 Task: Look for space in Alexandria, Romania from 9th July, 2023 to 16th July, 2023 for 2 adults, 1 child in price range Rs.8000 to Rs.16000. Place can be entire place with 2 bedrooms having 2 beds and 1 bathroom. Property type can be house, flat, guest house. Amenities needed are: washing machine. Booking option can be shelf check-in. Required host language is English.
Action: Mouse moved to (498, 145)
Screenshot: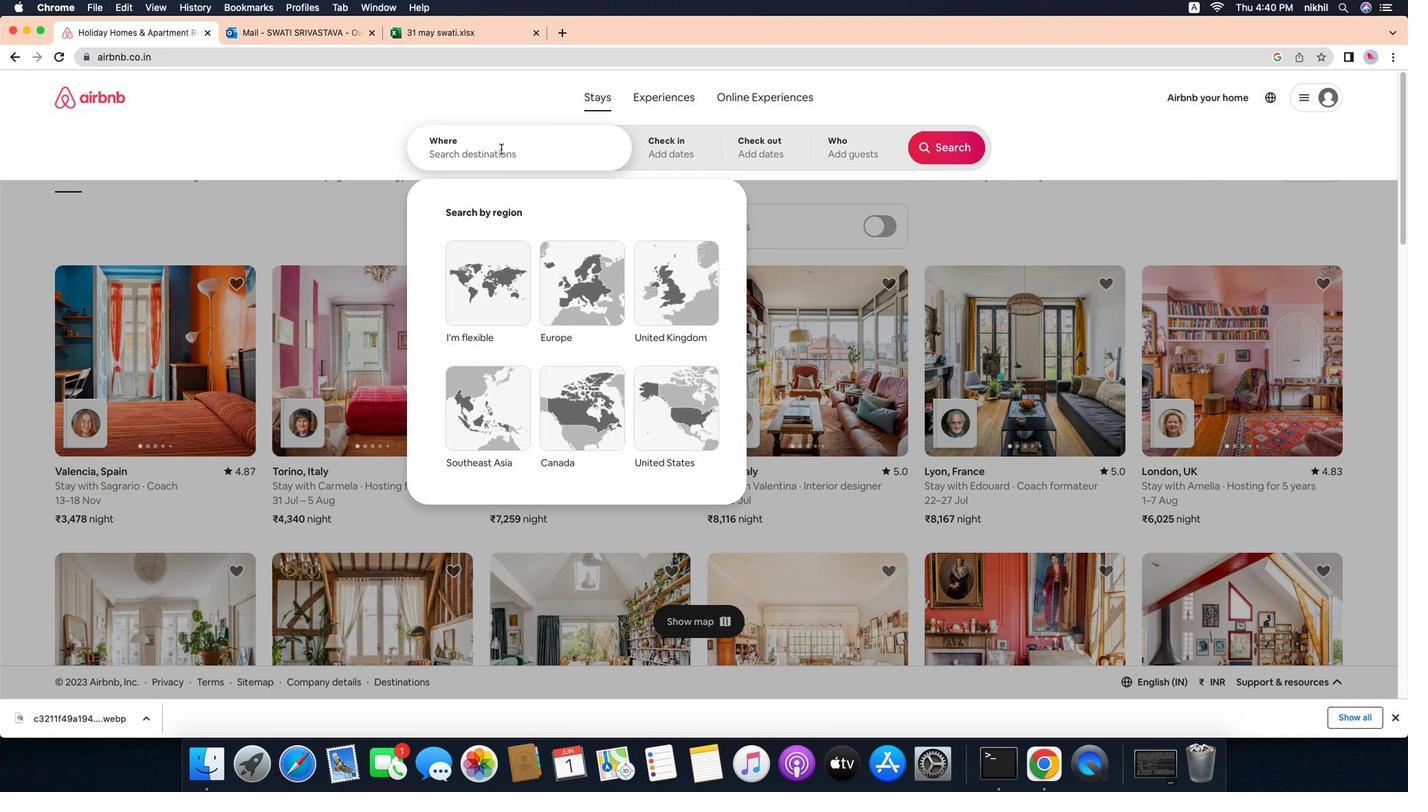 
Action: Mouse pressed left at (498, 145)
Screenshot: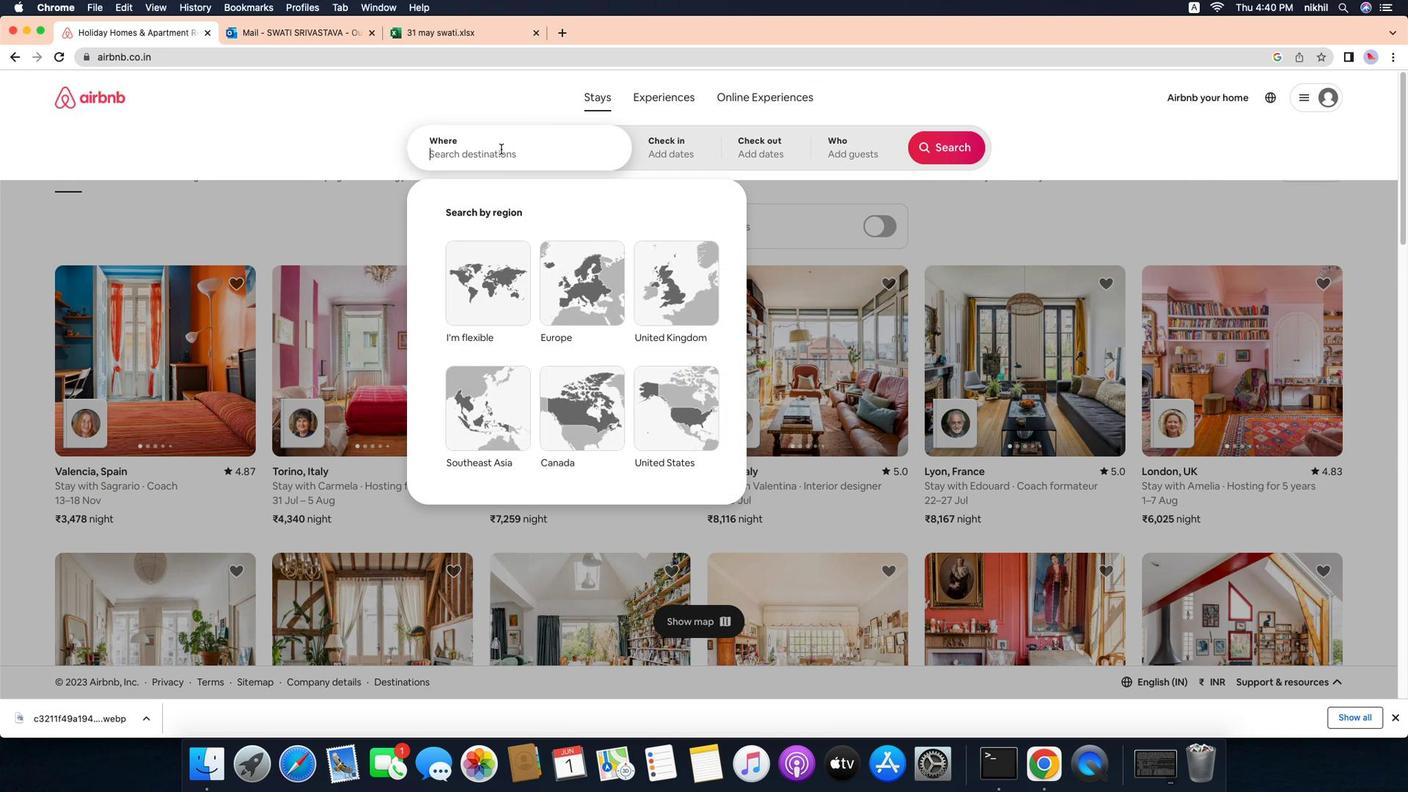
Action: Mouse moved to (496, 144)
Screenshot: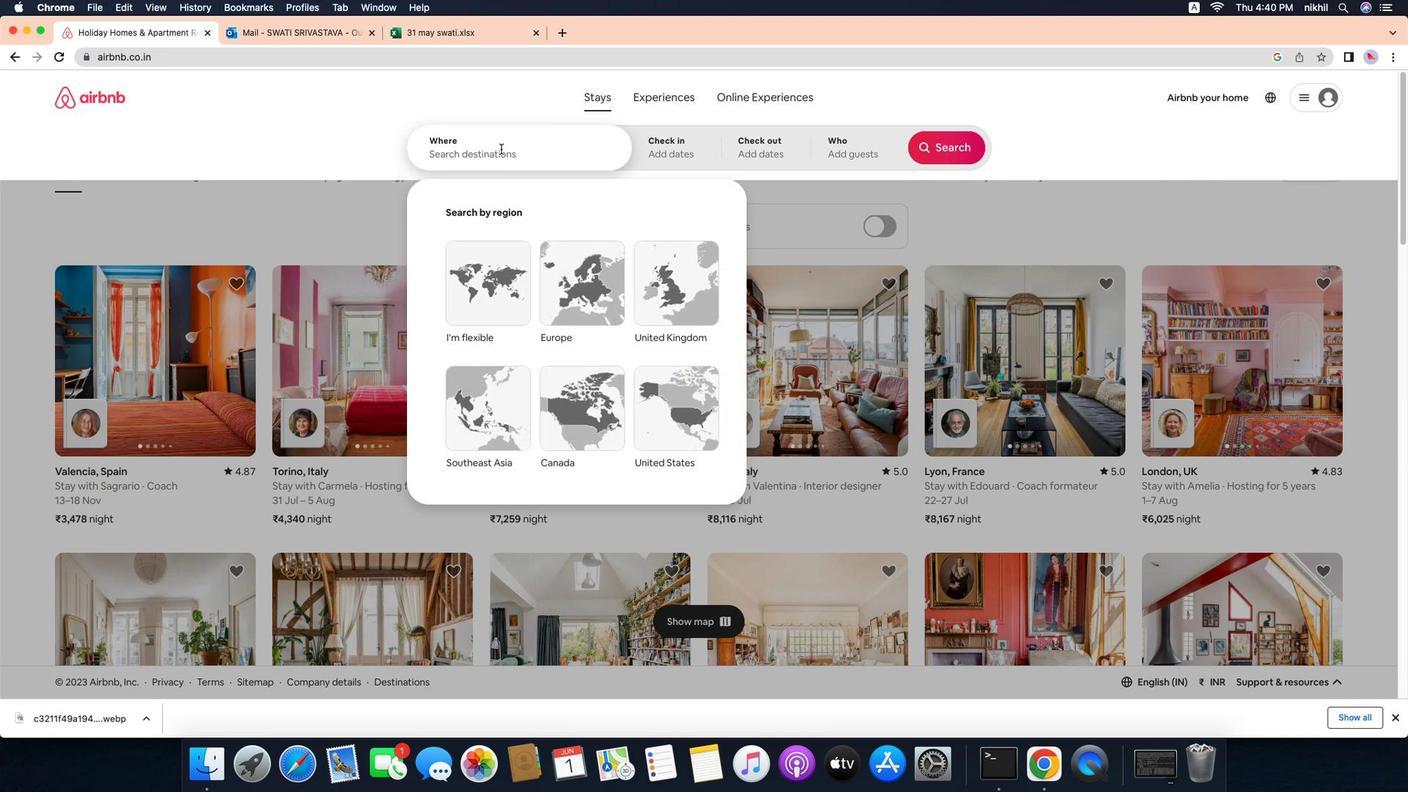 
Action: Mouse pressed left at (496, 144)
Screenshot: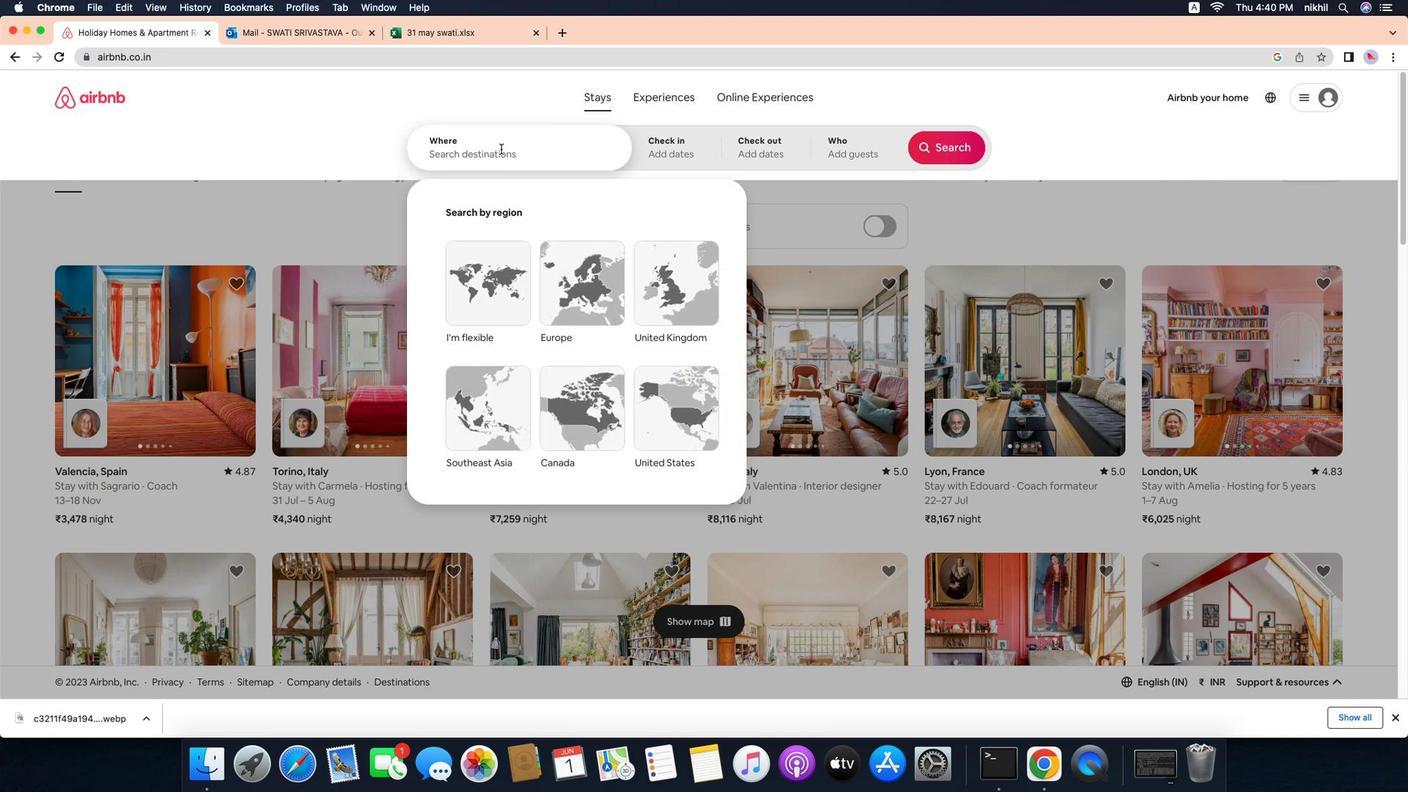 
Action: Mouse moved to (570, 151)
Screenshot: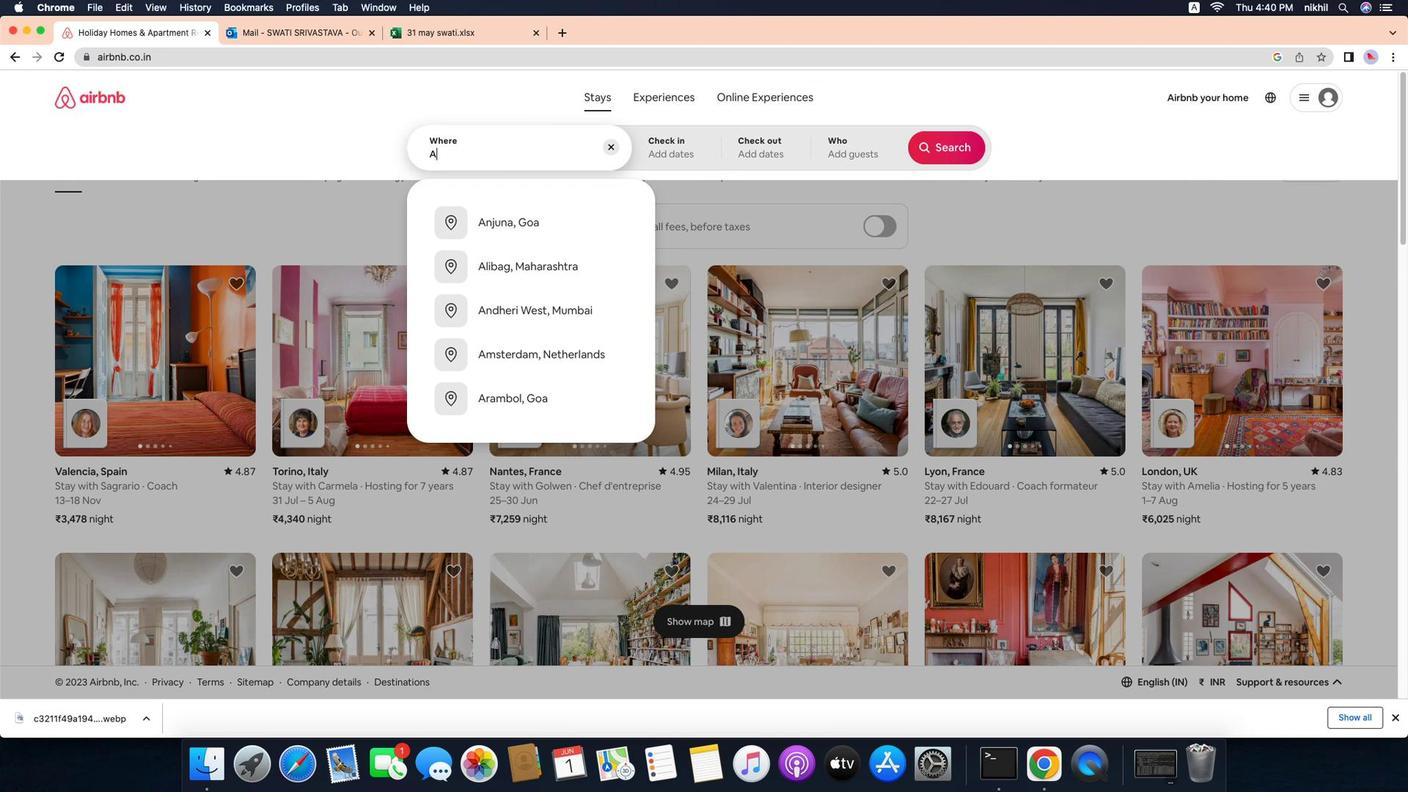 
Action: Mouse pressed left at (570, 151)
Screenshot: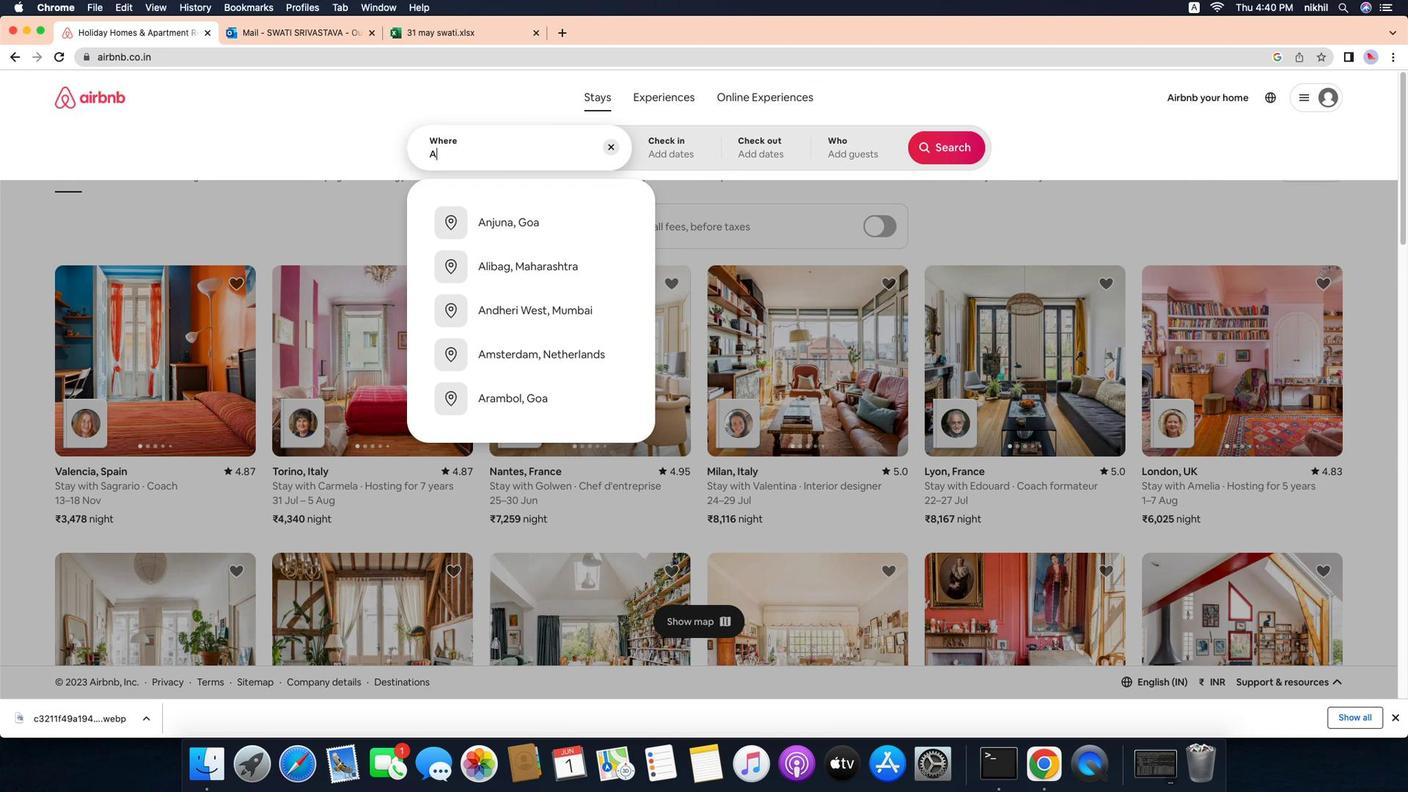 
Action: Key pressed Key.caps_lock'A'Key.caps_lock'l''e''x''a''n''d''r''i''a'','Key.spaceKey.caps_lock'R'Key.caps_lock'o''m''a''n''i''a'
Screenshot: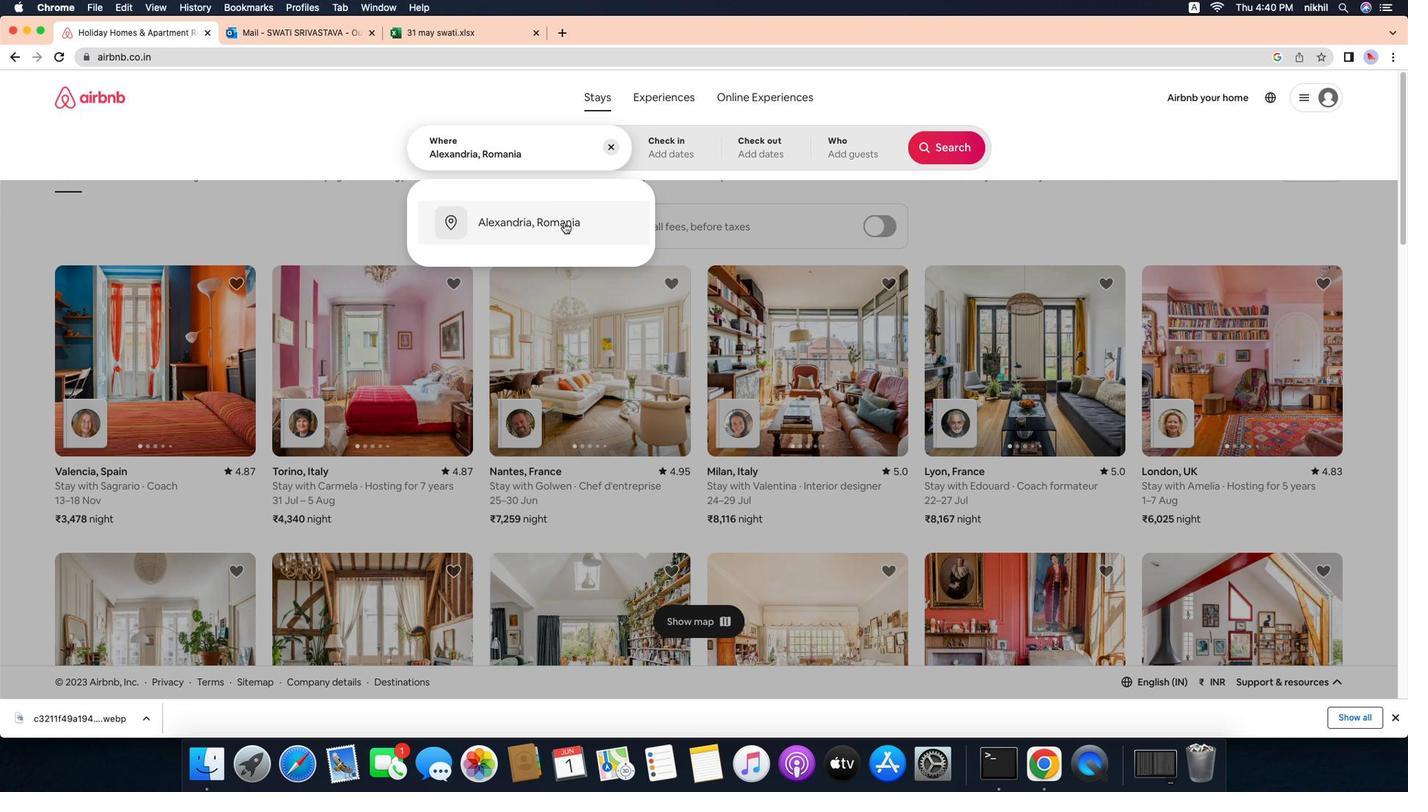 
Action: Mouse moved to (528, 161)
Screenshot: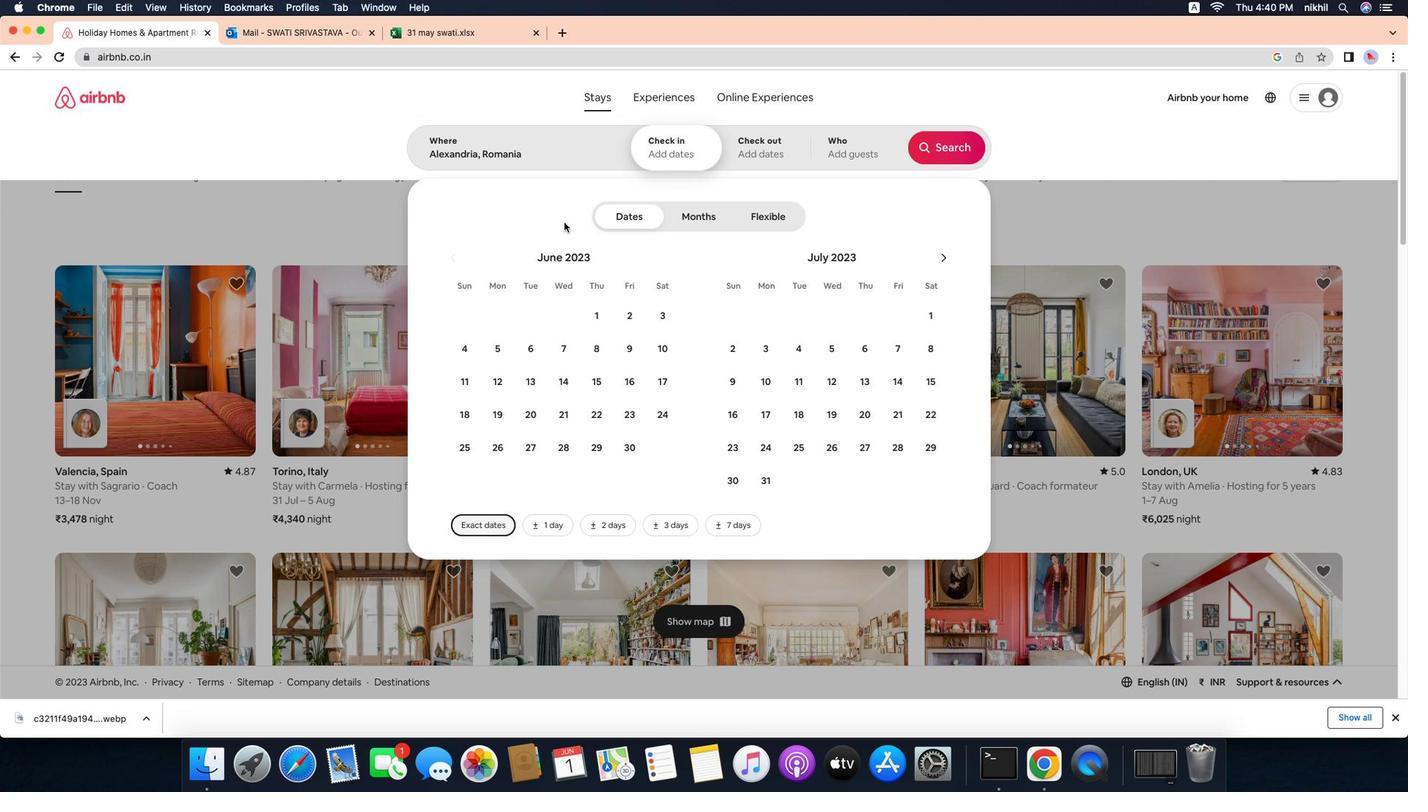 
Action: Mouse pressed left at (528, 161)
Screenshot: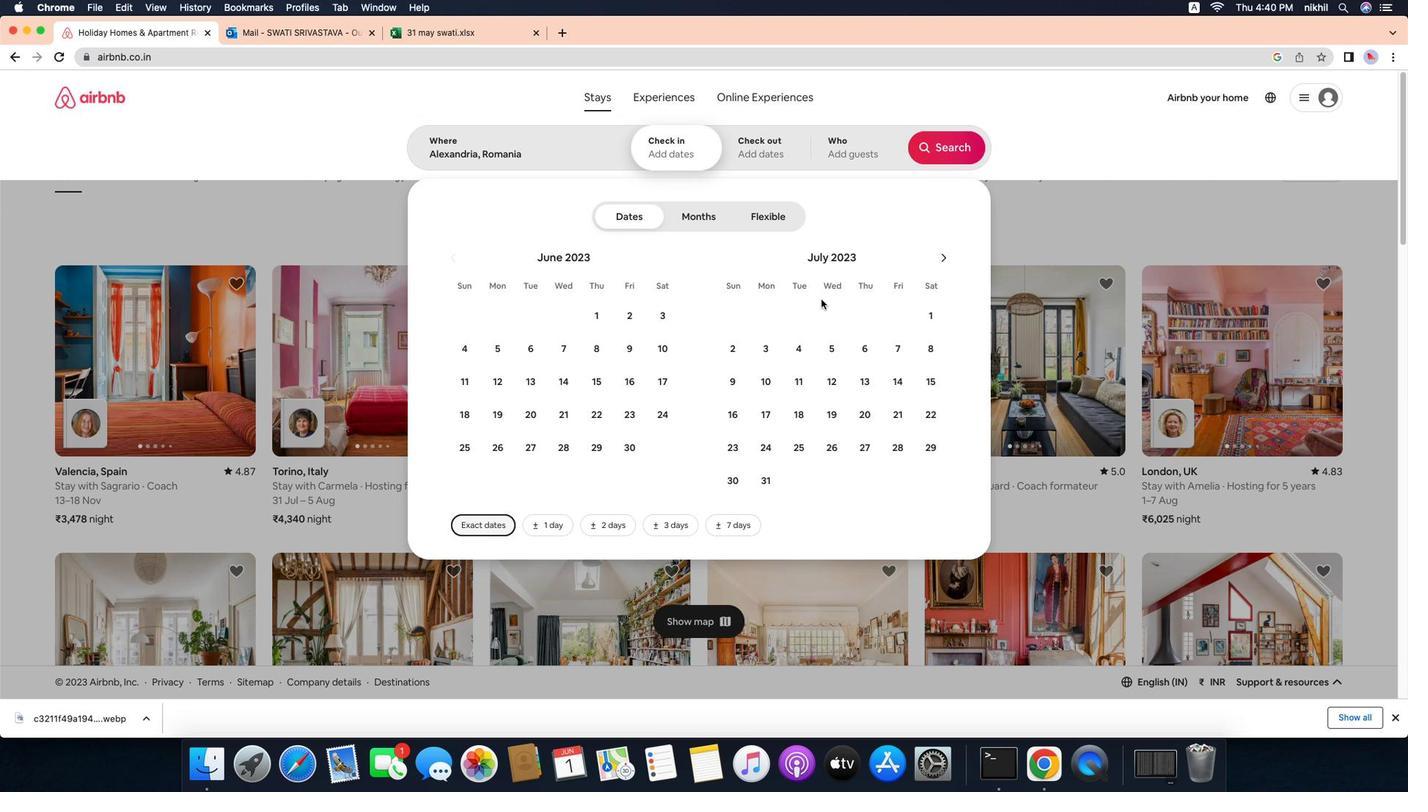 
Action: Mouse moved to (413, 183)
Screenshot: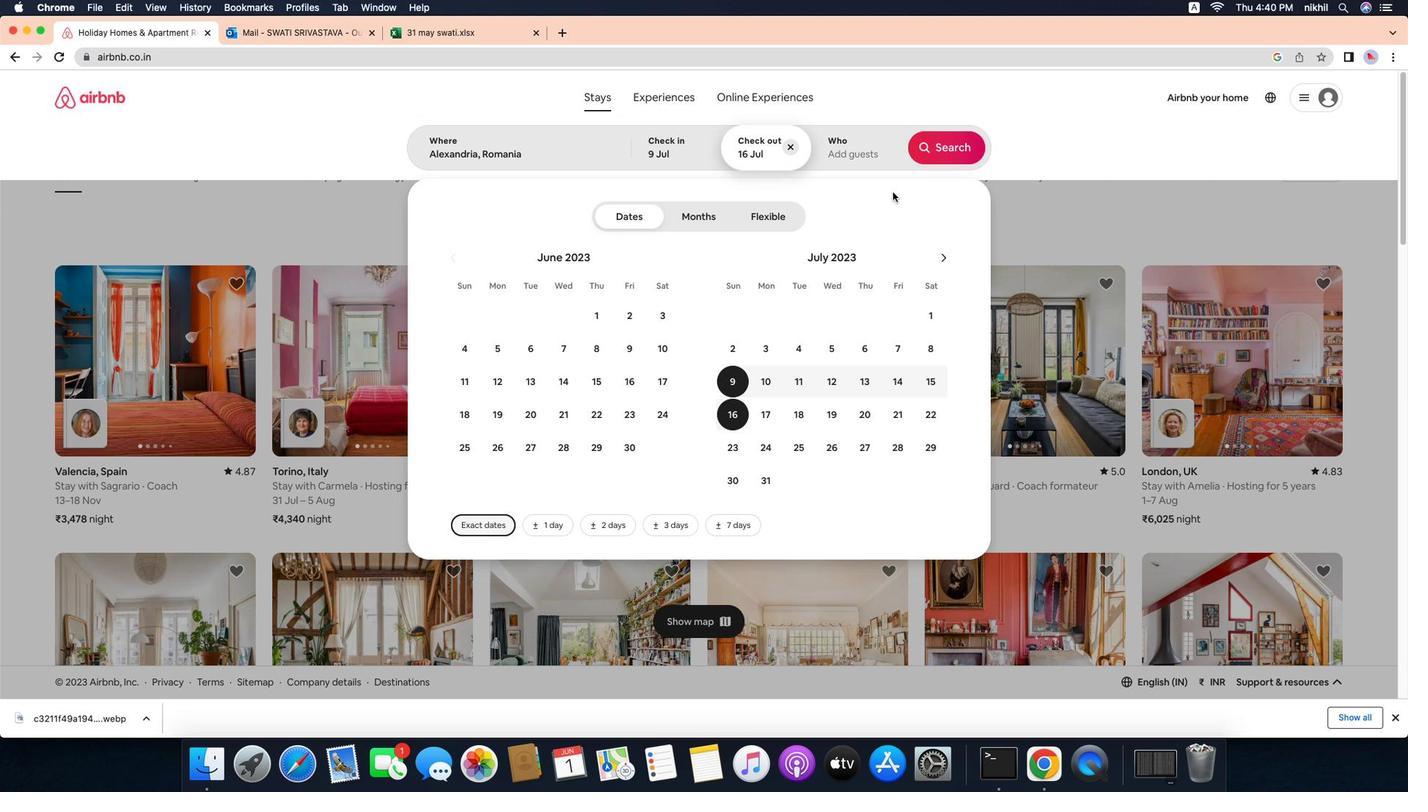 
Action: Mouse pressed left at (413, 183)
Screenshot: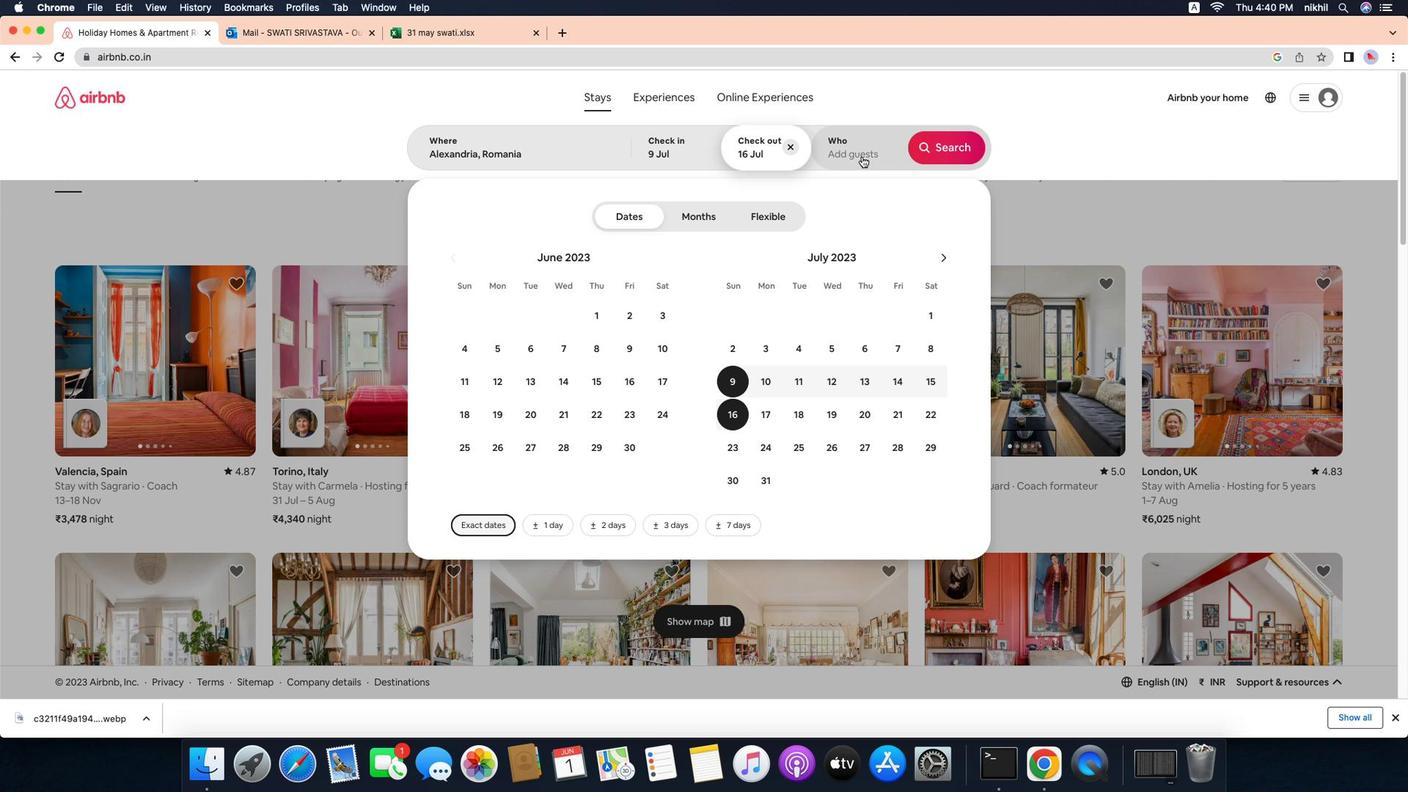 
Action: Mouse moved to (410, 186)
Screenshot: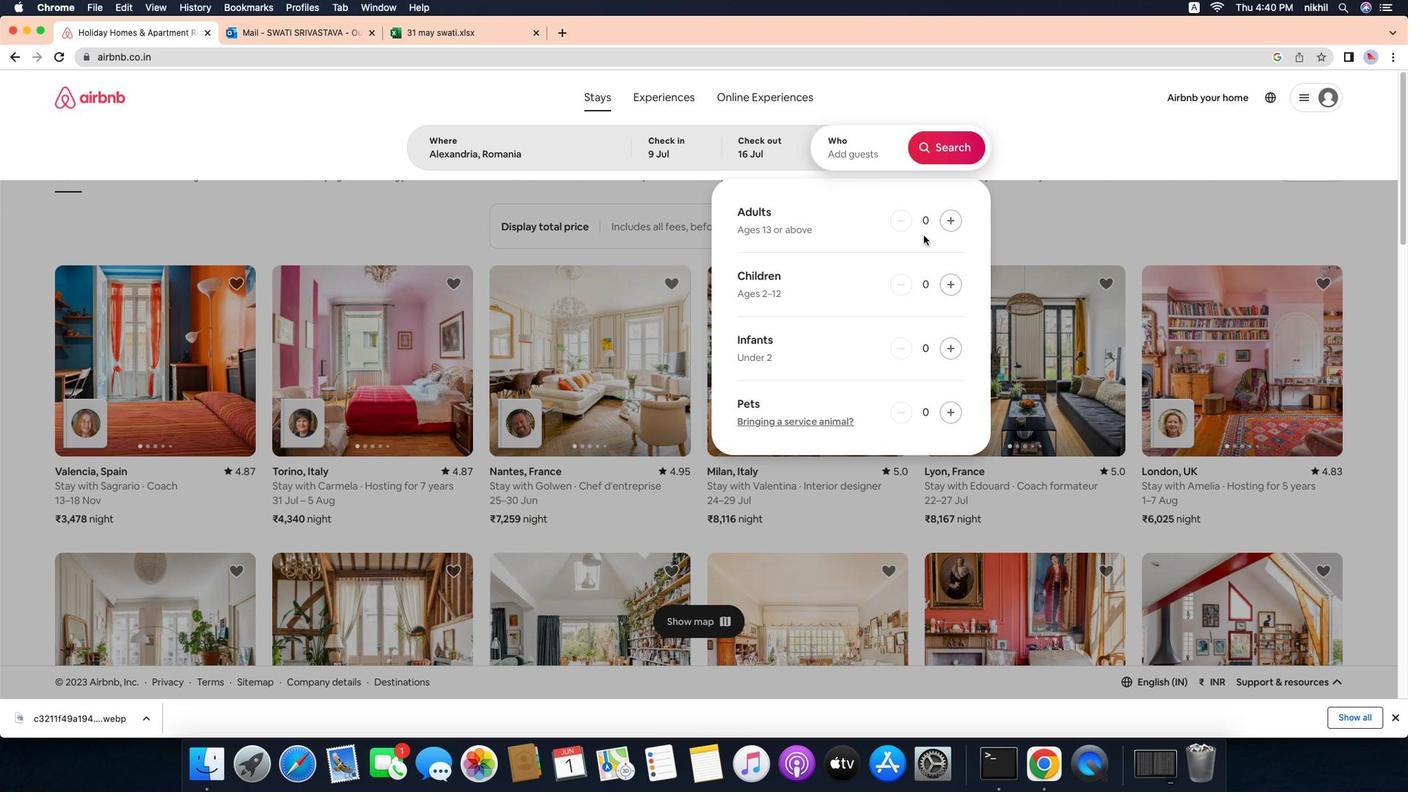 
Action: Mouse pressed left at (410, 186)
Screenshot: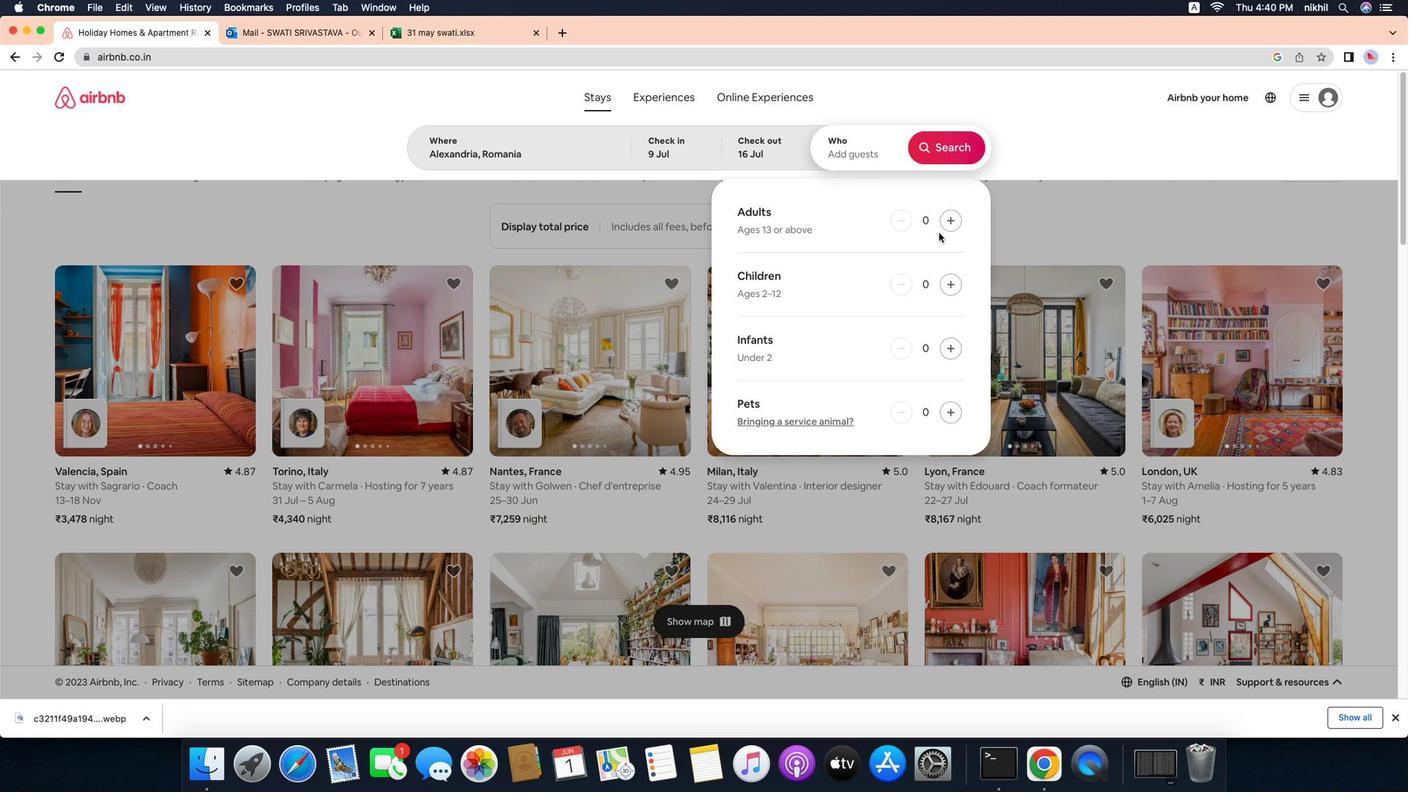 
Action: Mouse moved to (328, 152)
Screenshot: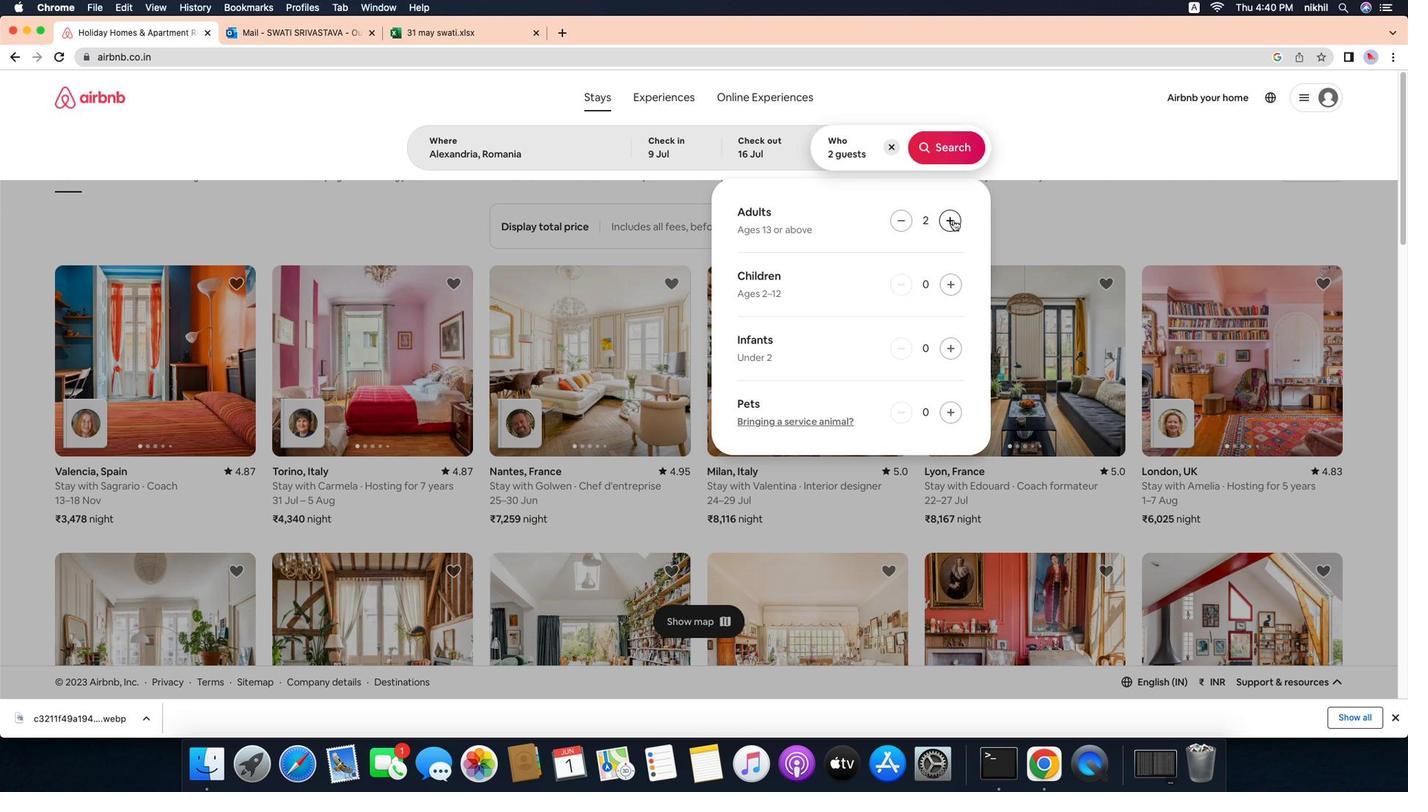 
Action: Mouse pressed left at (328, 152)
Screenshot: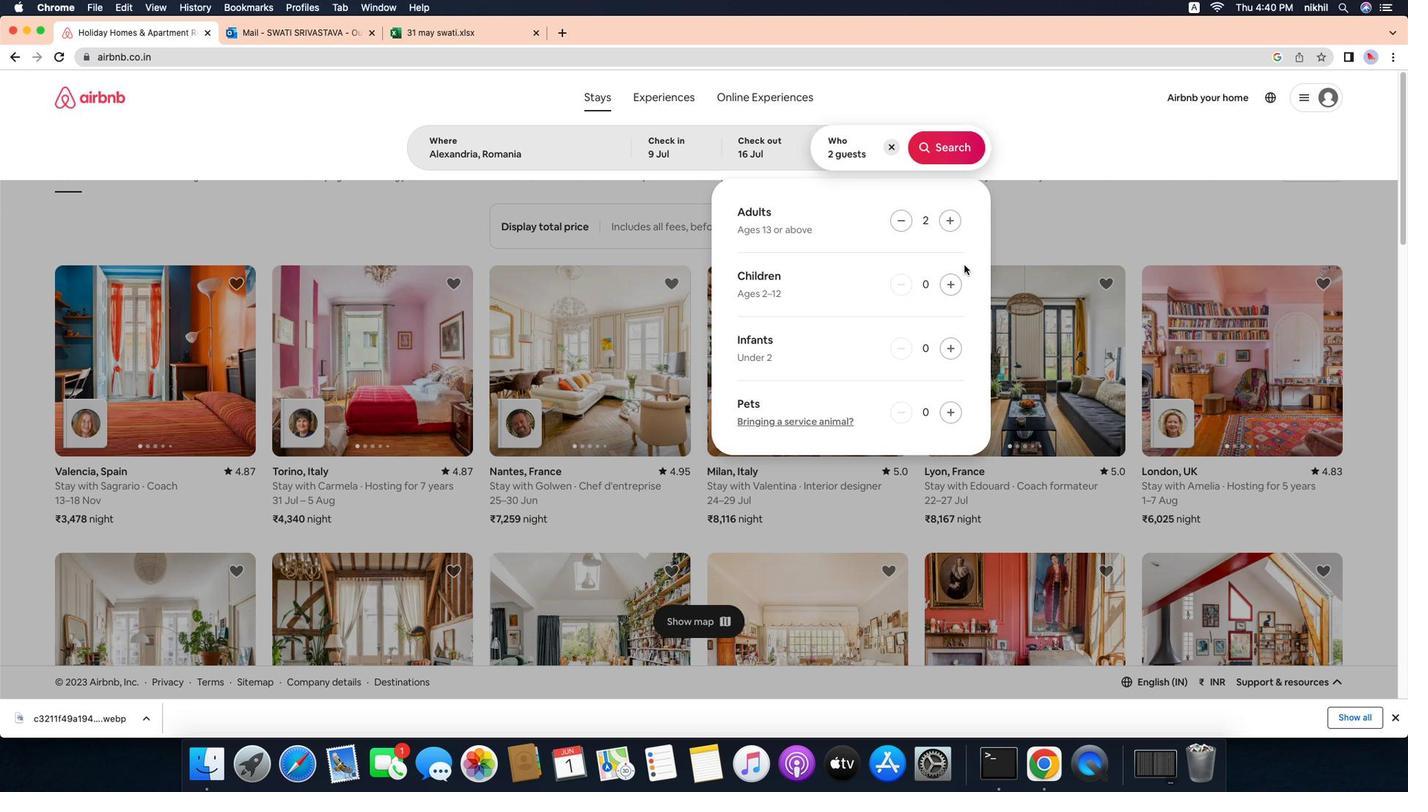 
Action: Mouse moved to (266, 160)
Screenshot: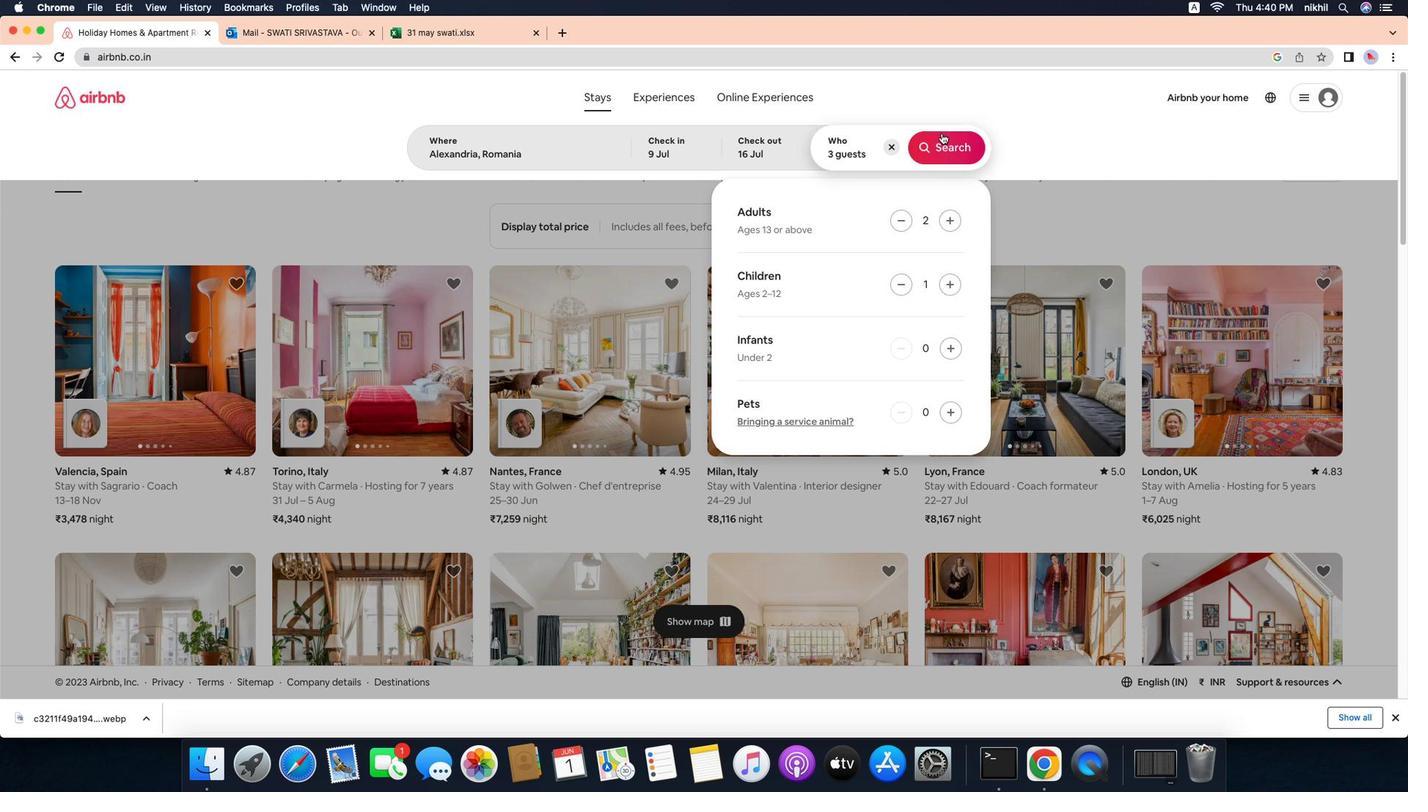 
Action: Mouse pressed left at (266, 160)
Screenshot: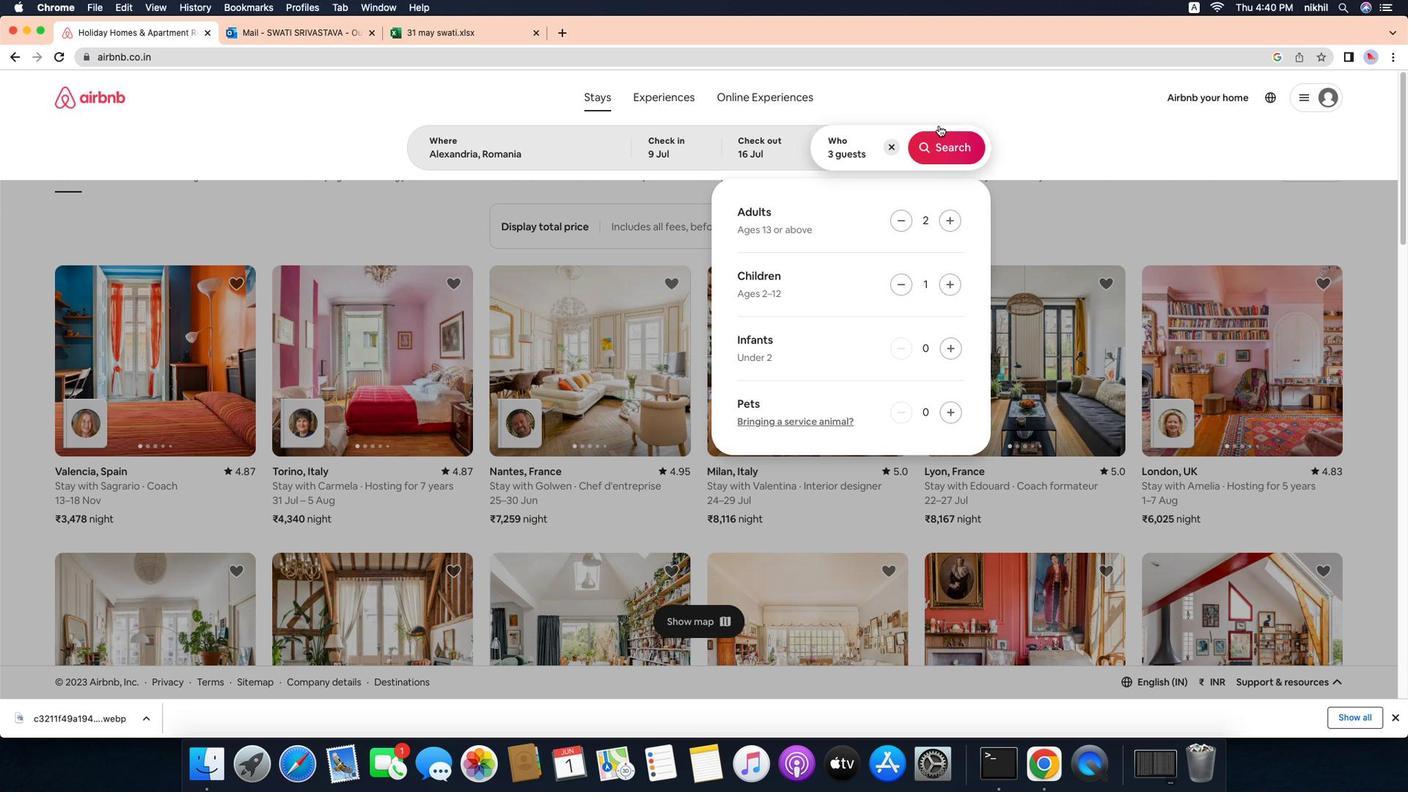 
Action: Mouse pressed left at (266, 160)
Screenshot: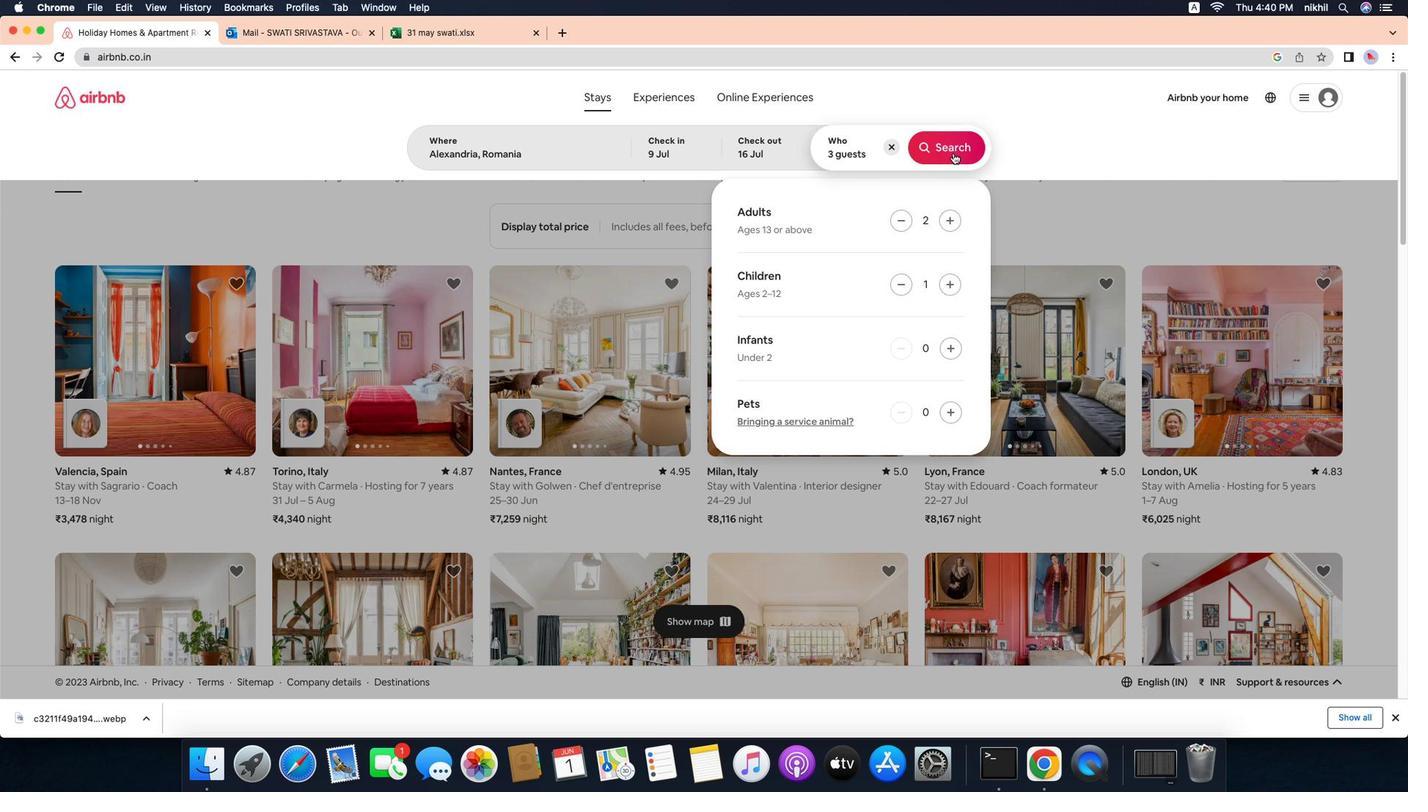 
Action: Mouse moved to (267, 170)
Screenshot: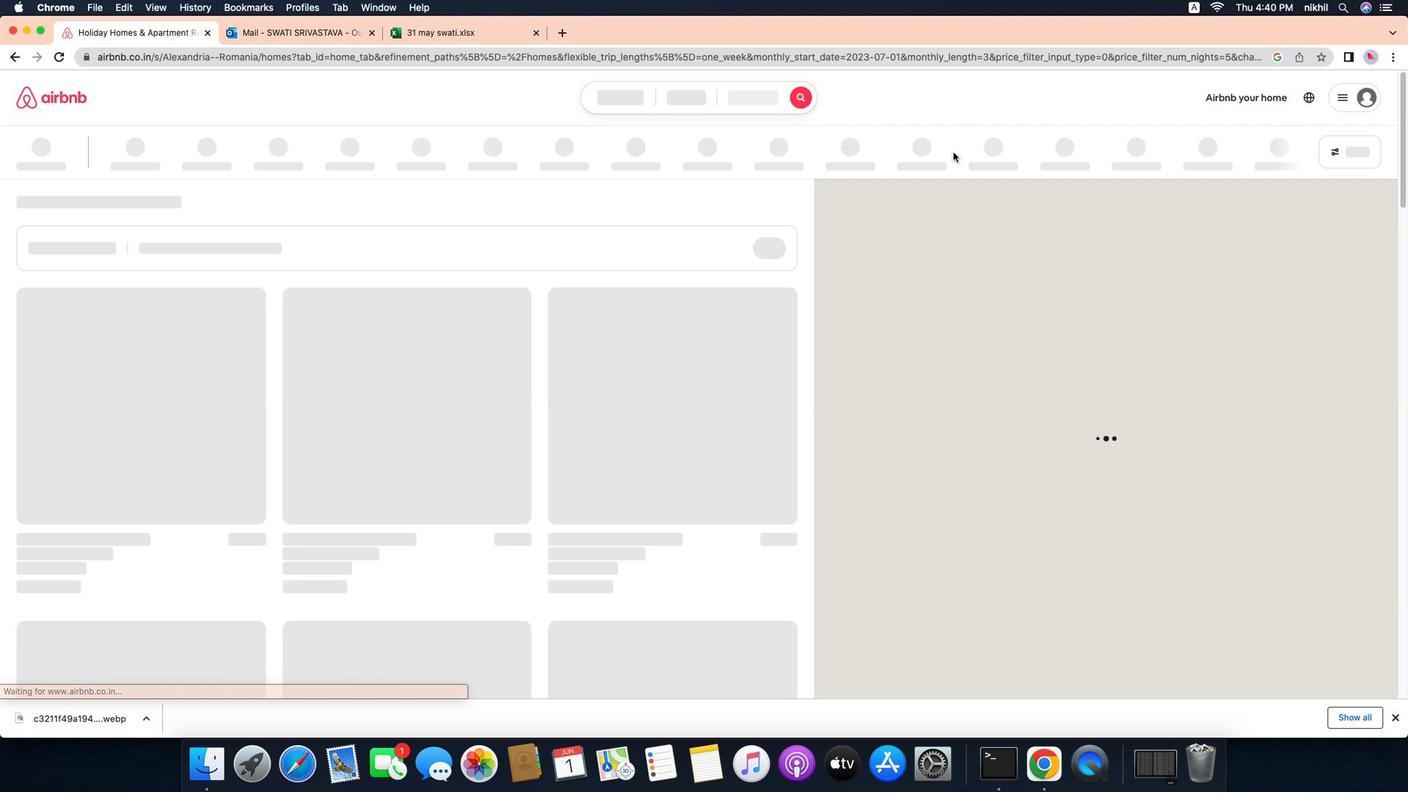 
Action: Mouse pressed left at (267, 170)
Screenshot: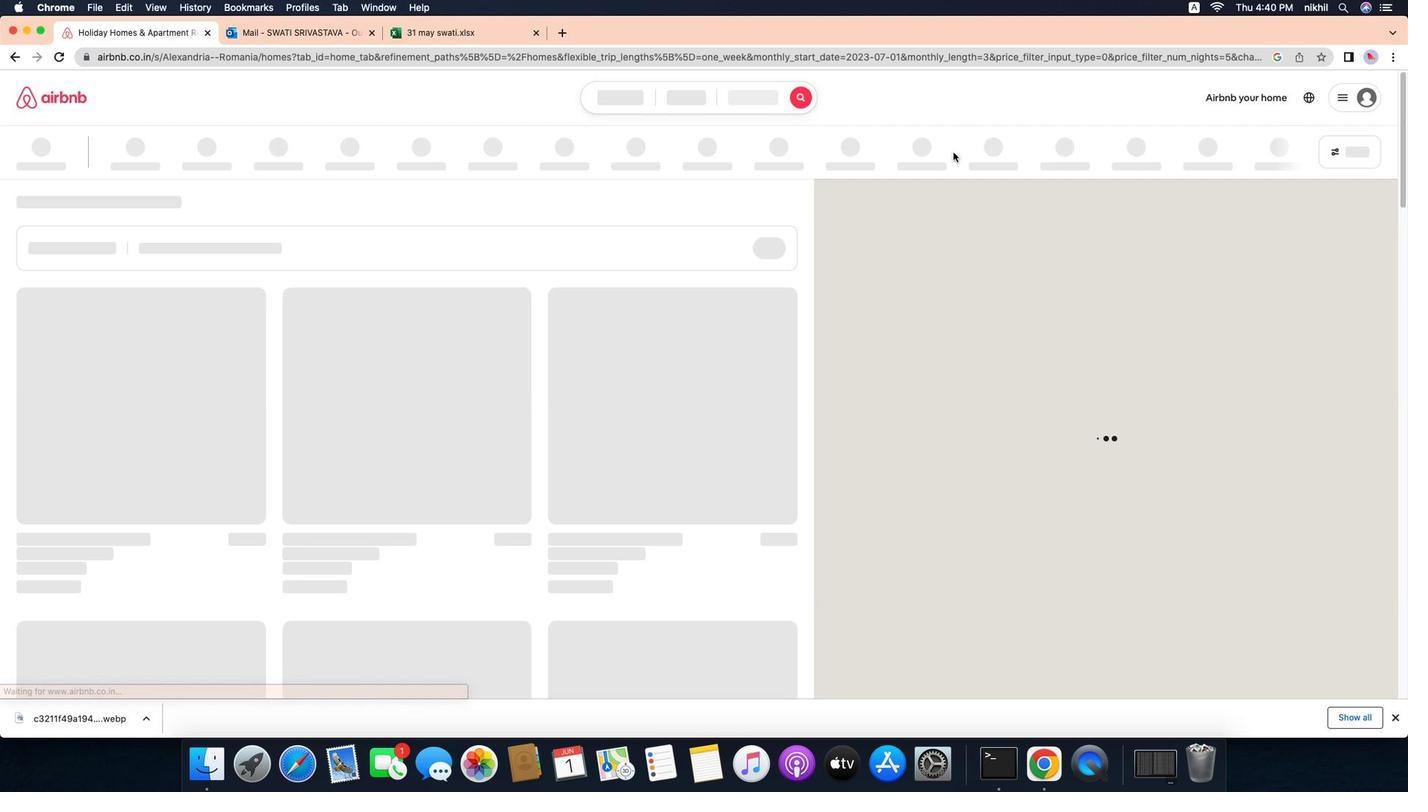
Action: Mouse moved to (266, 151)
Screenshot: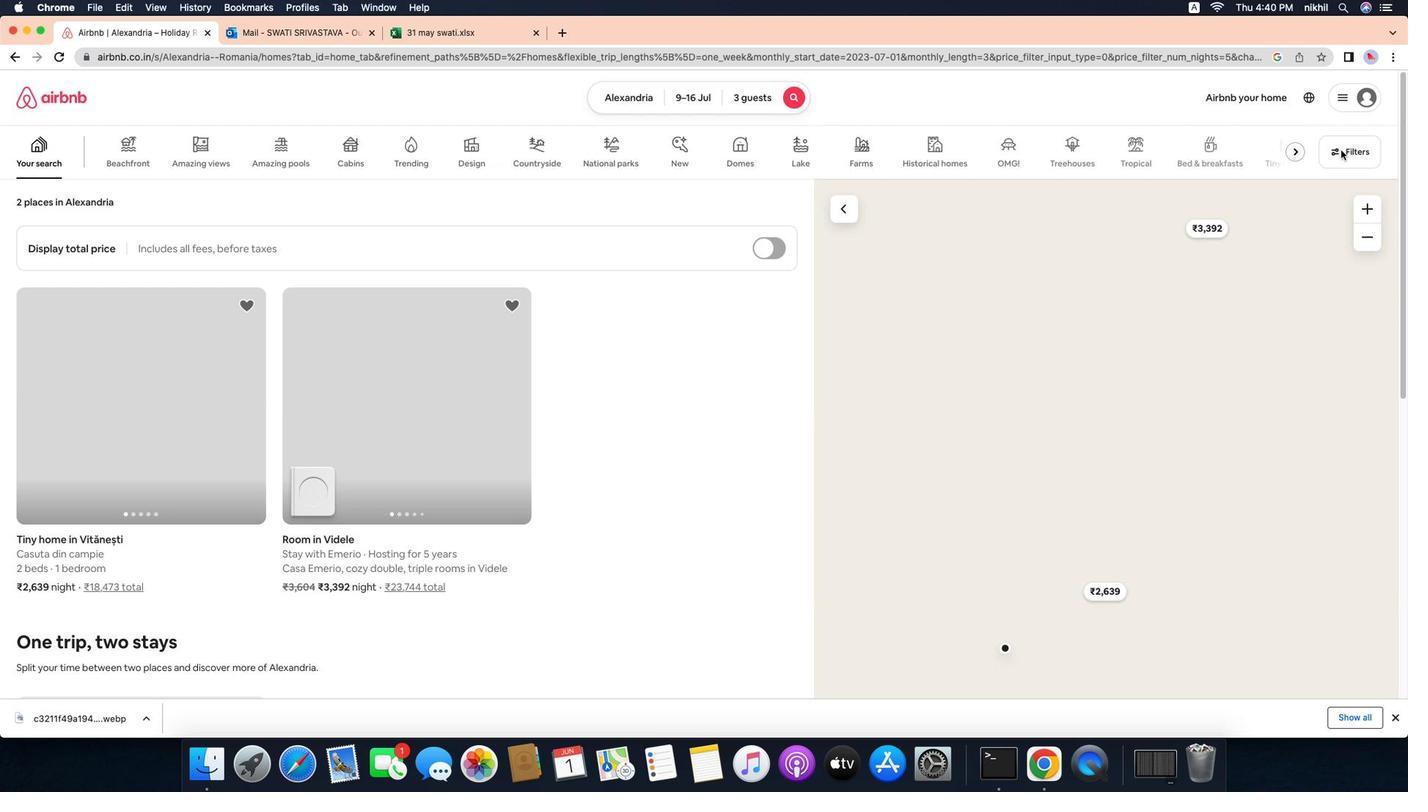 
Action: Mouse pressed left at (266, 151)
Screenshot: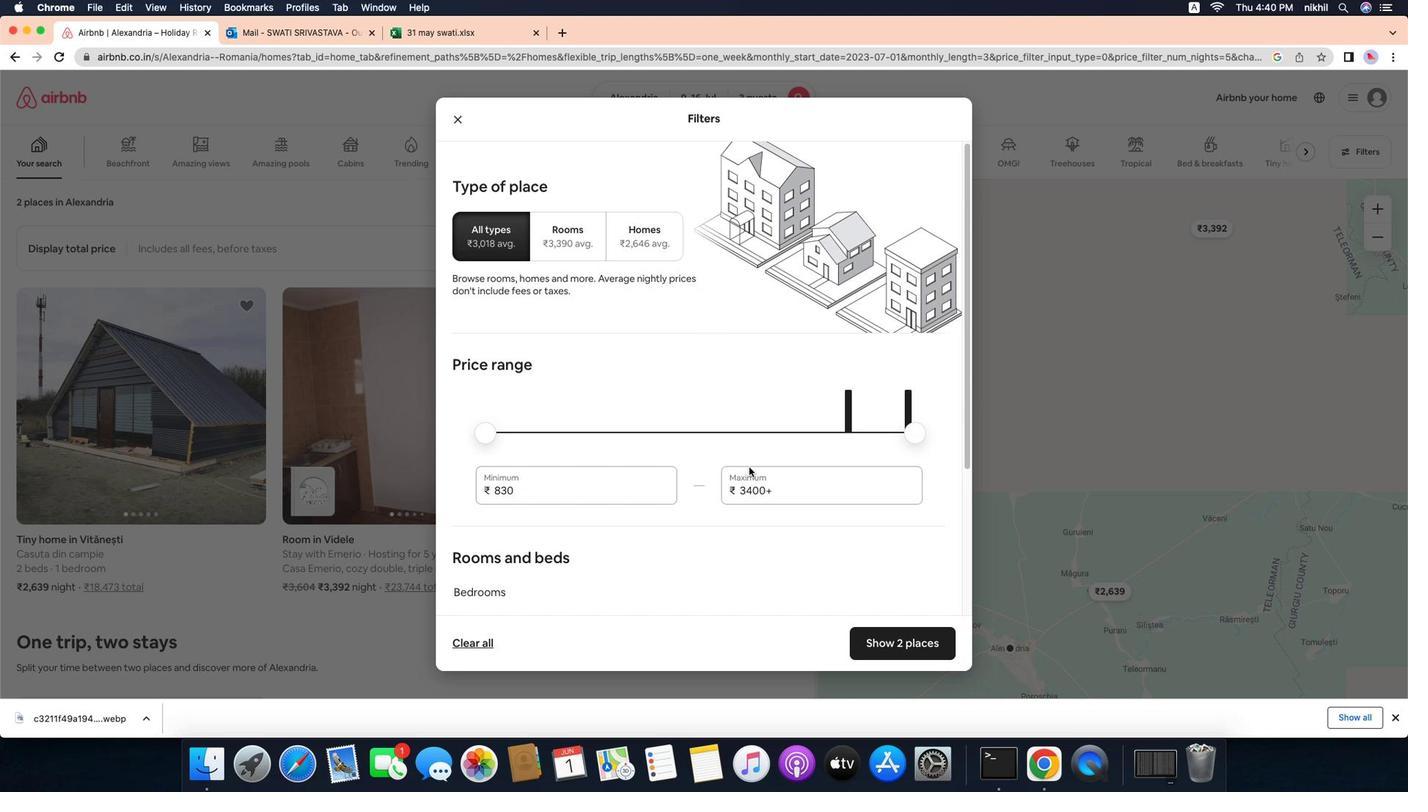 
Action: Mouse moved to (7, 151)
Screenshot: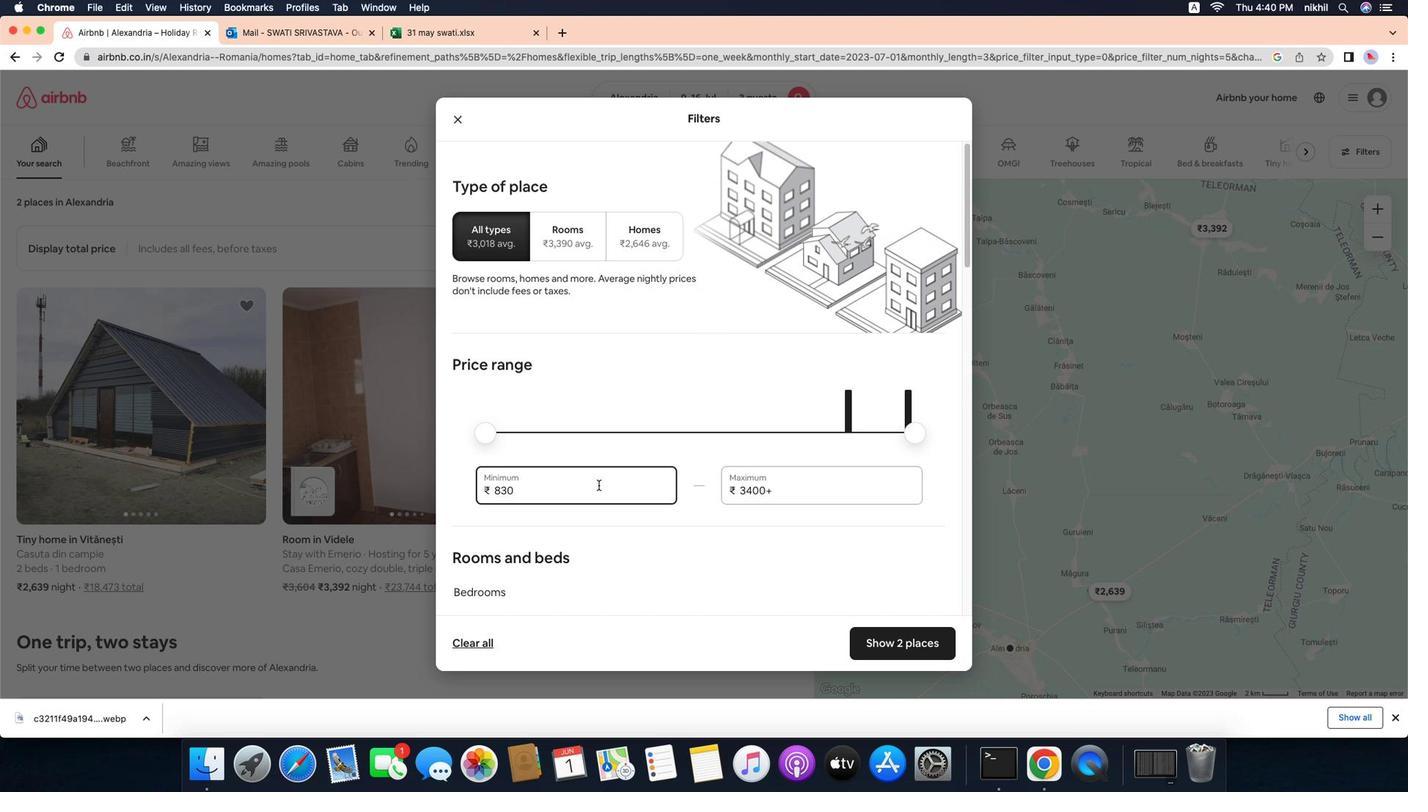 
Action: Mouse pressed left at (7, 151)
Screenshot: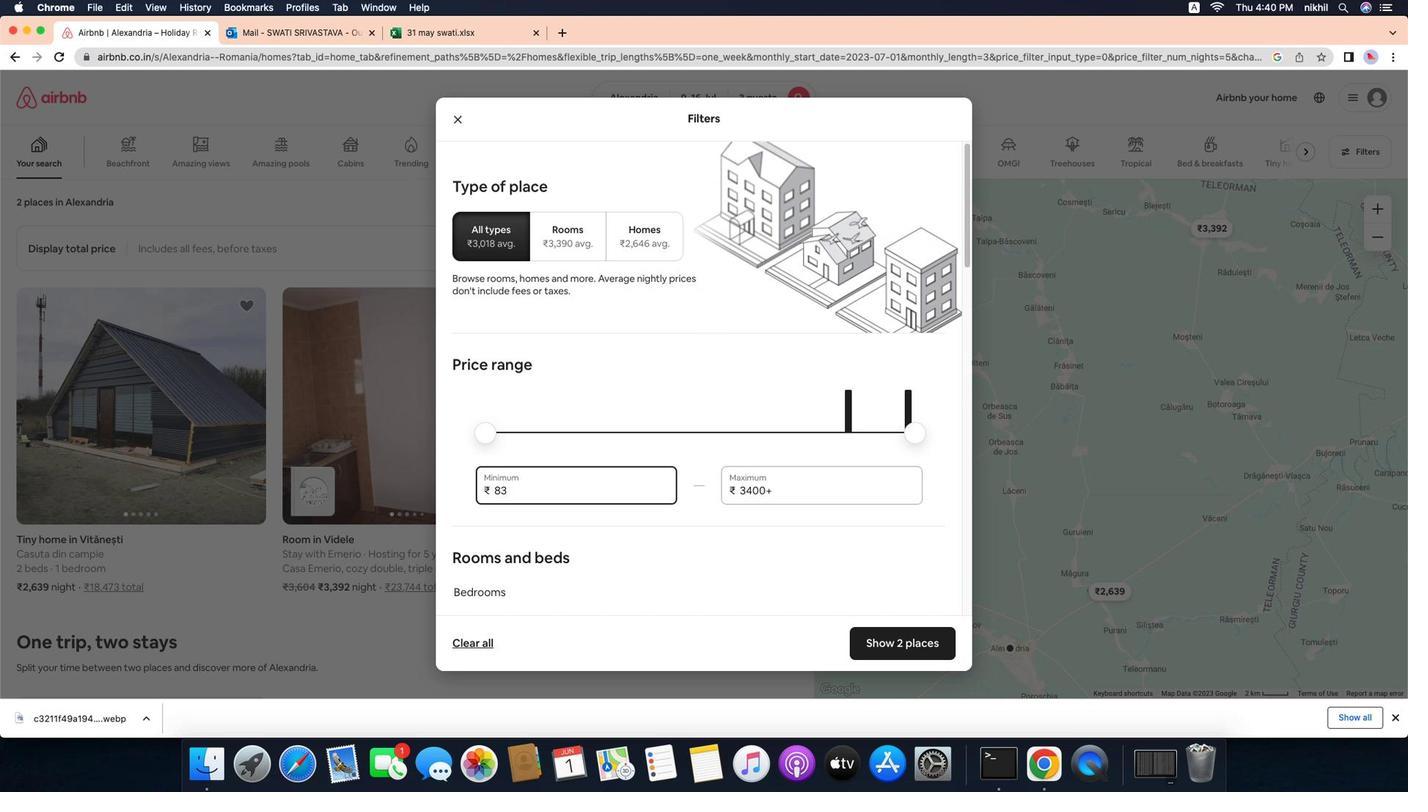 
Action: Mouse moved to (505, 197)
Screenshot: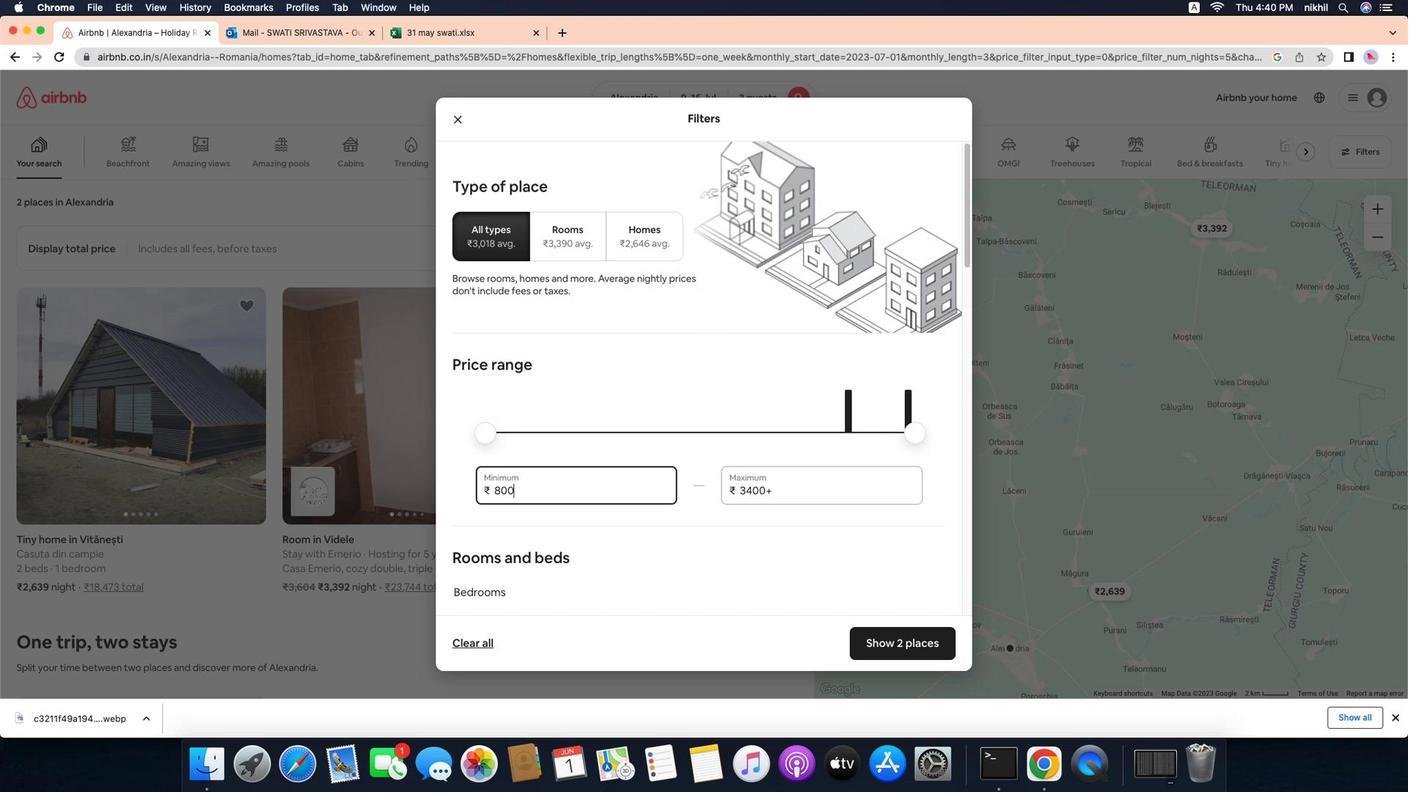 
Action: Mouse pressed left at (505, 197)
Screenshot: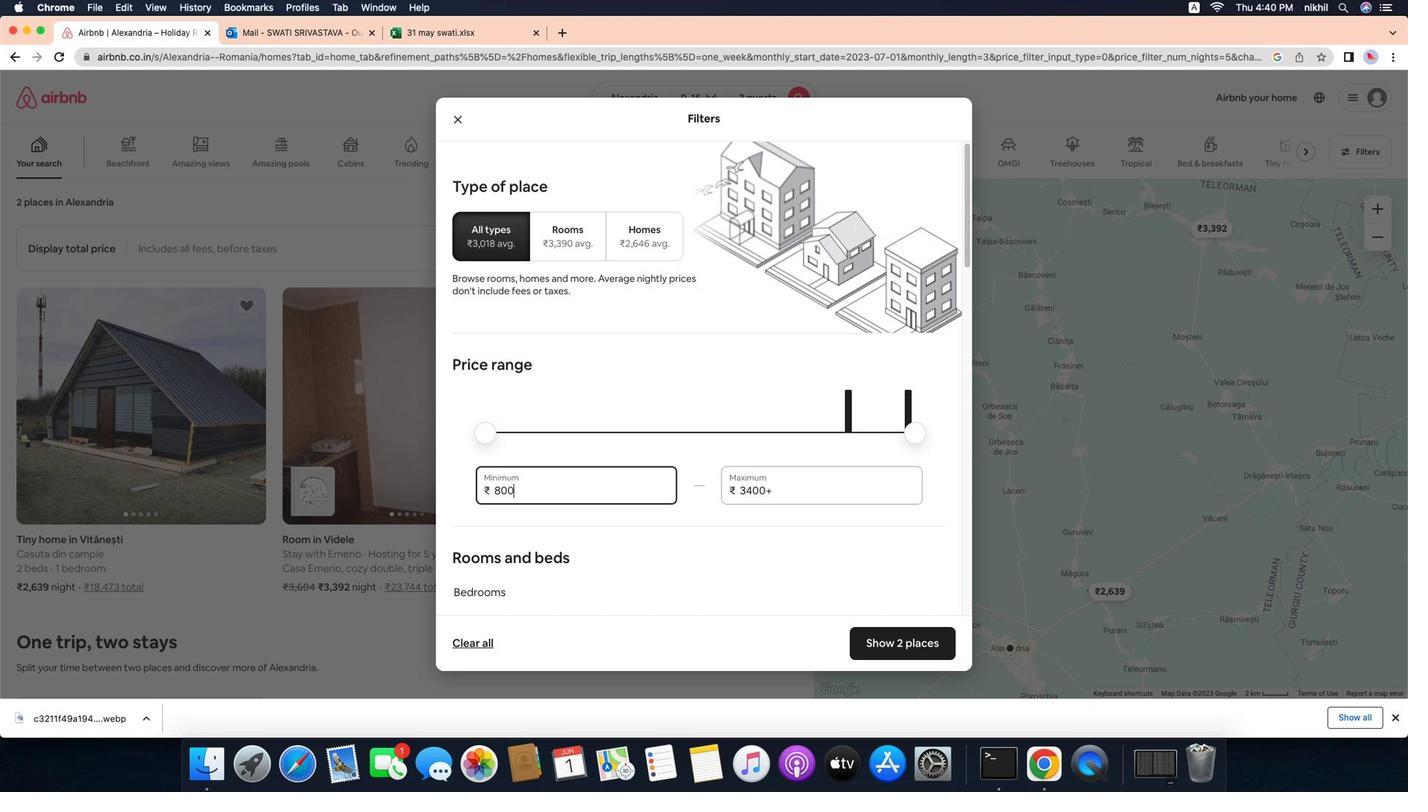 
Action: Key pressed Key.backspaceKey.backspaceKey.backspaceKey.backspace'8''0''0''0'
Screenshot: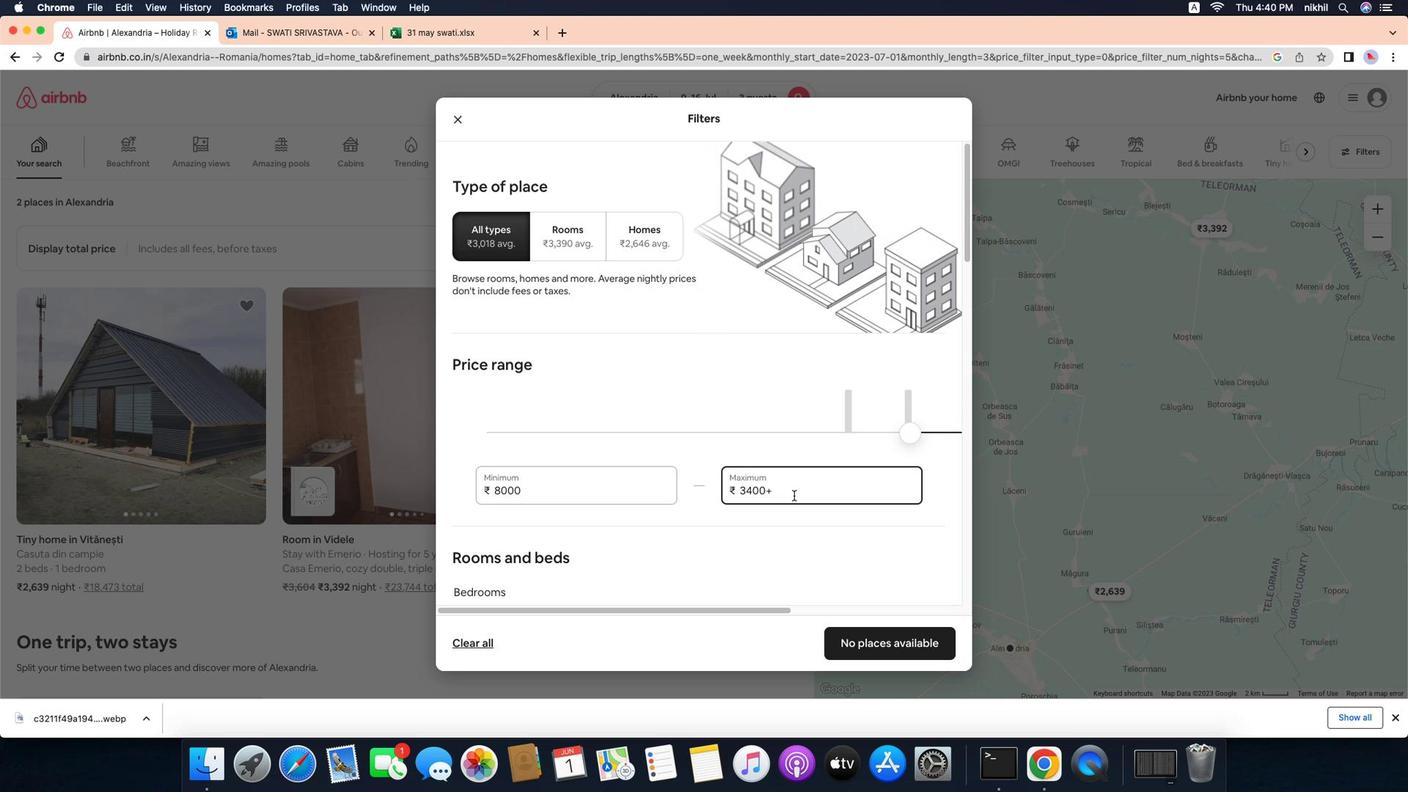
Action: Mouse moved to (374, 198)
Screenshot: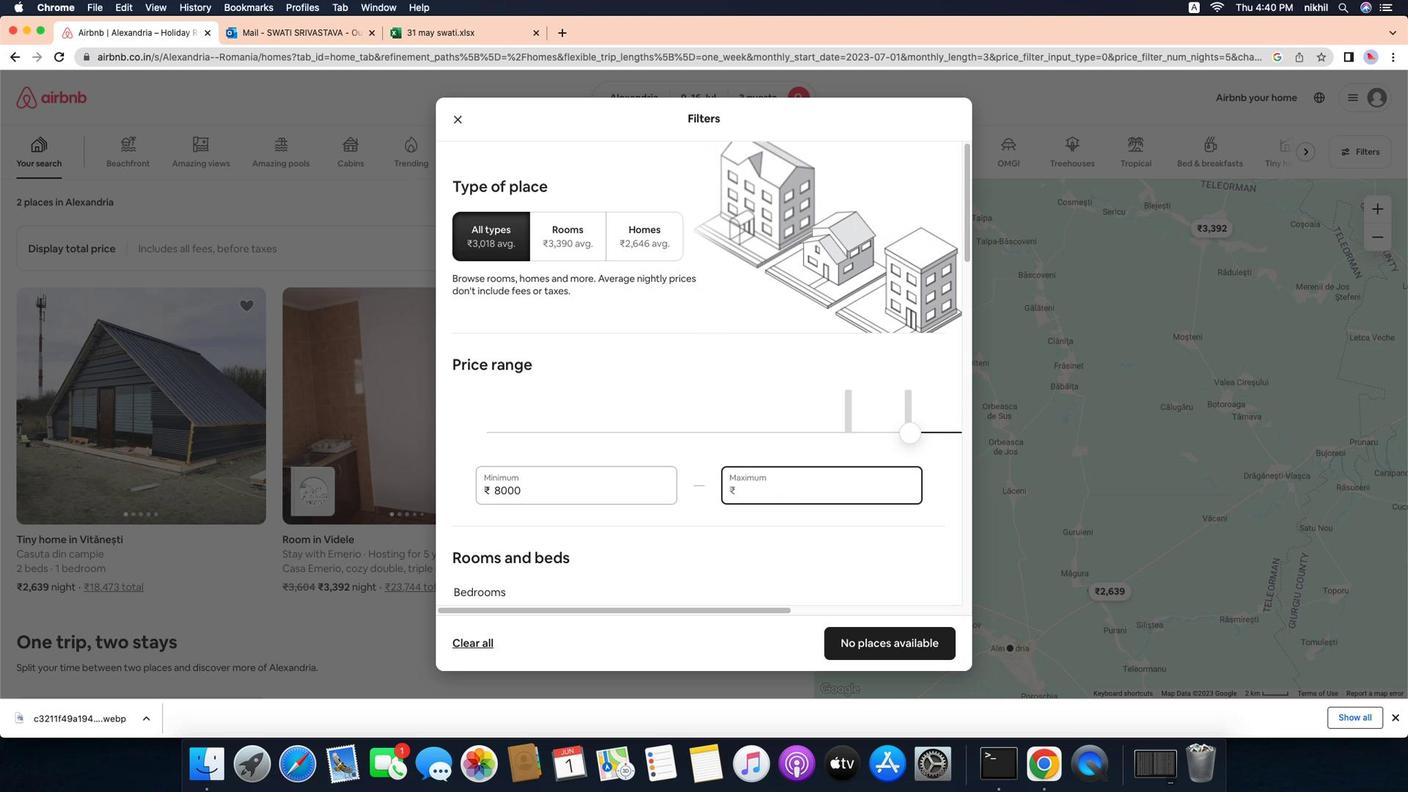 
Action: Mouse pressed left at (374, 198)
Screenshot: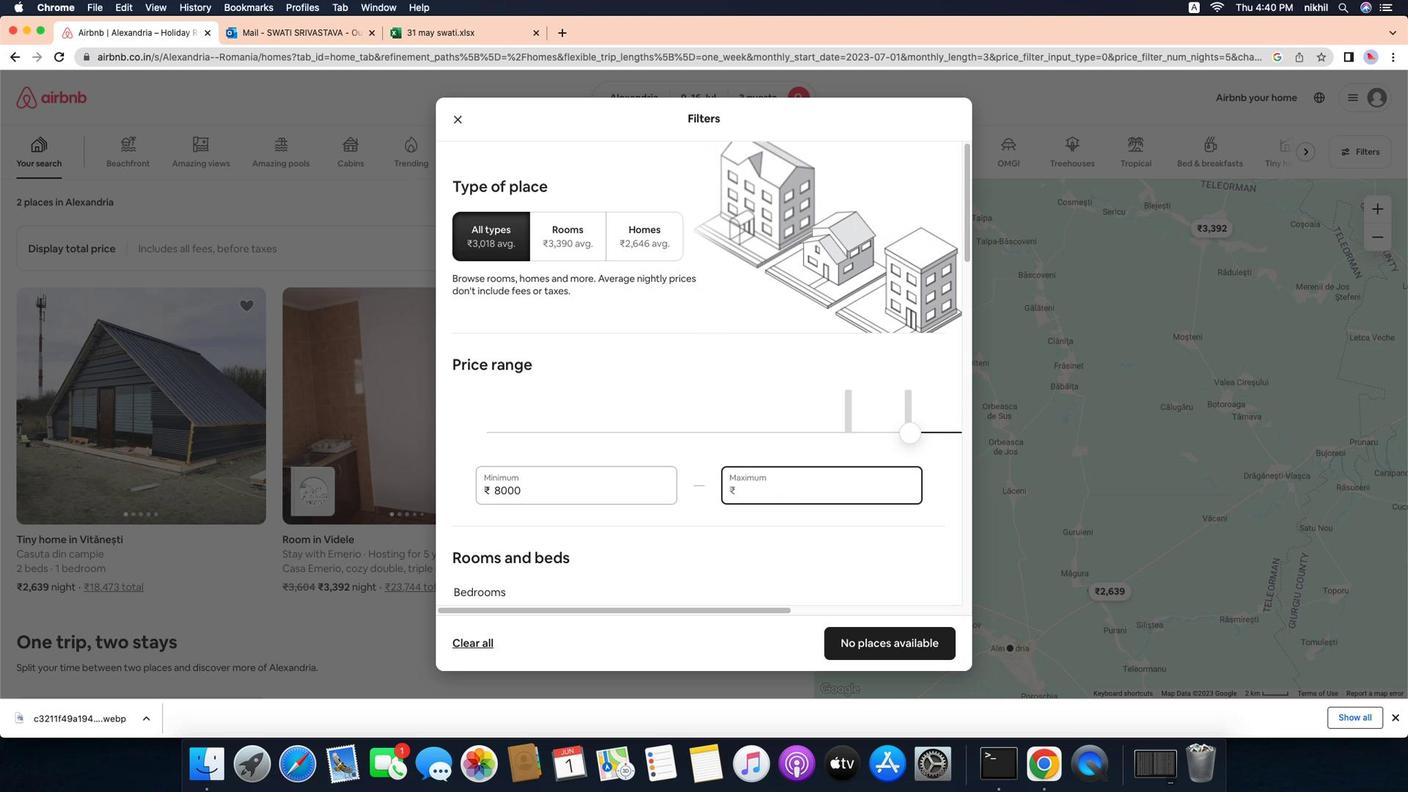 
Action: Key pressed Key.backspaceKey.backspaceKey.backspaceKey.backspaceKey.backspace'1''6''0''0''0'
Screenshot: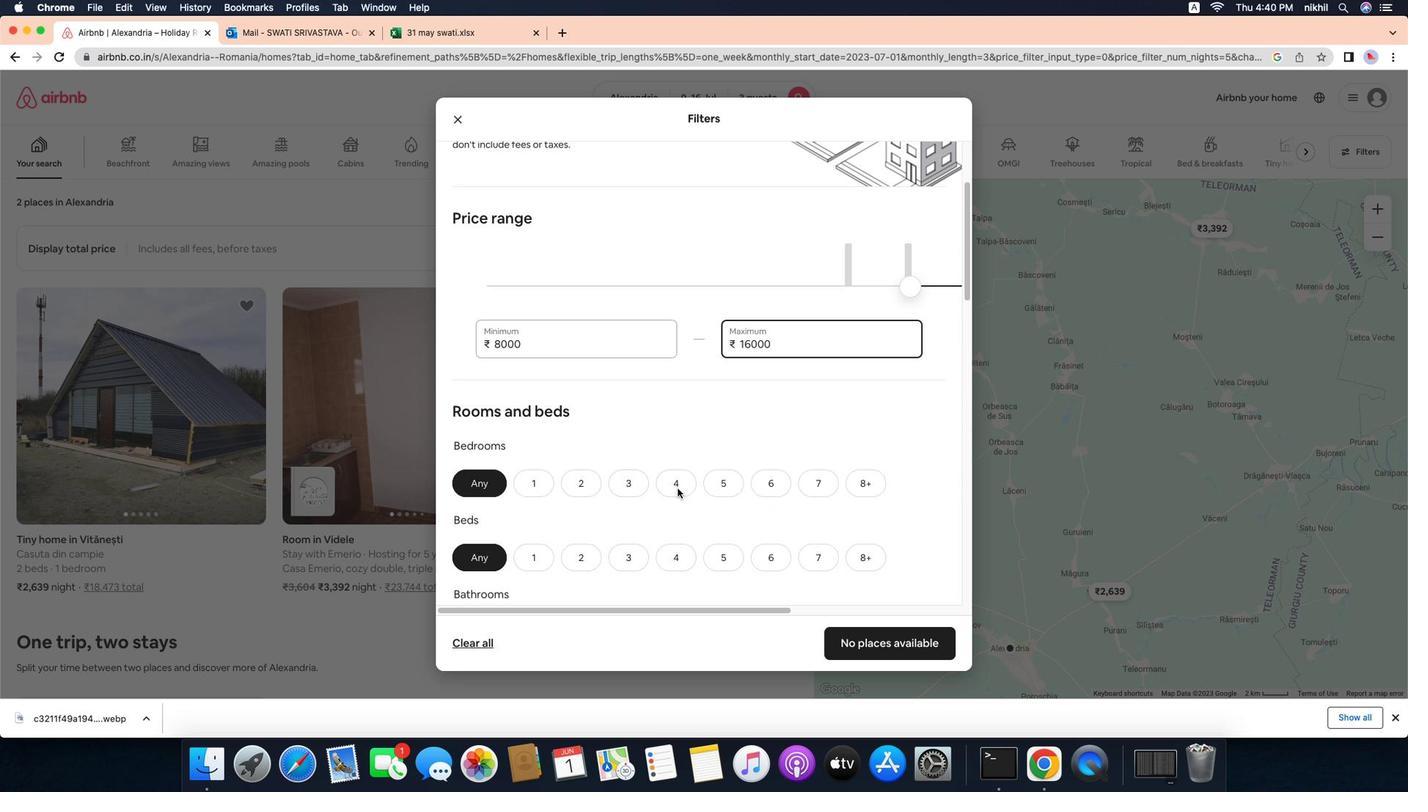 
Action: Mouse moved to (452, 197)
Screenshot: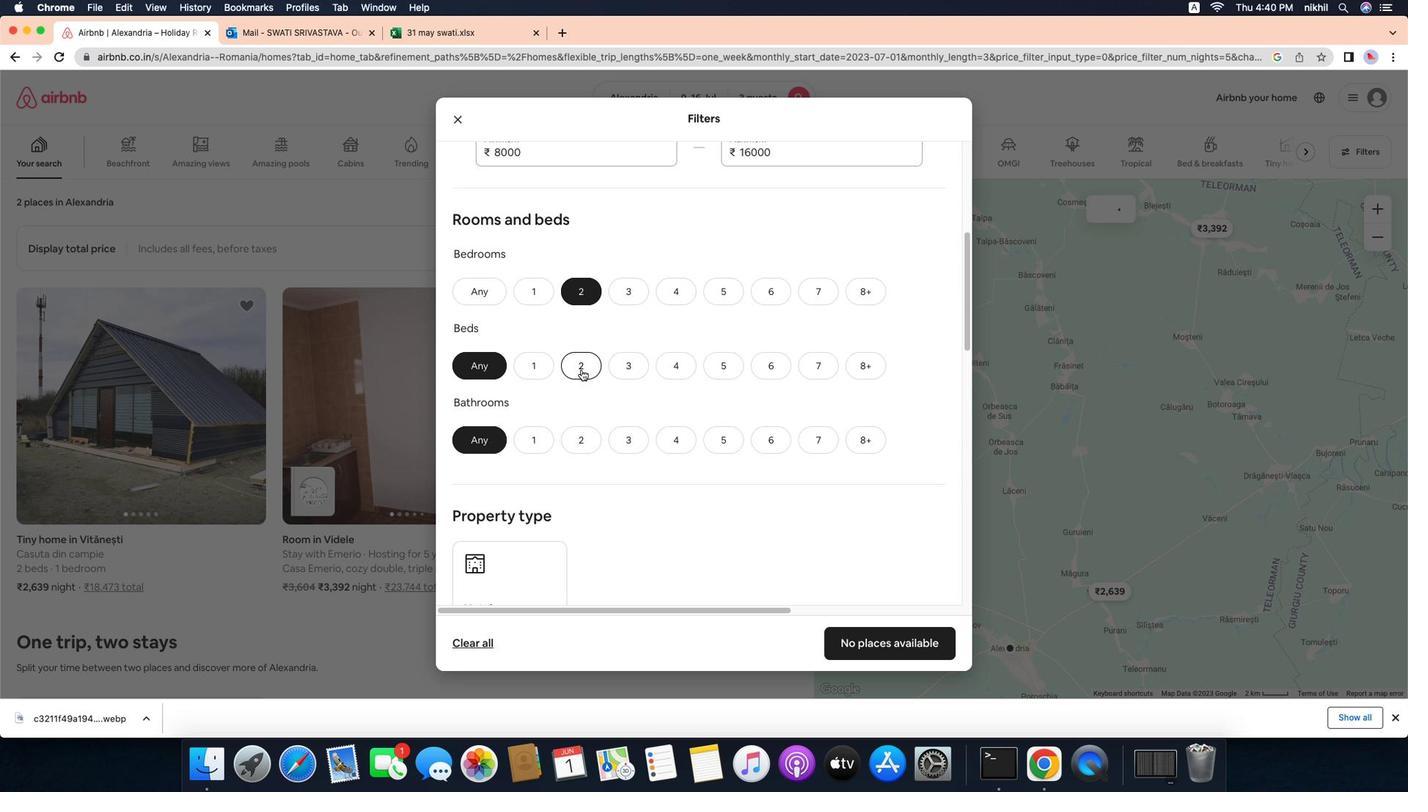 
Action: Mouse scrolled (452, 197) with delta (906, 131)
Screenshot: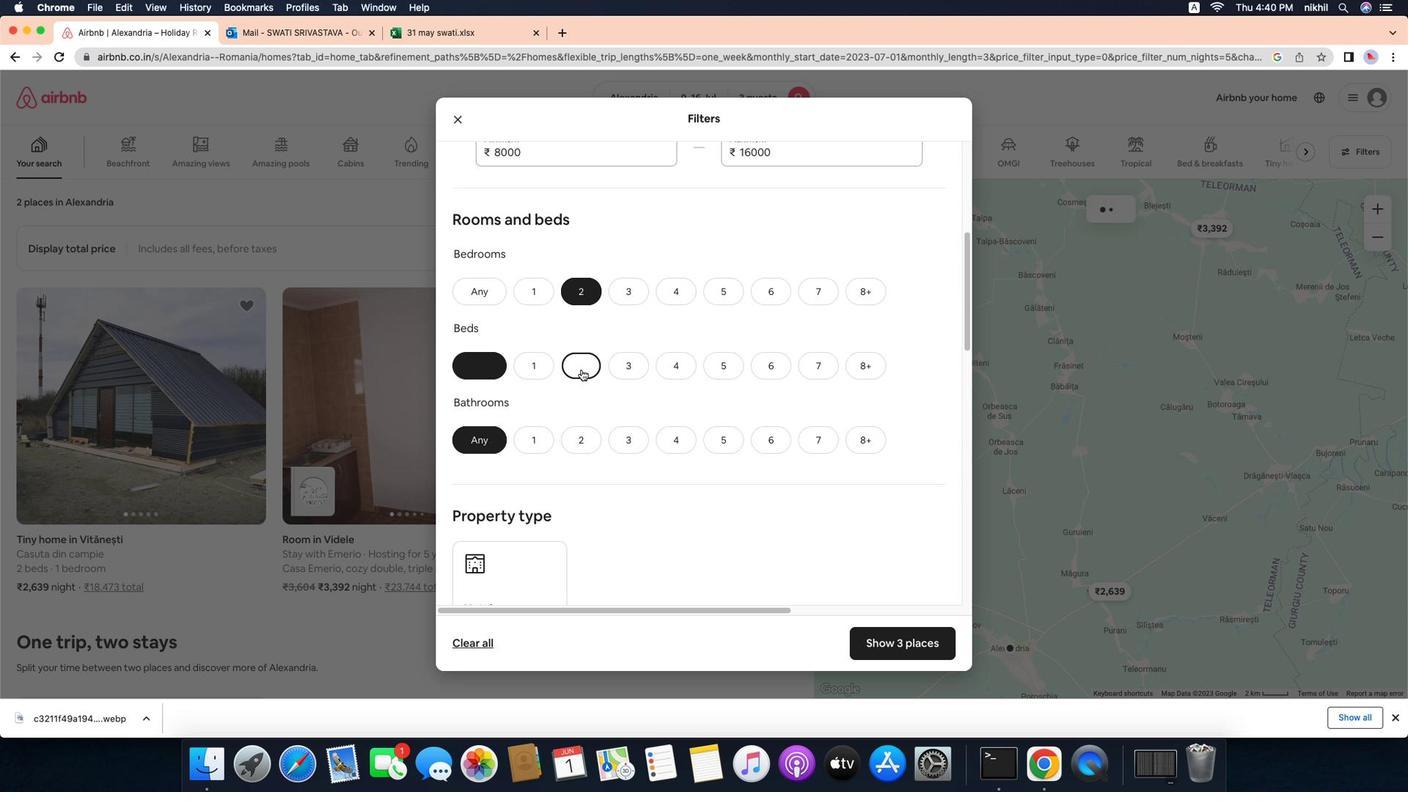 
Action: Mouse scrolled (452, 197) with delta (906, 131)
Screenshot: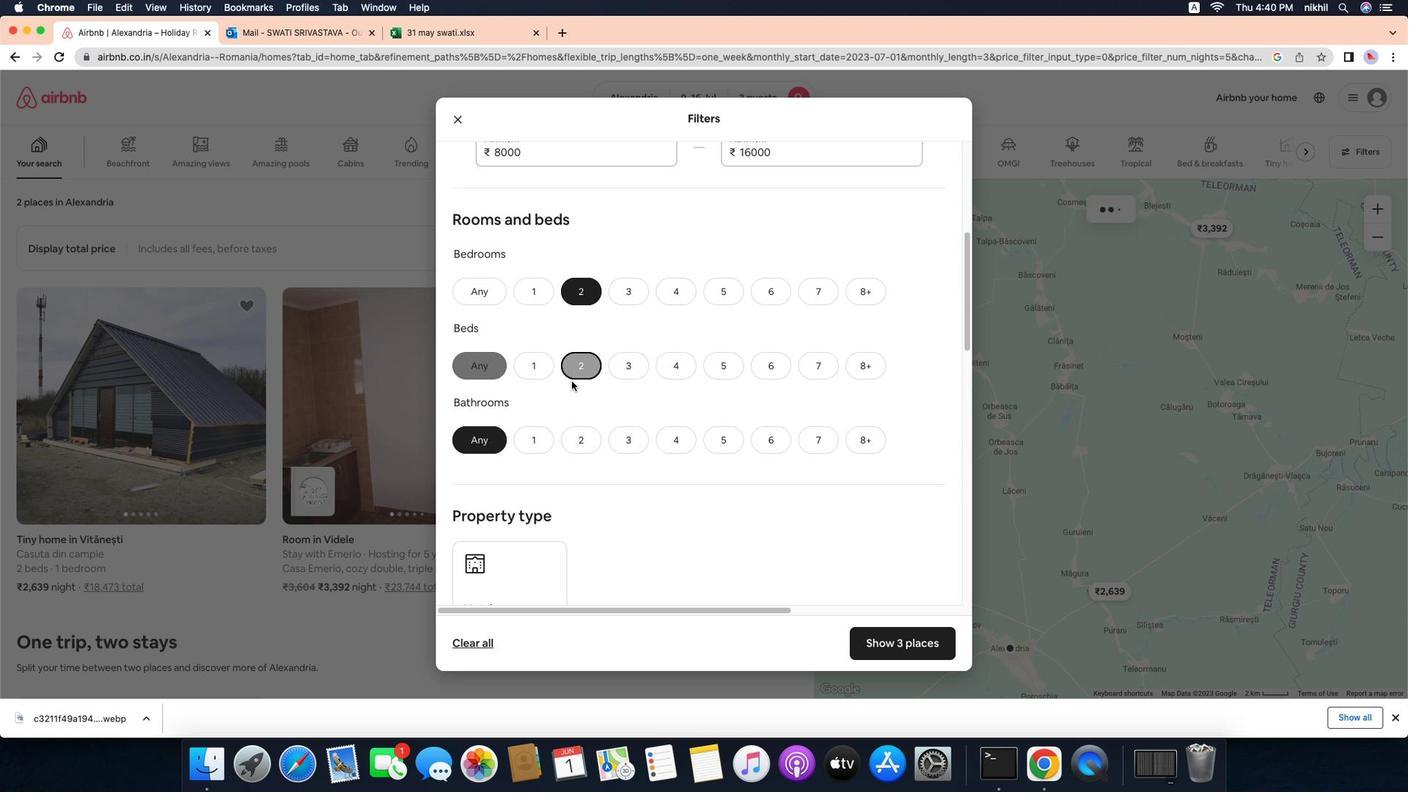 
Action: Mouse scrolled (452, 197) with delta (906, 131)
Screenshot: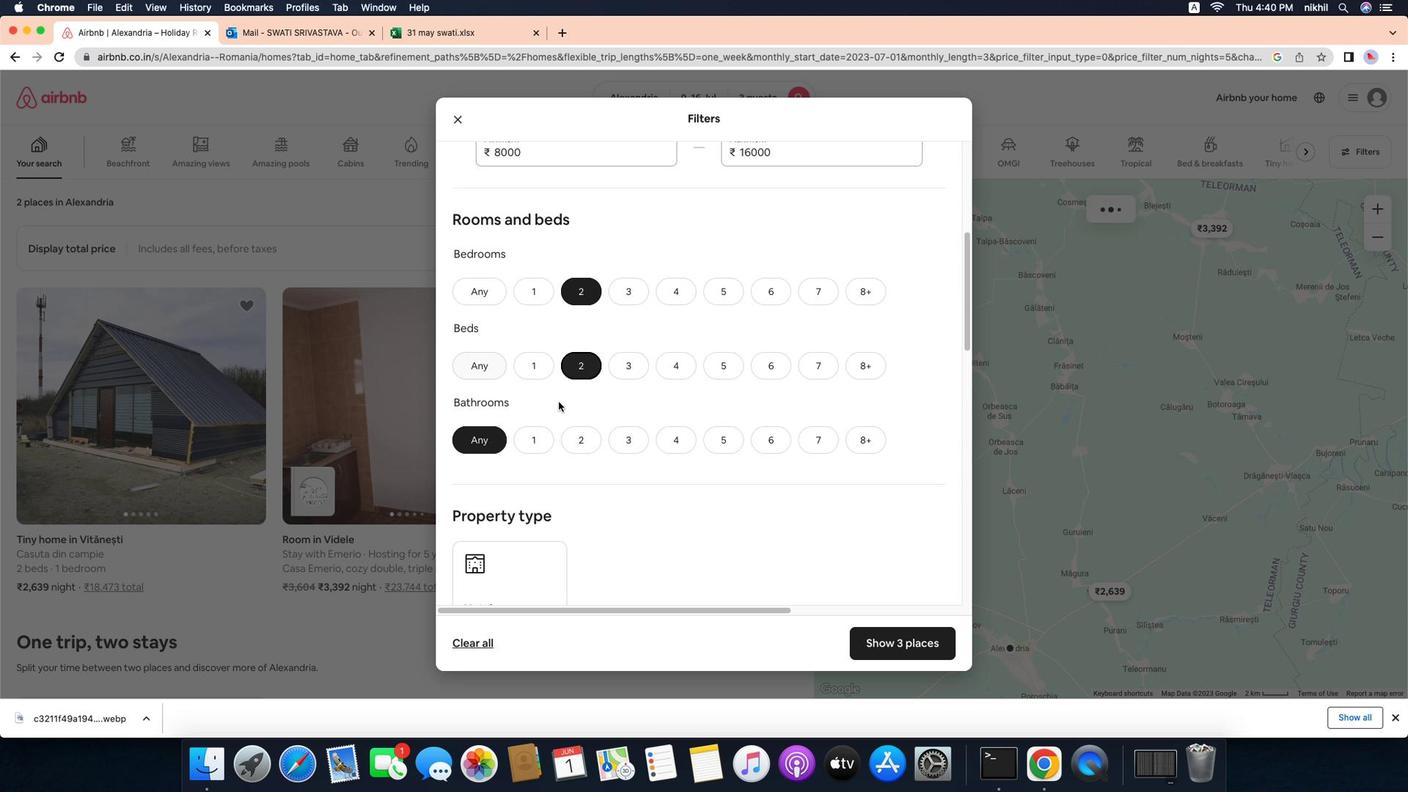 
Action: Mouse scrolled (452, 197) with delta (906, 131)
Screenshot: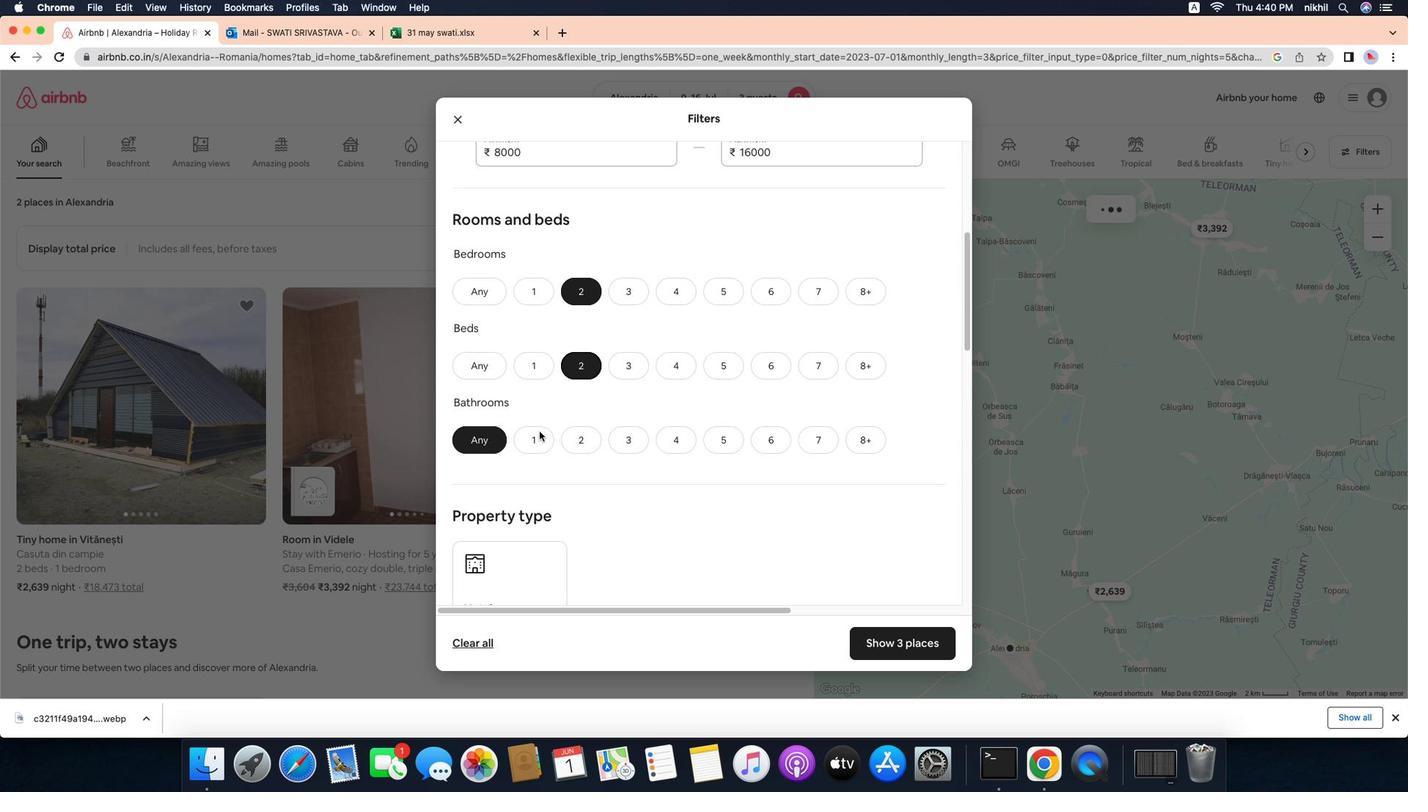 
Action: Mouse scrolled (452, 197) with delta (906, 131)
Screenshot: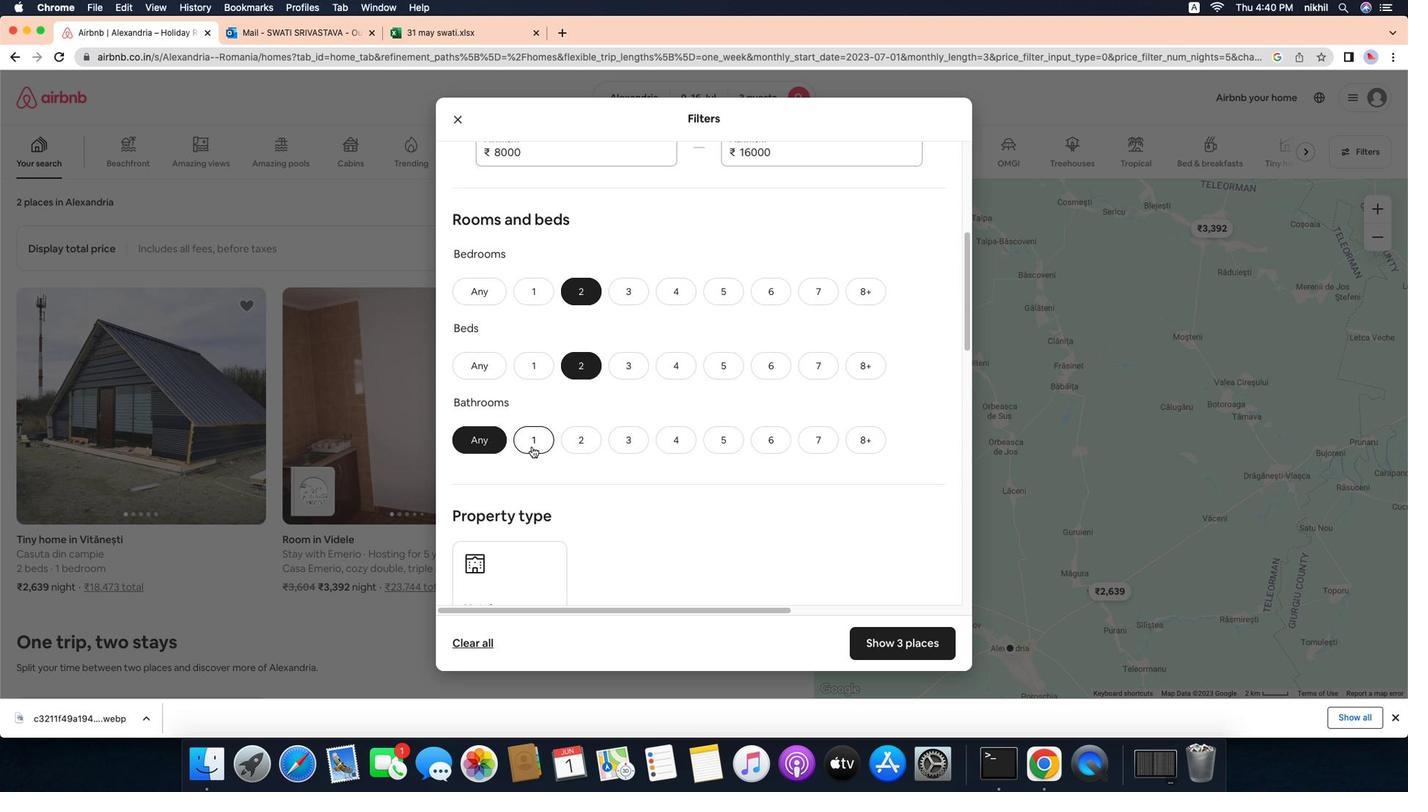 
Action: Mouse scrolled (452, 197) with delta (906, 131)
Screenshot: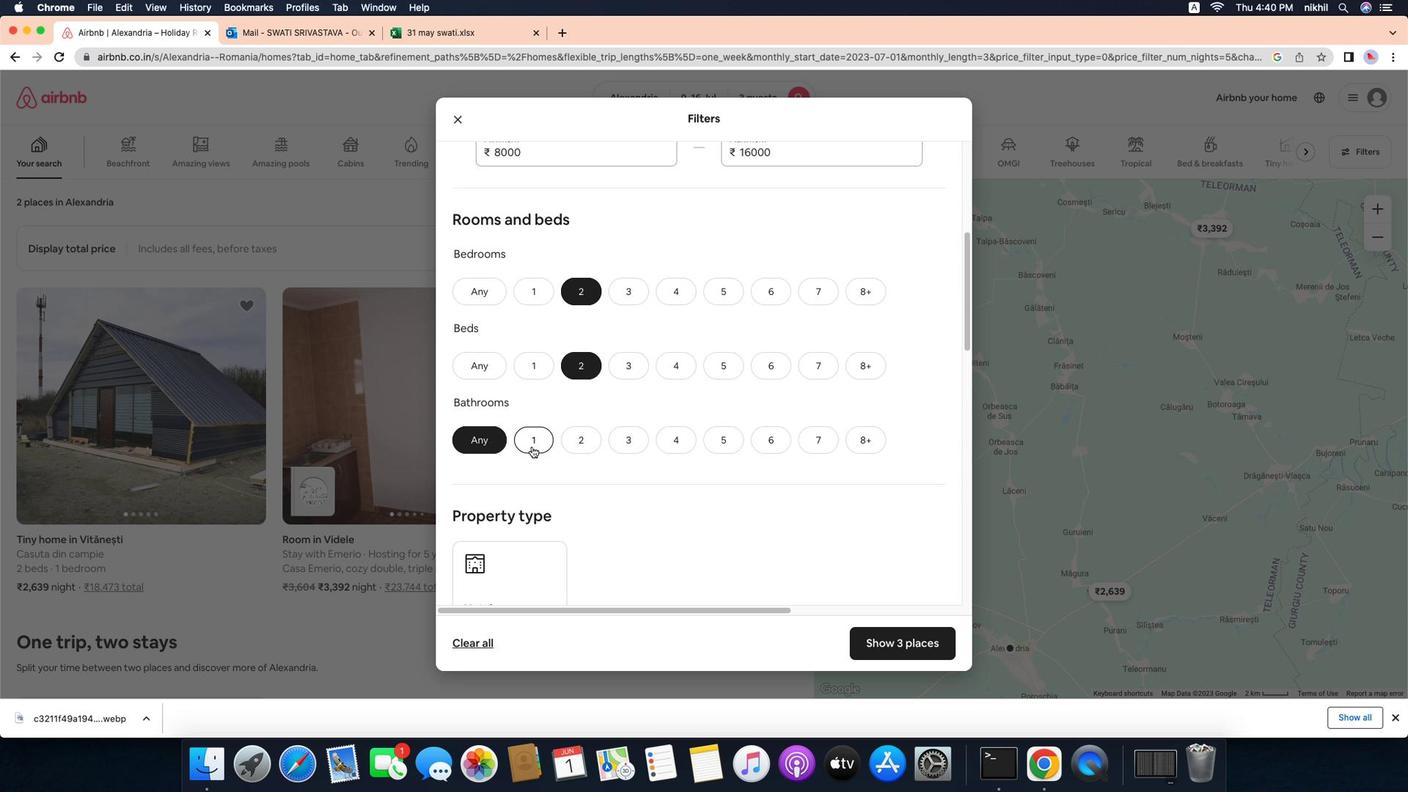
Action: Mouse scrolled (452, 197) with delta (906, 131)
Screenshot: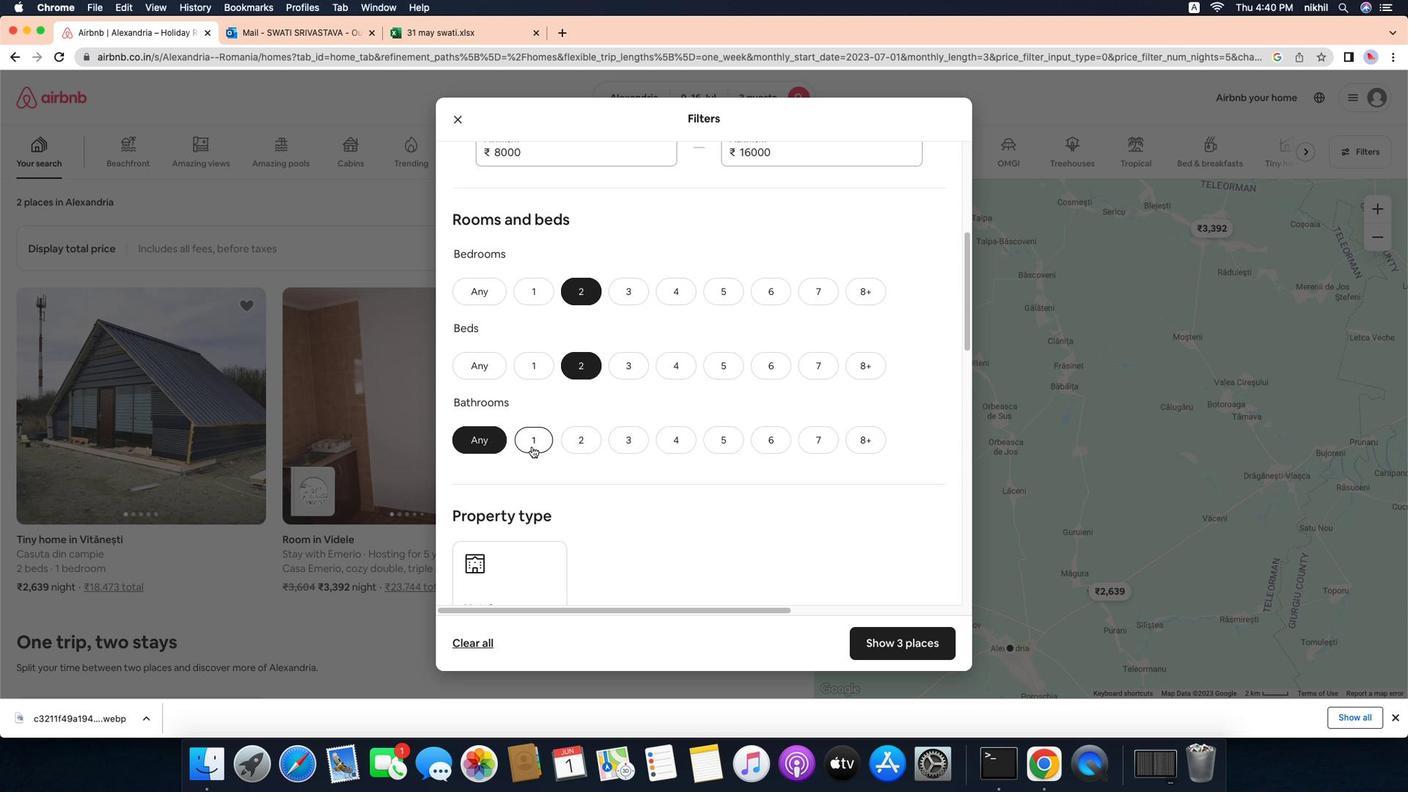 
Action: Mouse scrolled (452, 197) with delta (906, 131)
Screenshot: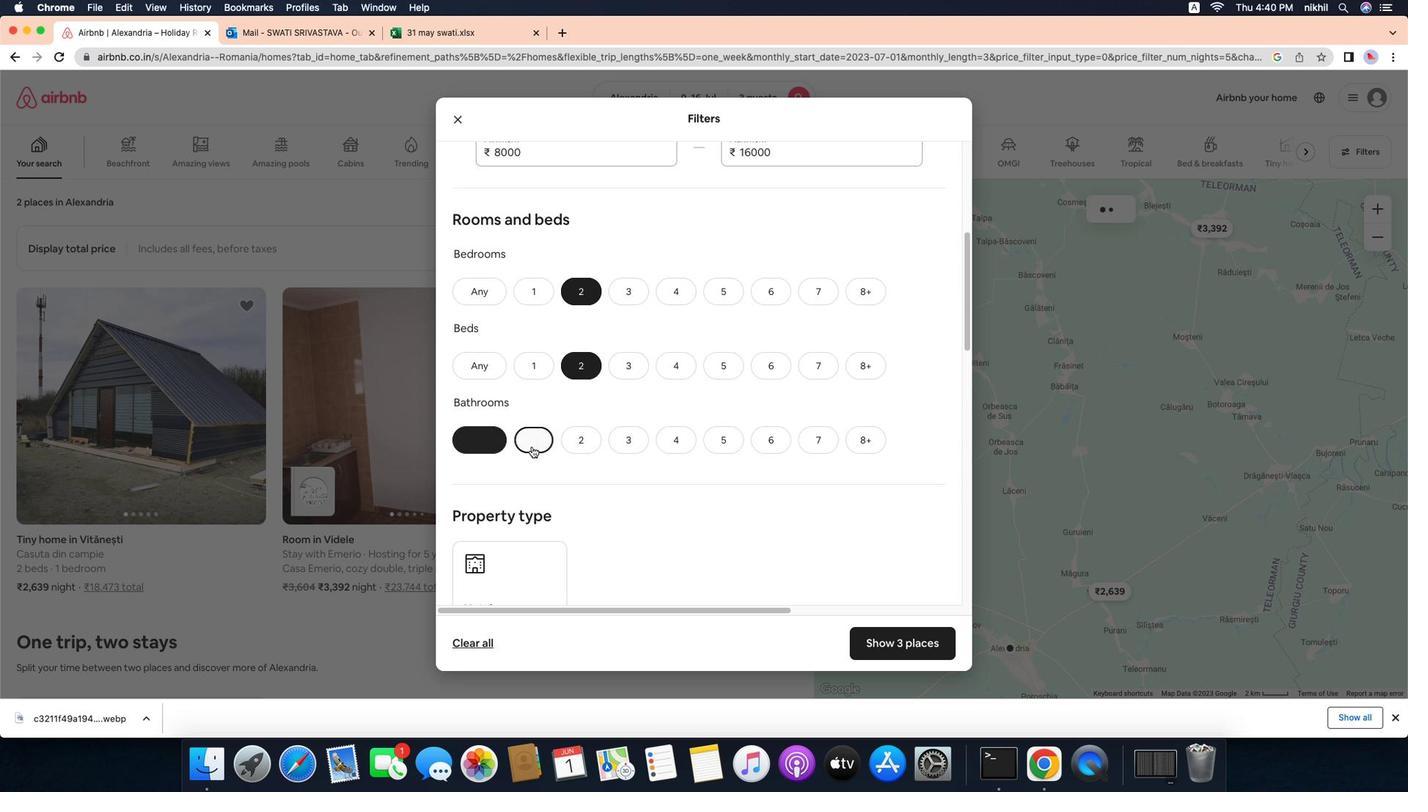
Action: Mouse moved to (514, 170)
Screenshot: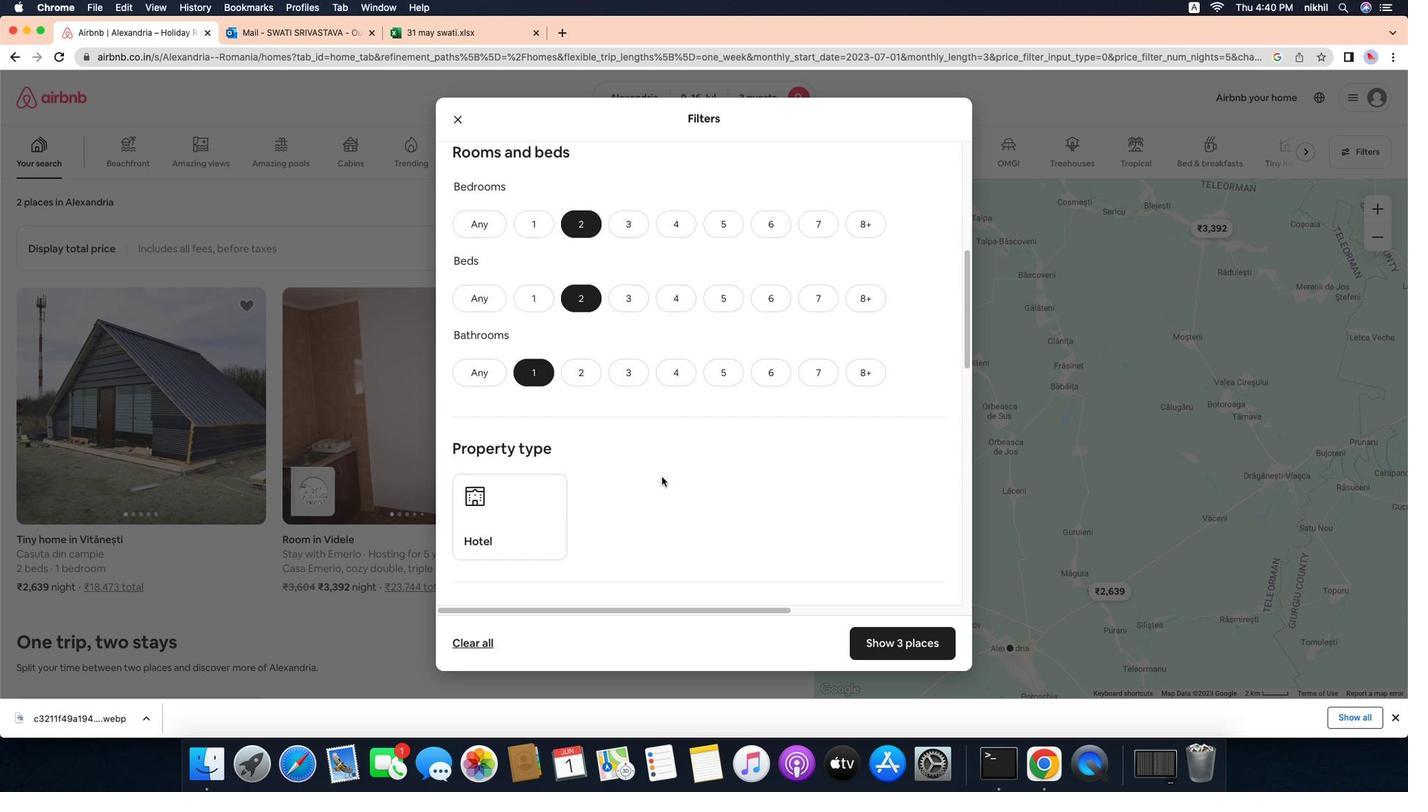 
Action: Mouse pressed left at (514, 170)
Screenshot: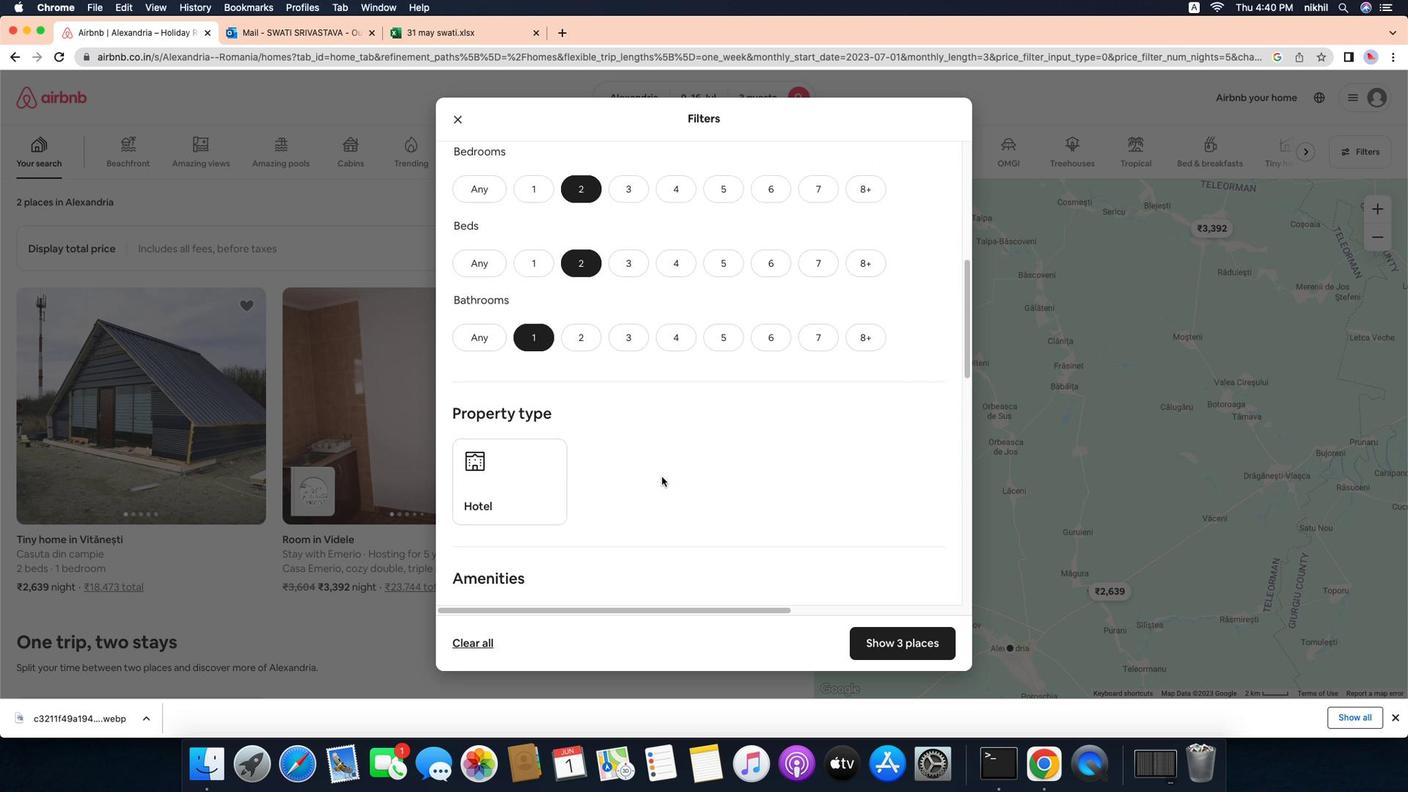 
Action: Mouse moved to (516, 181)
Screenshot: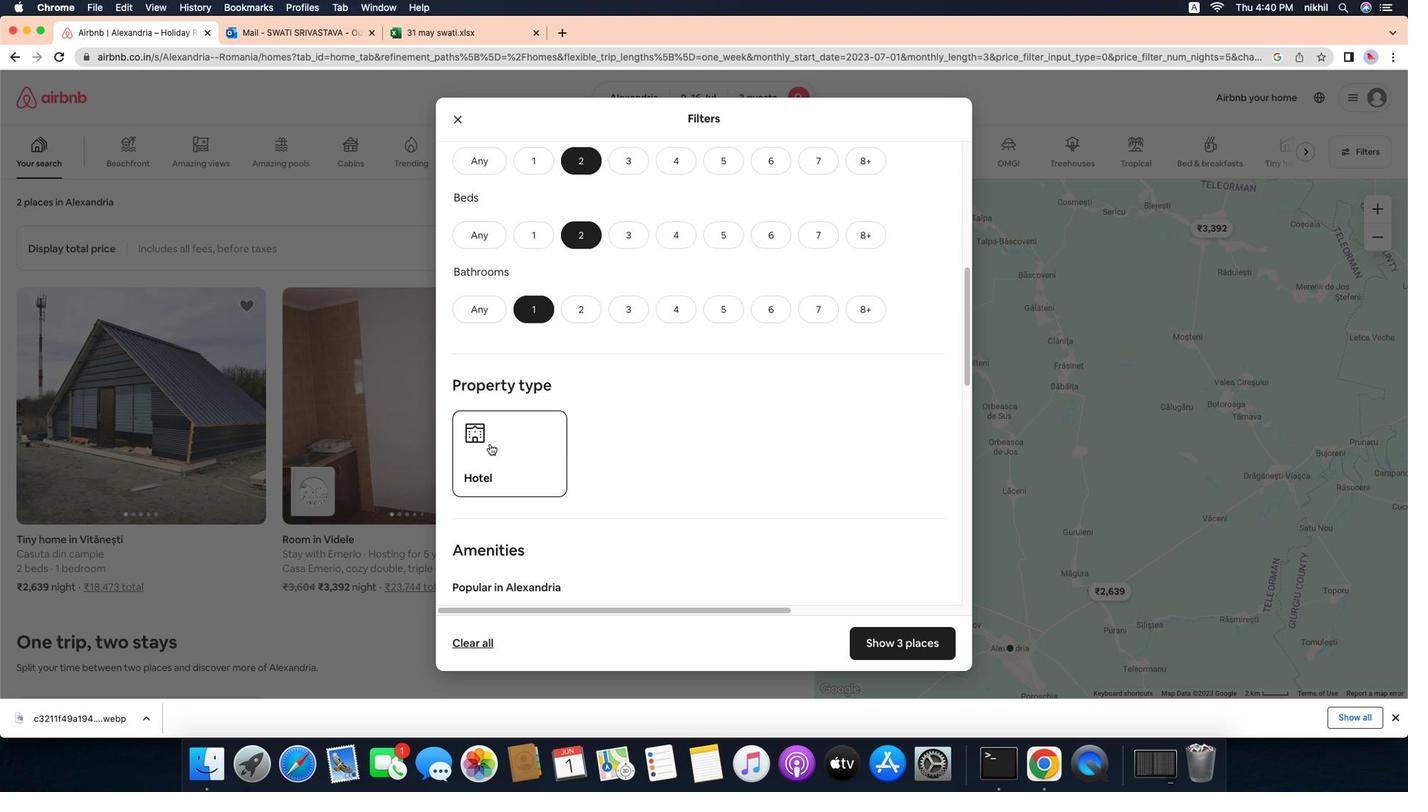 
Action: Mouse pressed left at (516, 181)
Screenshot: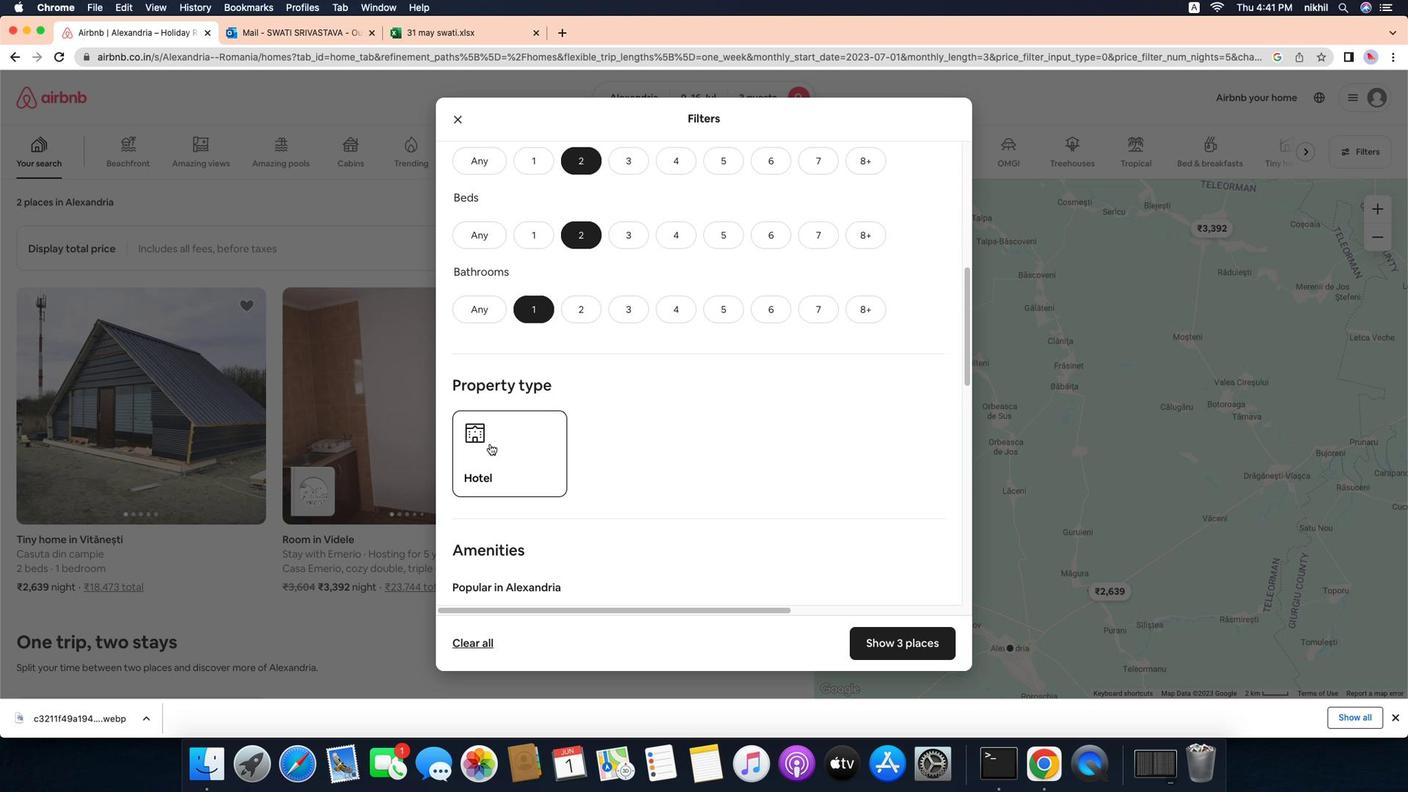 
Action: Mouse moved to (550, 191)
Screenshot: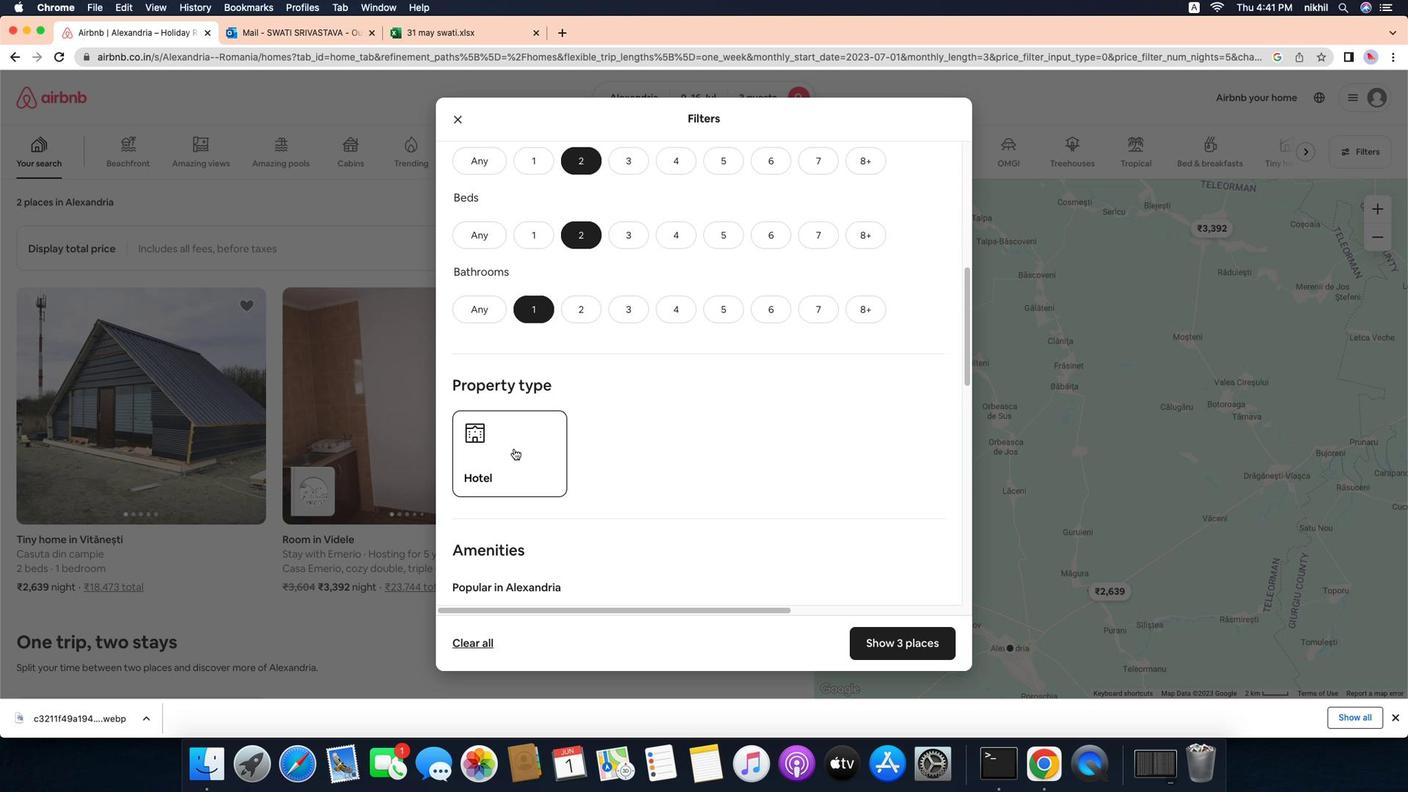
Action: Mouse pressed left at (550, 191)
Screenshot: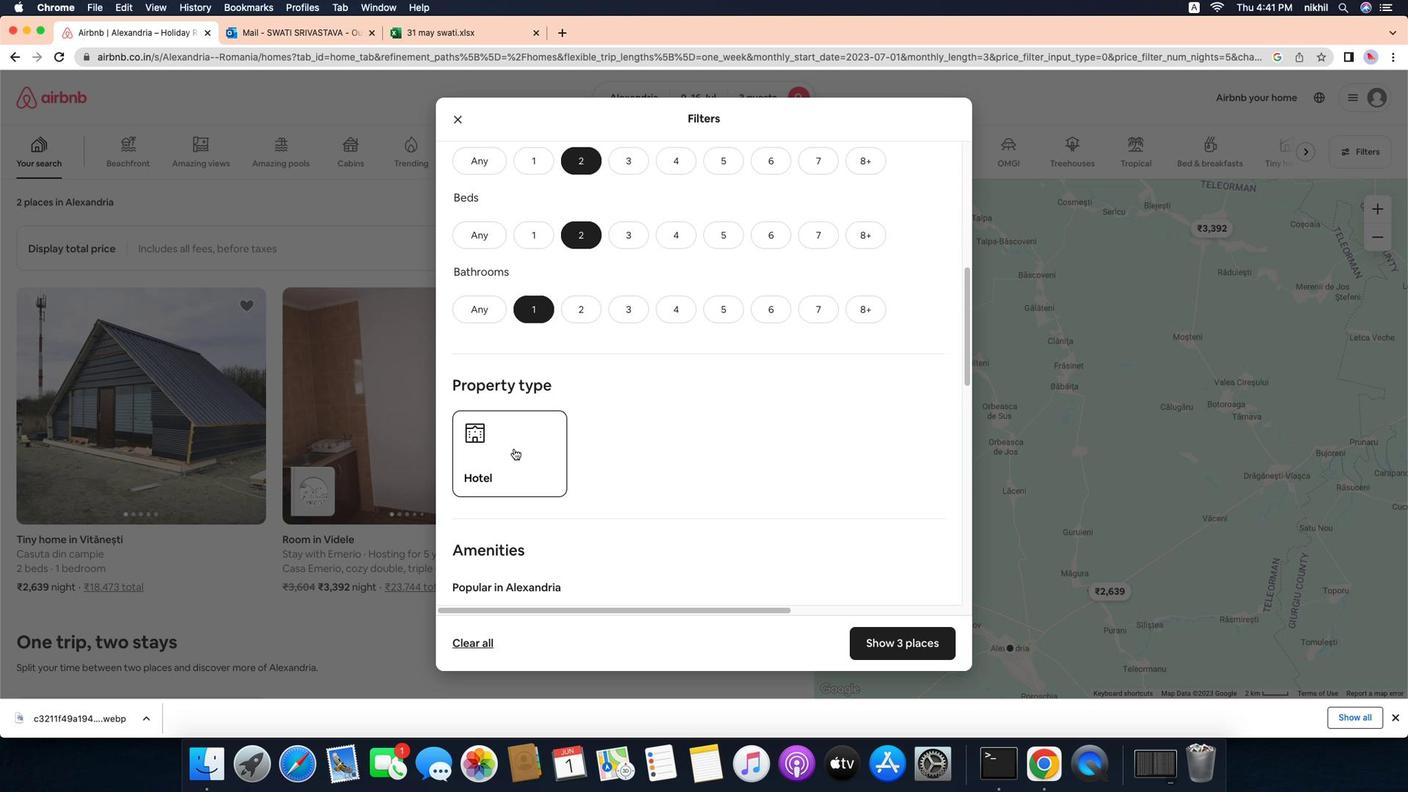 
Action: Mouse moved to (462, 195)
Screenshot: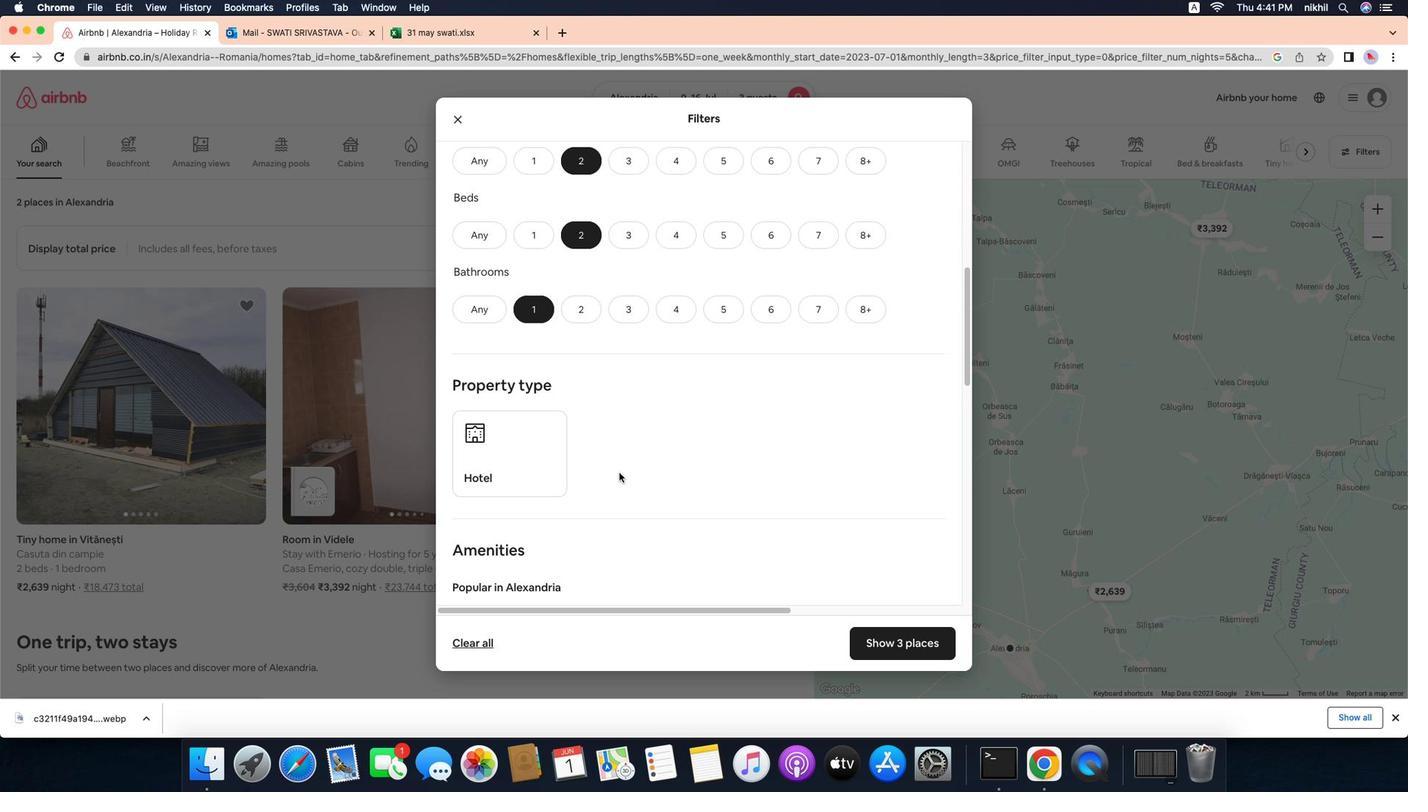 
Action: Mouse scrolled (462, 195) with delta (906, 131)
Screenshot: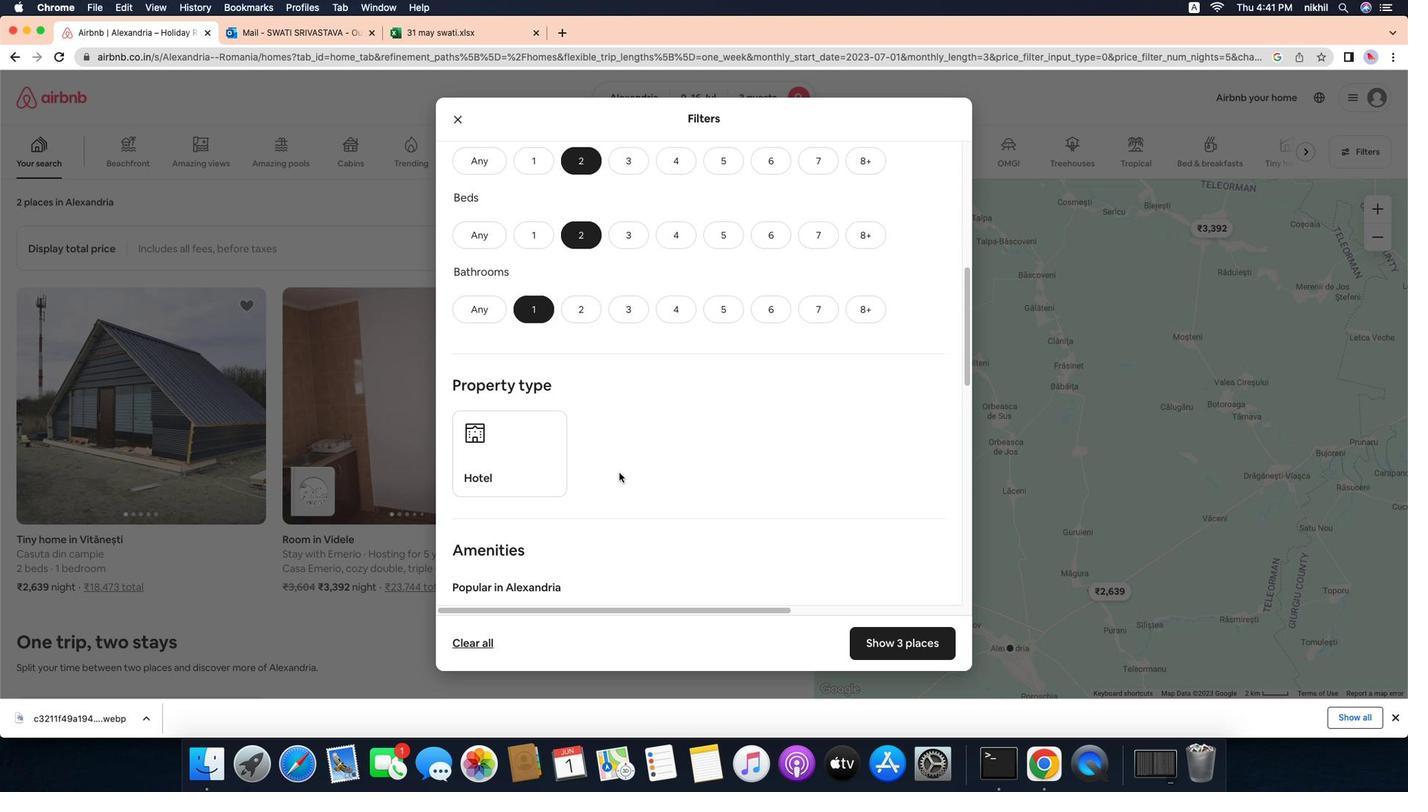 
Action: Mouse scrolled (462, 195) with delta (906, 131)
Screenshot: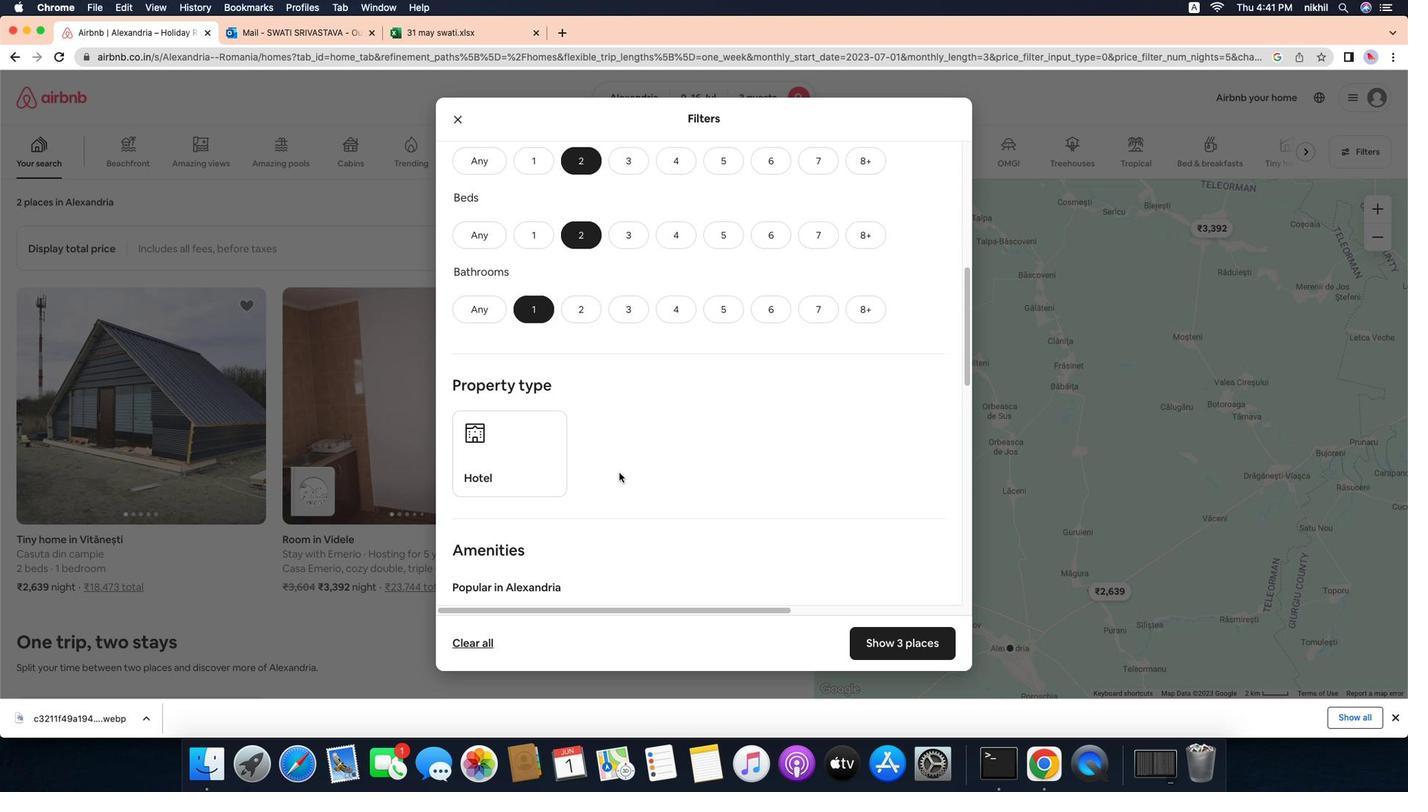 
Action: Mouse scrolled (462, 195) with delta (906, 131)
Screenshot: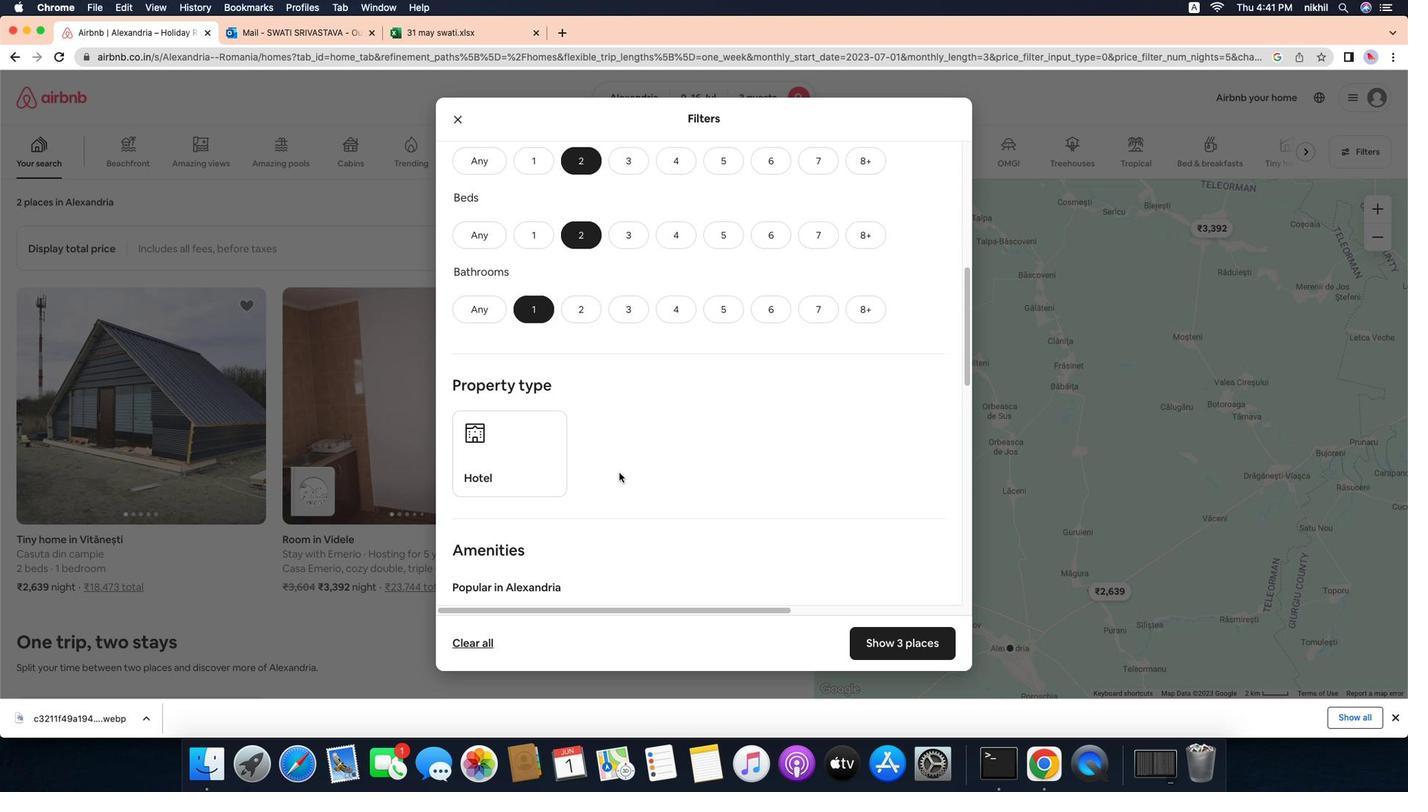 
Action: Mouse moved to (491, 195)
Screenshot: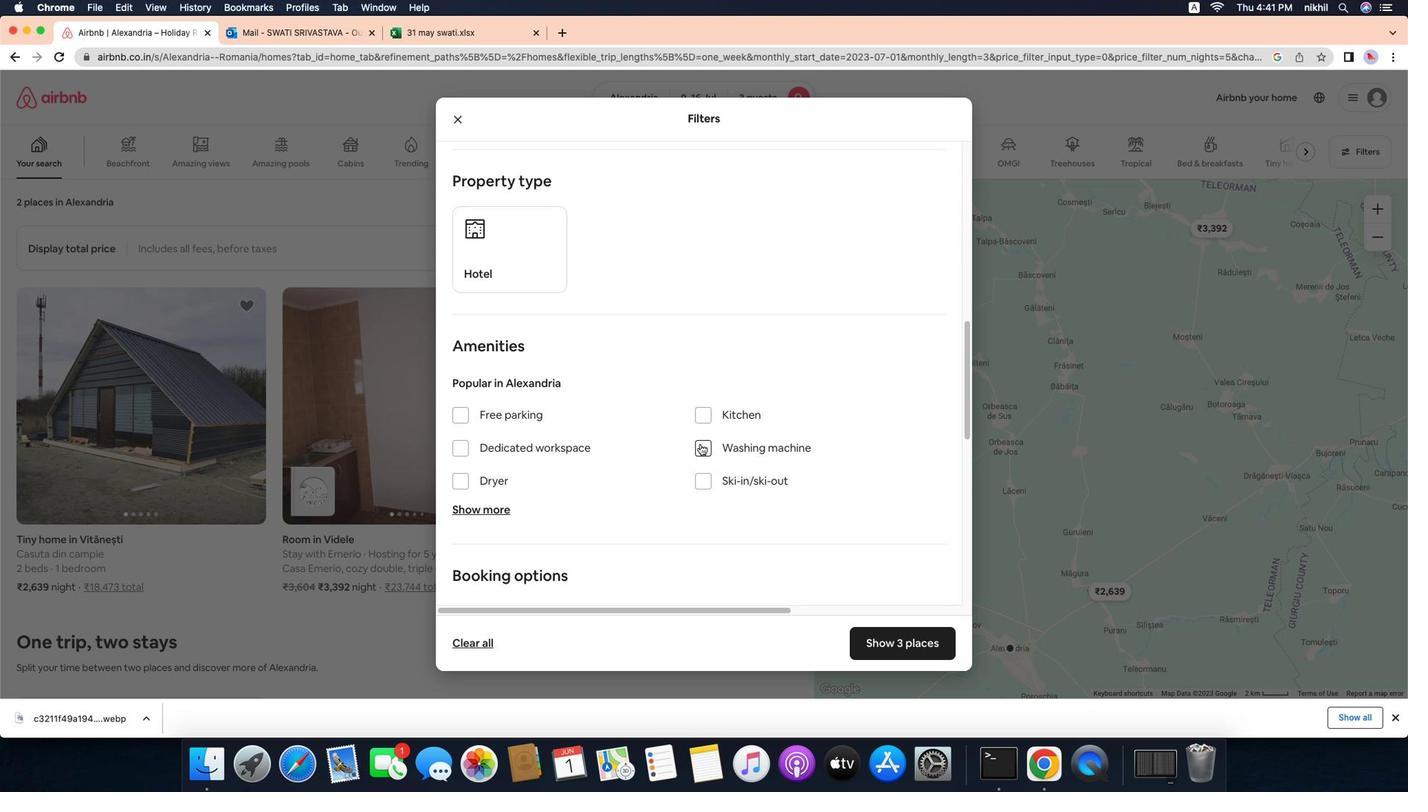 
Action: Mouse scrolled (491, 195) with delta (906, 131)
Screenshot: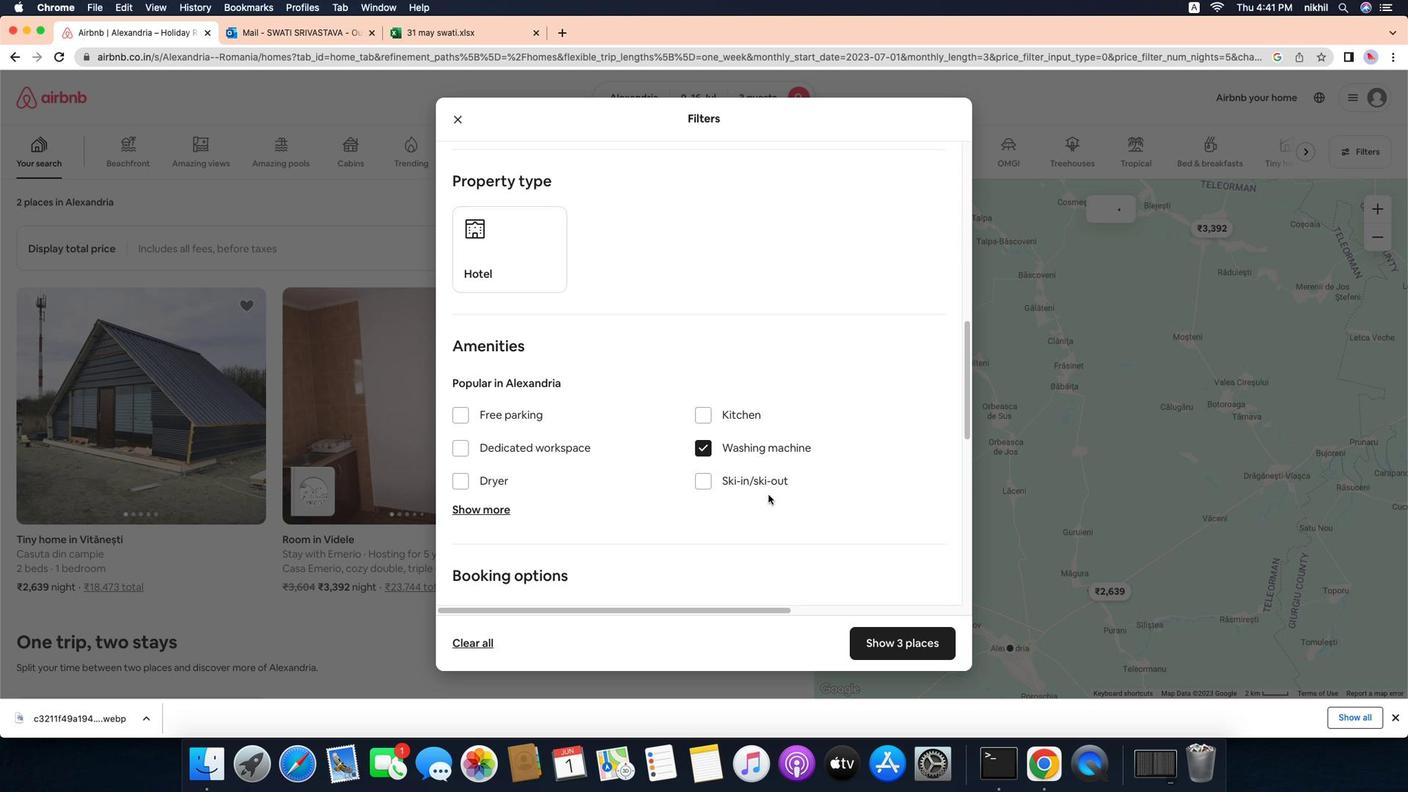 
Action: Mouse scrolled (491, 195) with delta (906, 131)
Screenshot: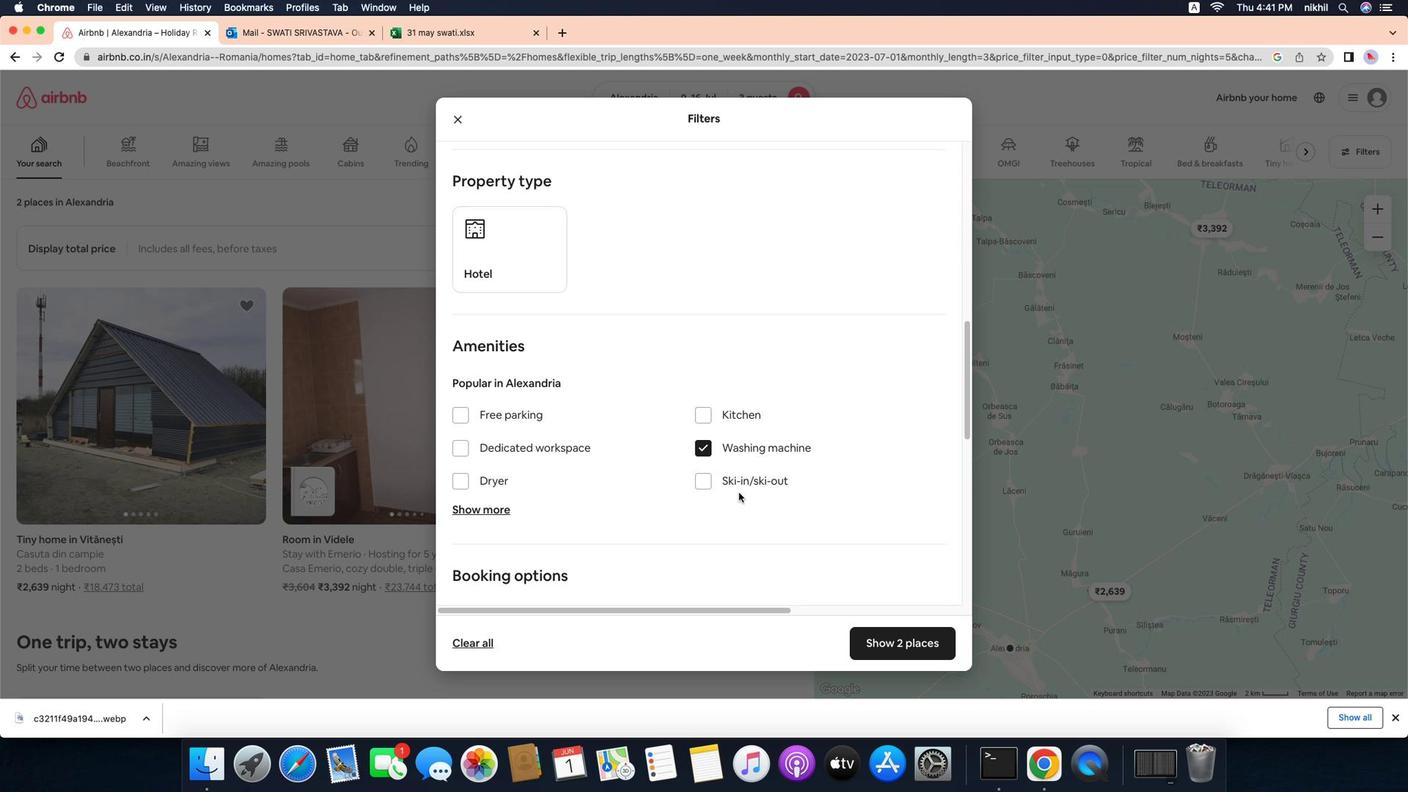 
Action: Mouse scrolled (491, 195) with delta (906, 131)
Screenshot: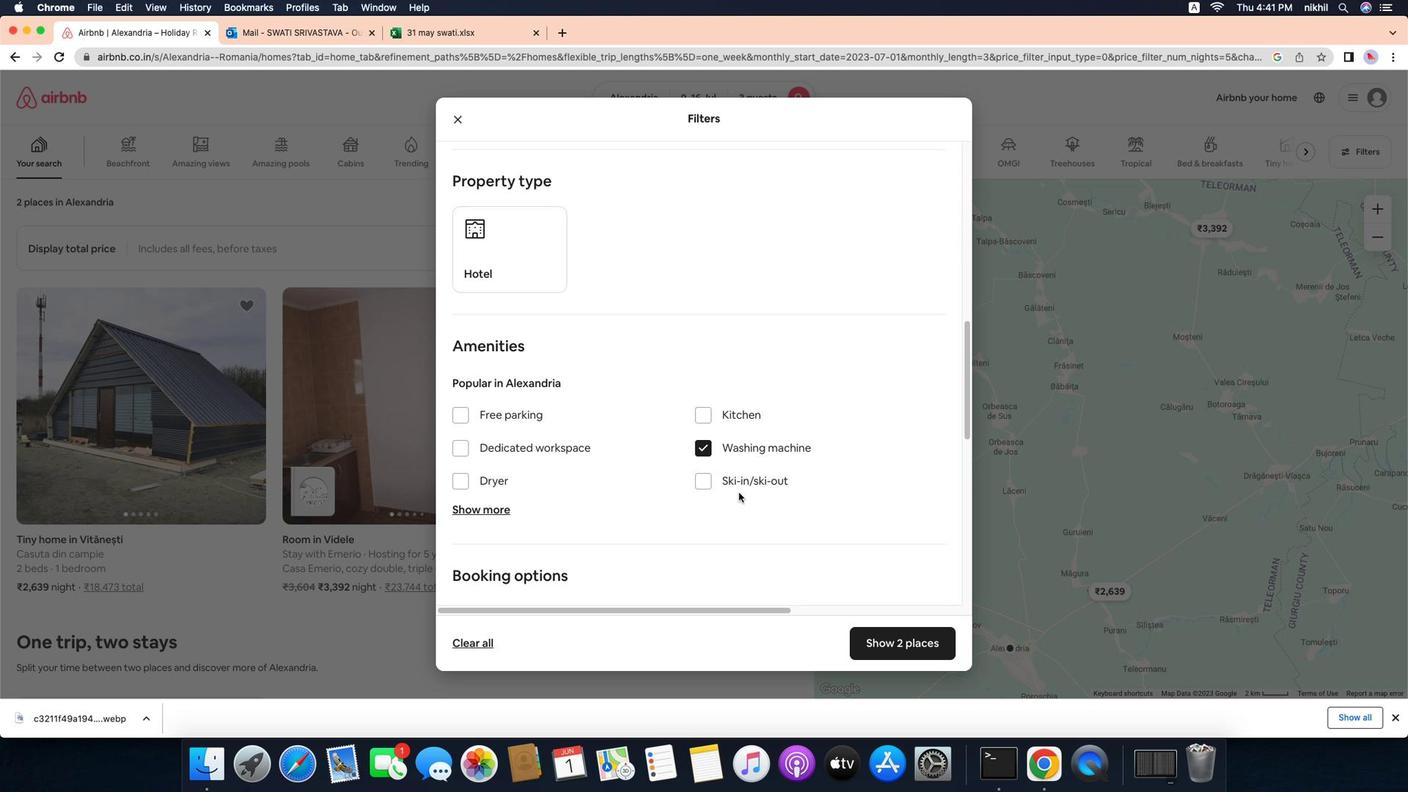 
Action: Mouse scrolled (491, 195) with delta (906, 131)
Screenshot: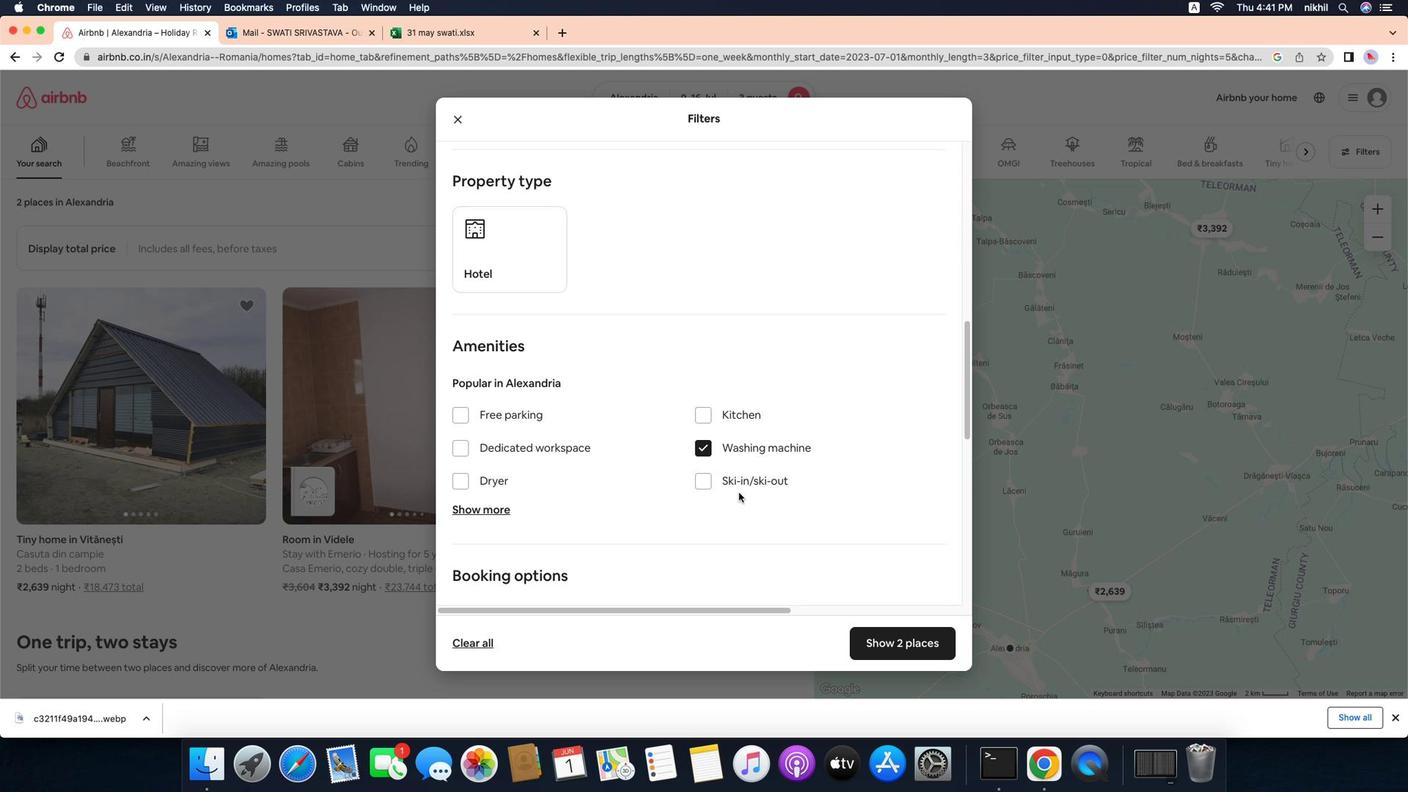
Action: Mouse scrolled (491, 195) with delta (906, 131)
Screenshot: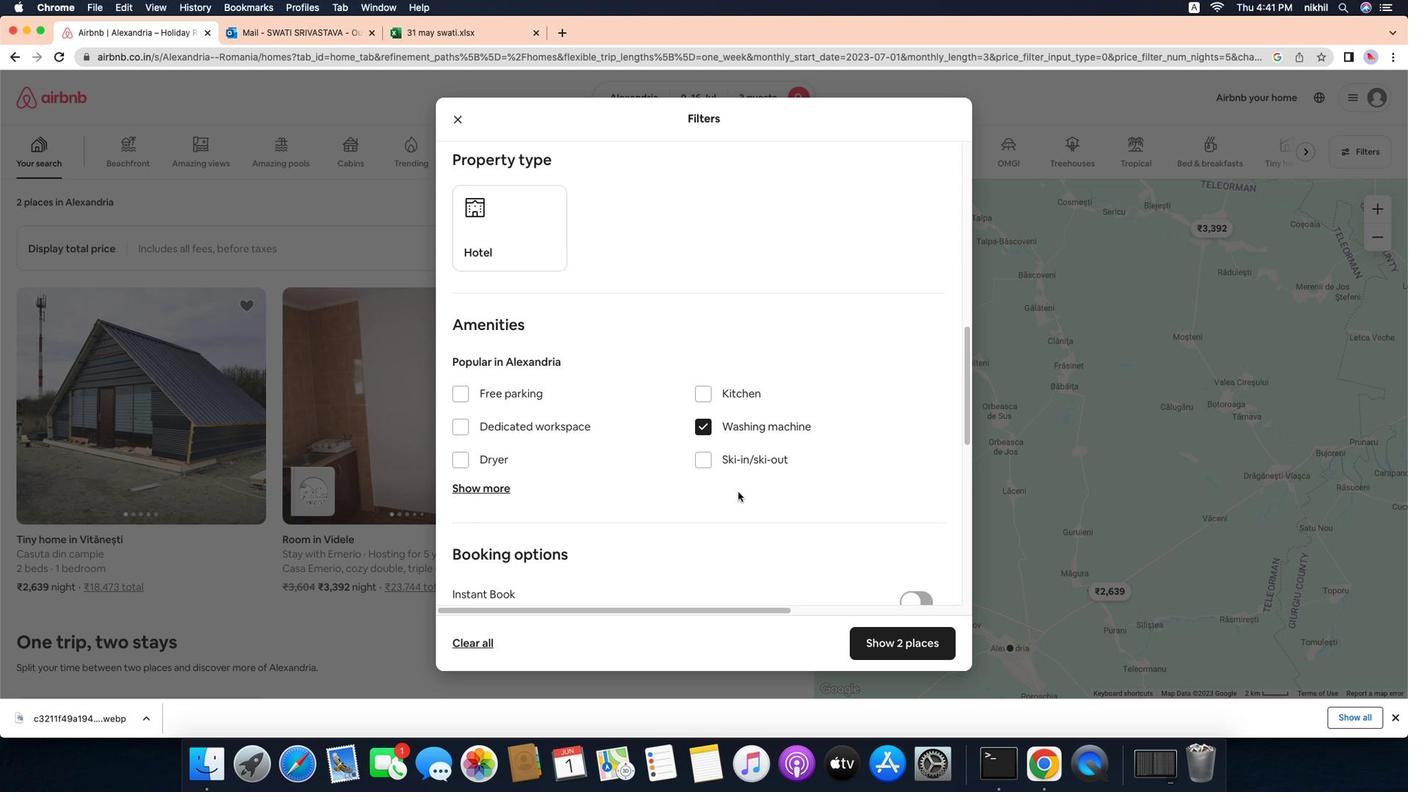 
Action: Mouse scrolled (491, 195) with delta (906, 131)
Screenshot: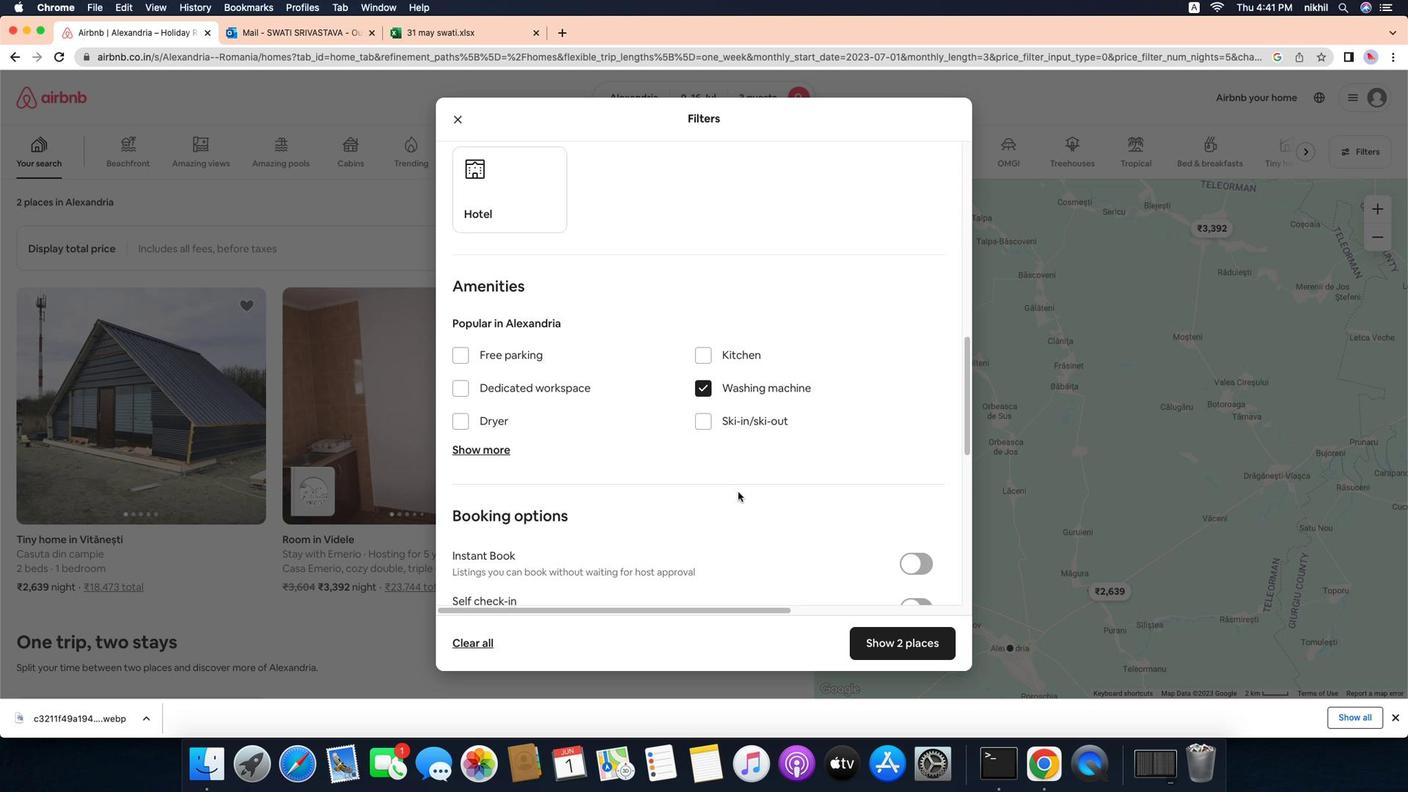 
Action: Mouse scrolled (491, 195) with delta (906, 131)
Screenshot: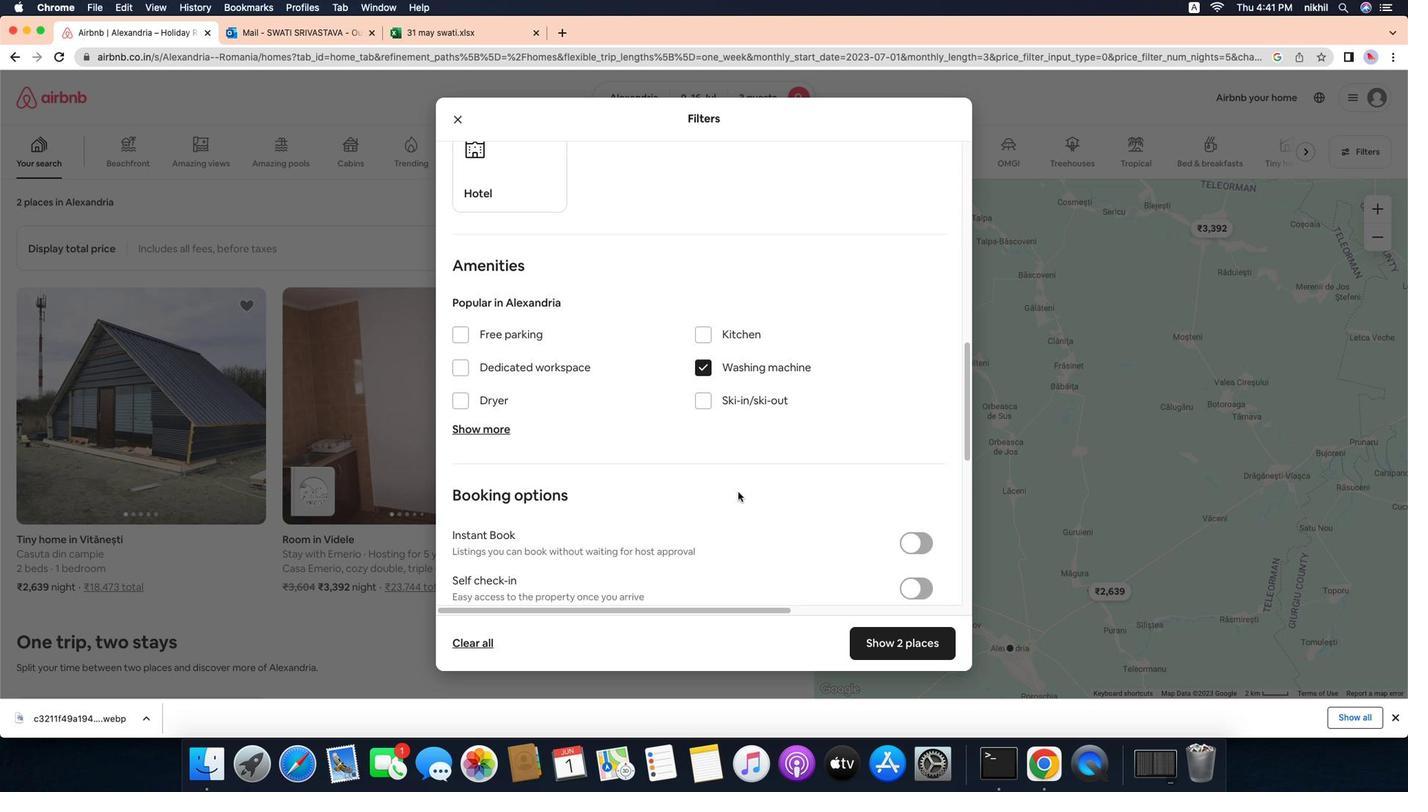 
Action: Mouse moved to (436, 191)
Screenshot: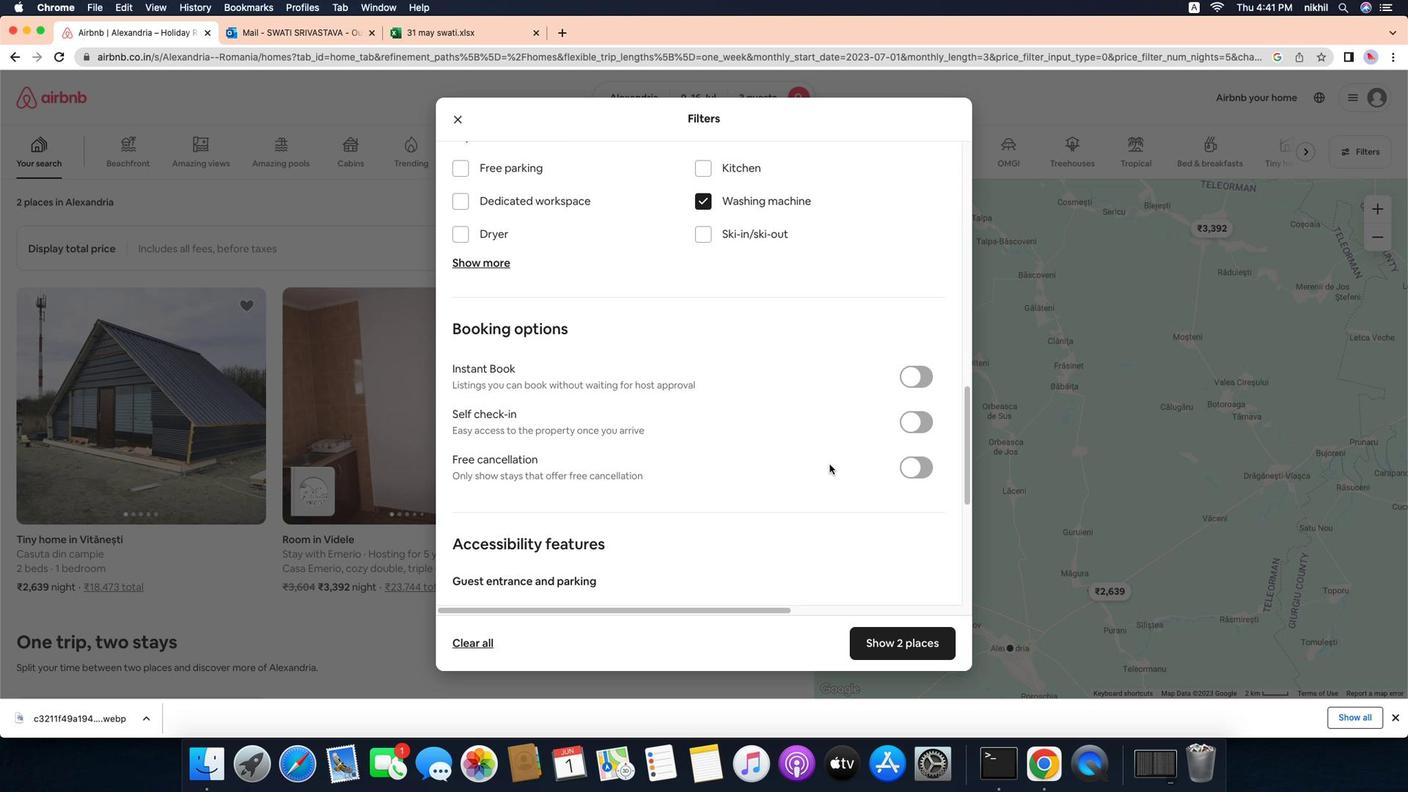 
Action: Mouse pressed left at (436, 191)
Screenshot: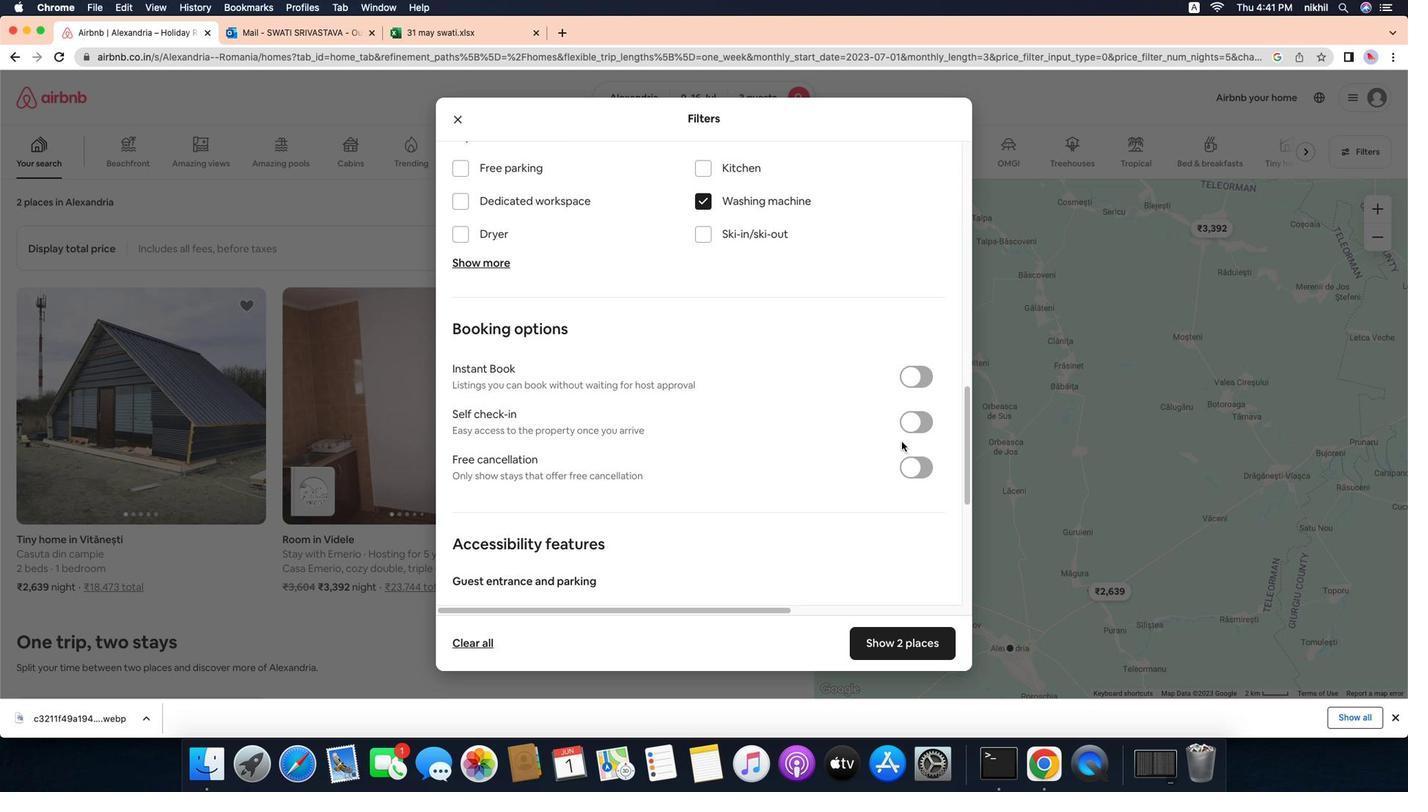 
Action: Mouse moved to (411, 198)
Screenshot: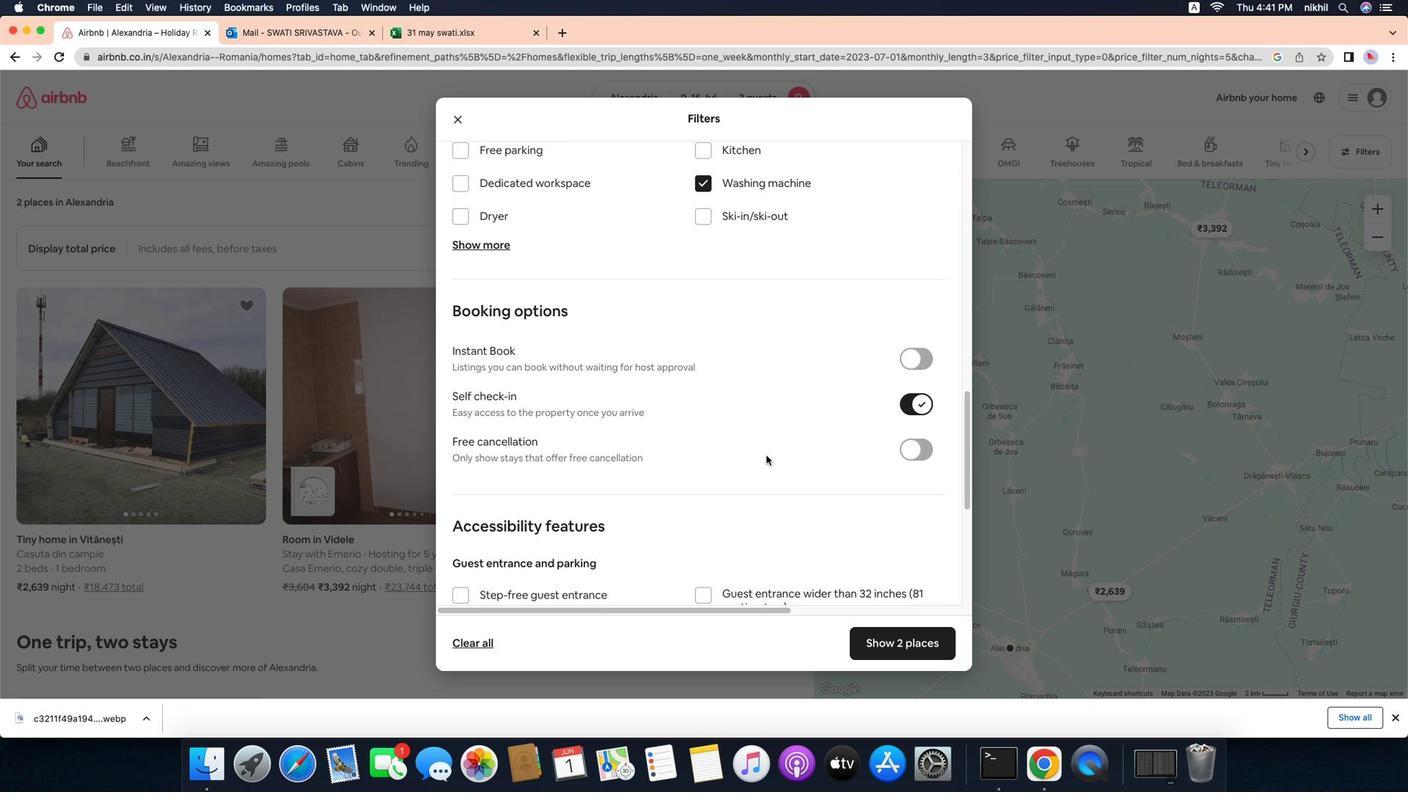 
Action: Mouse scrolled (411, 198) with delta (906, 131)
Screenshot: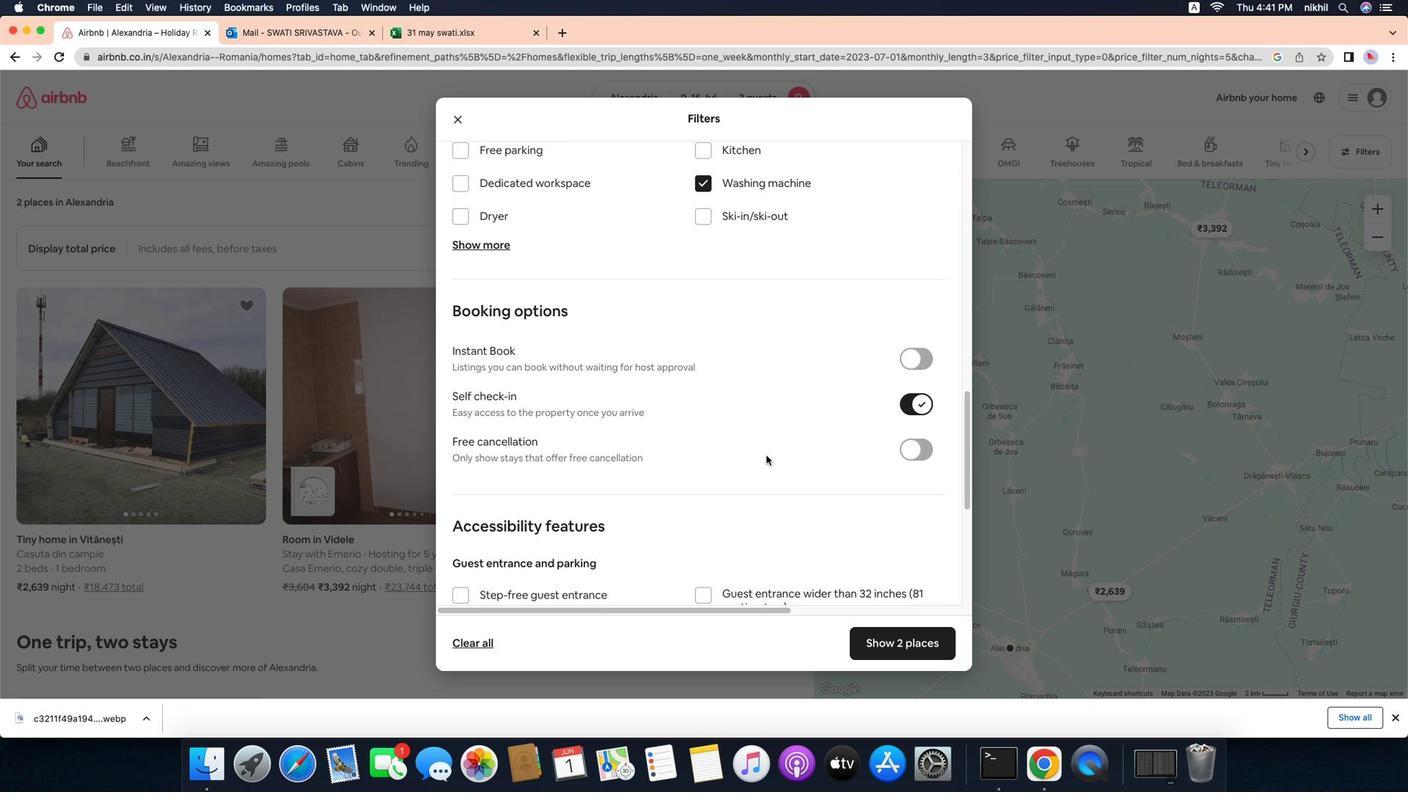 
Action: Mouse scrolled (411, 198) with delta (906, 131)
Screenshot: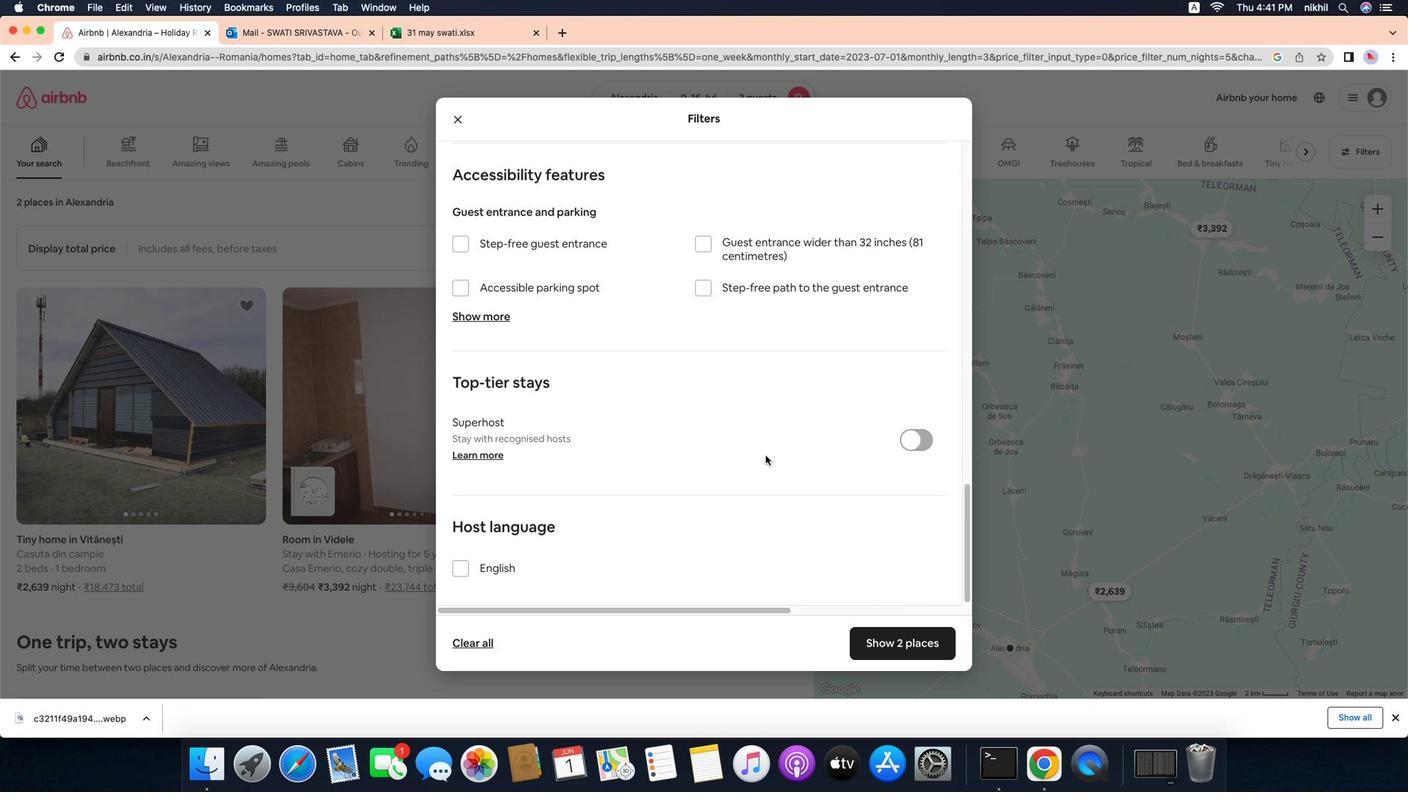 
Action: Mouse scrolled (411, 198) with delta (906, 131)
Screenshot: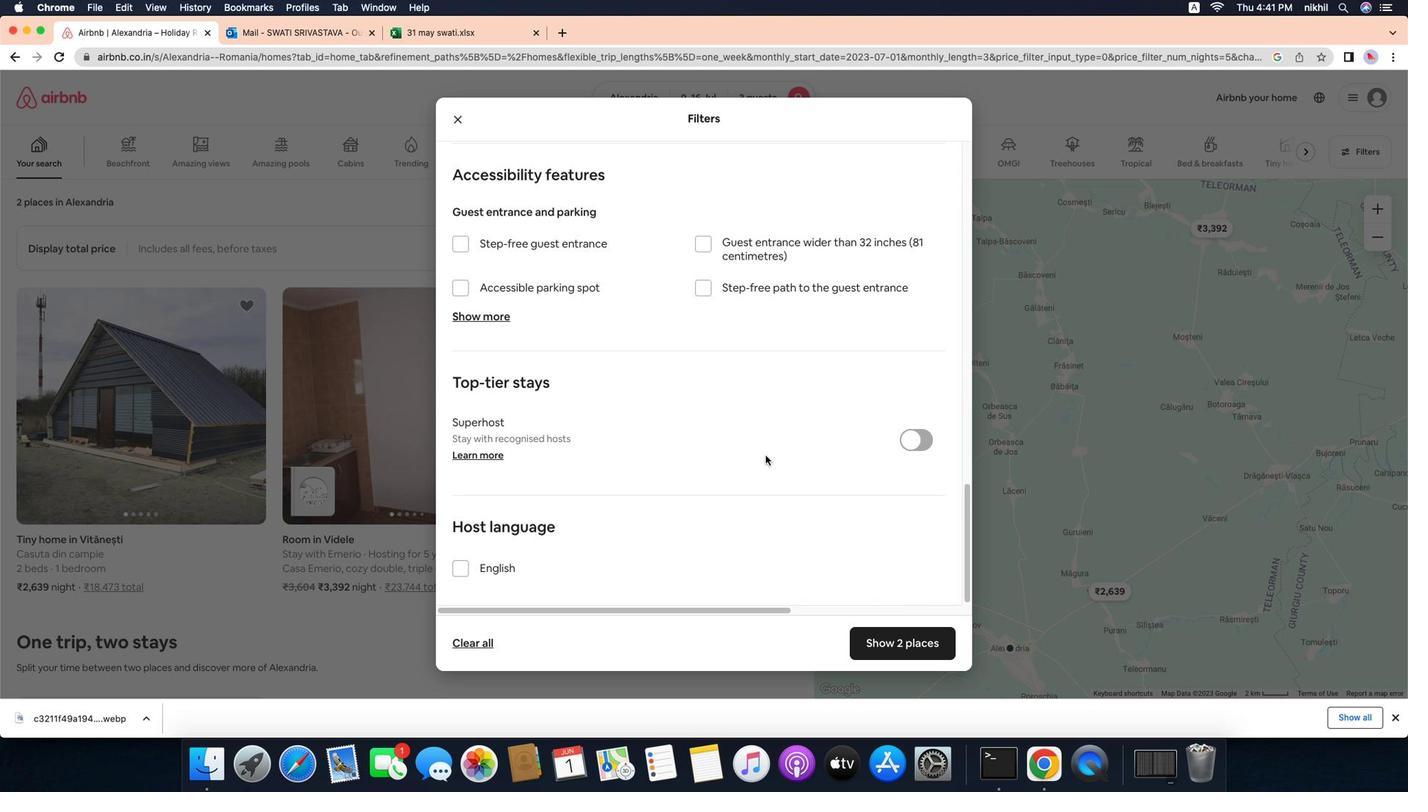 
Action: Mouse scrolled (411, 198) with delta (906, 131)
Screenshot: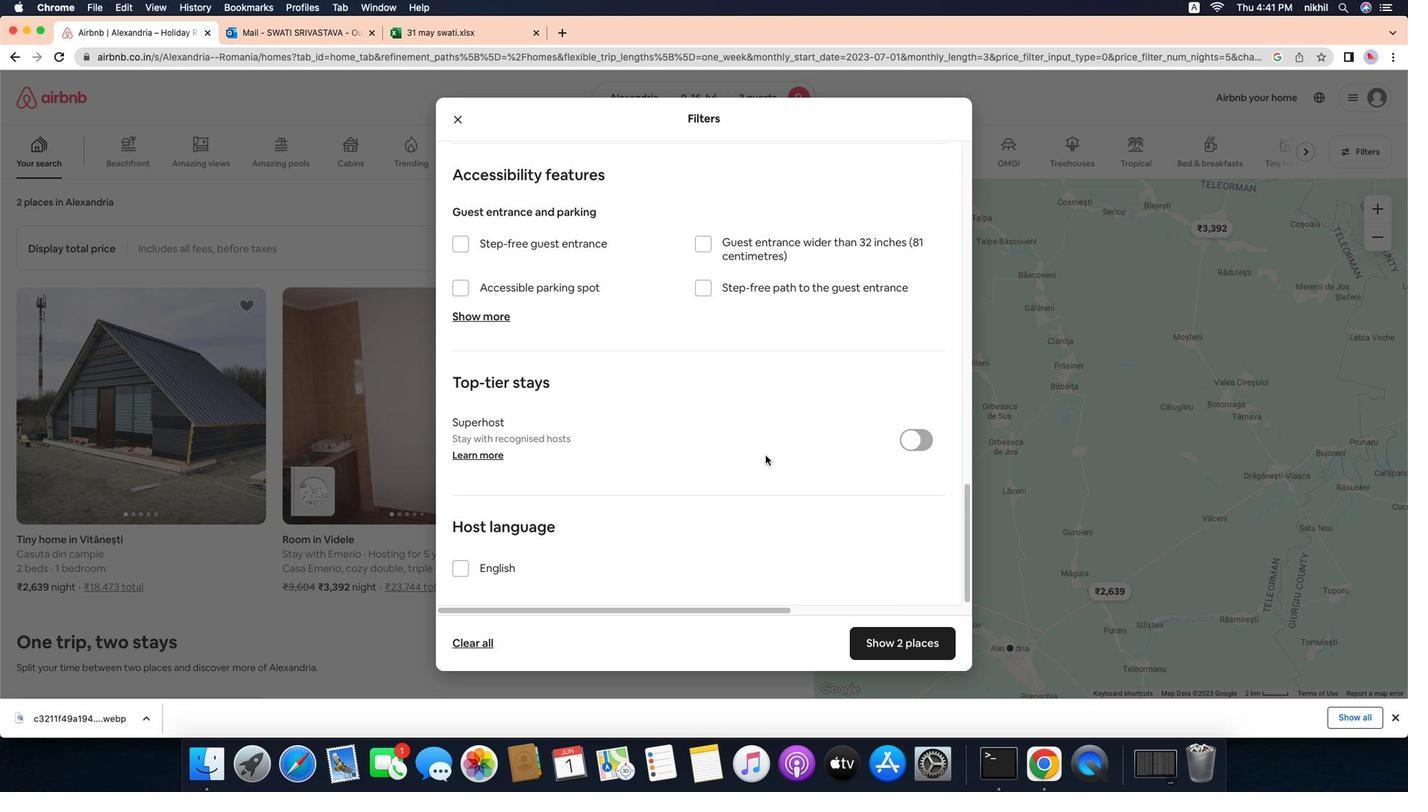 
Action: Mouse moved to (411, 198)
Screenshot: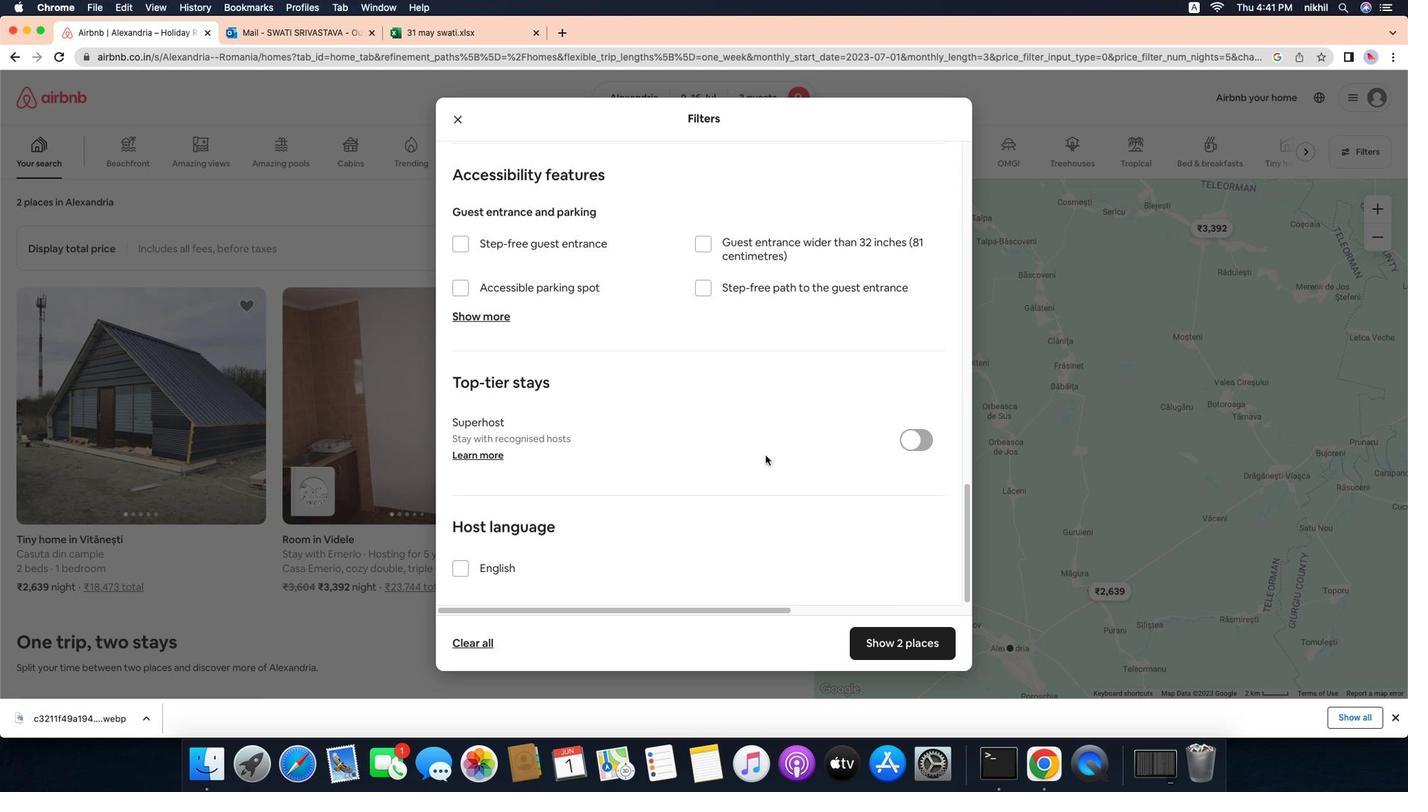 
Action: Mouse scrolled (411, 198) with delta (906, 131)
Screenshot: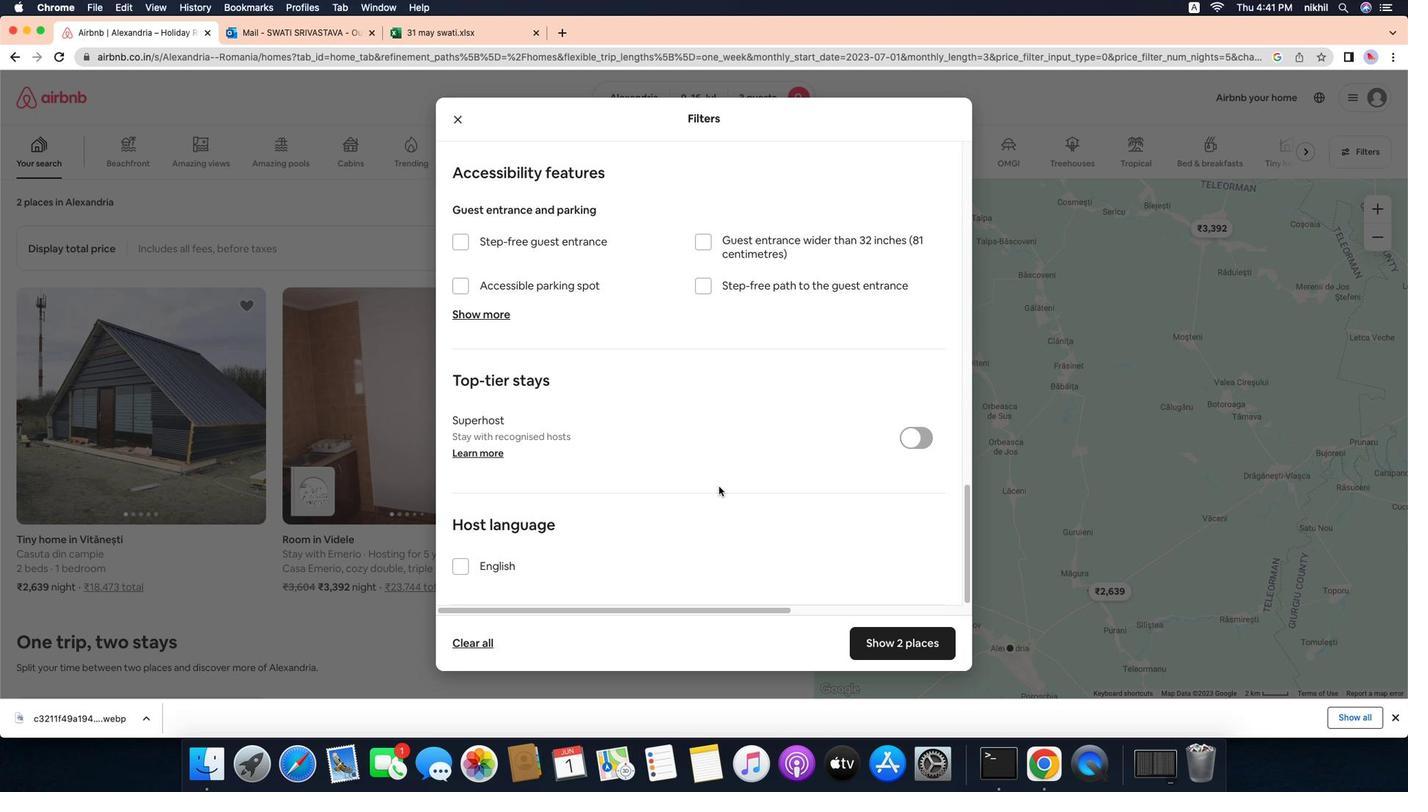 
Action: Mouse scrolled (411, 198) with delta (906, 131)
Screenshot: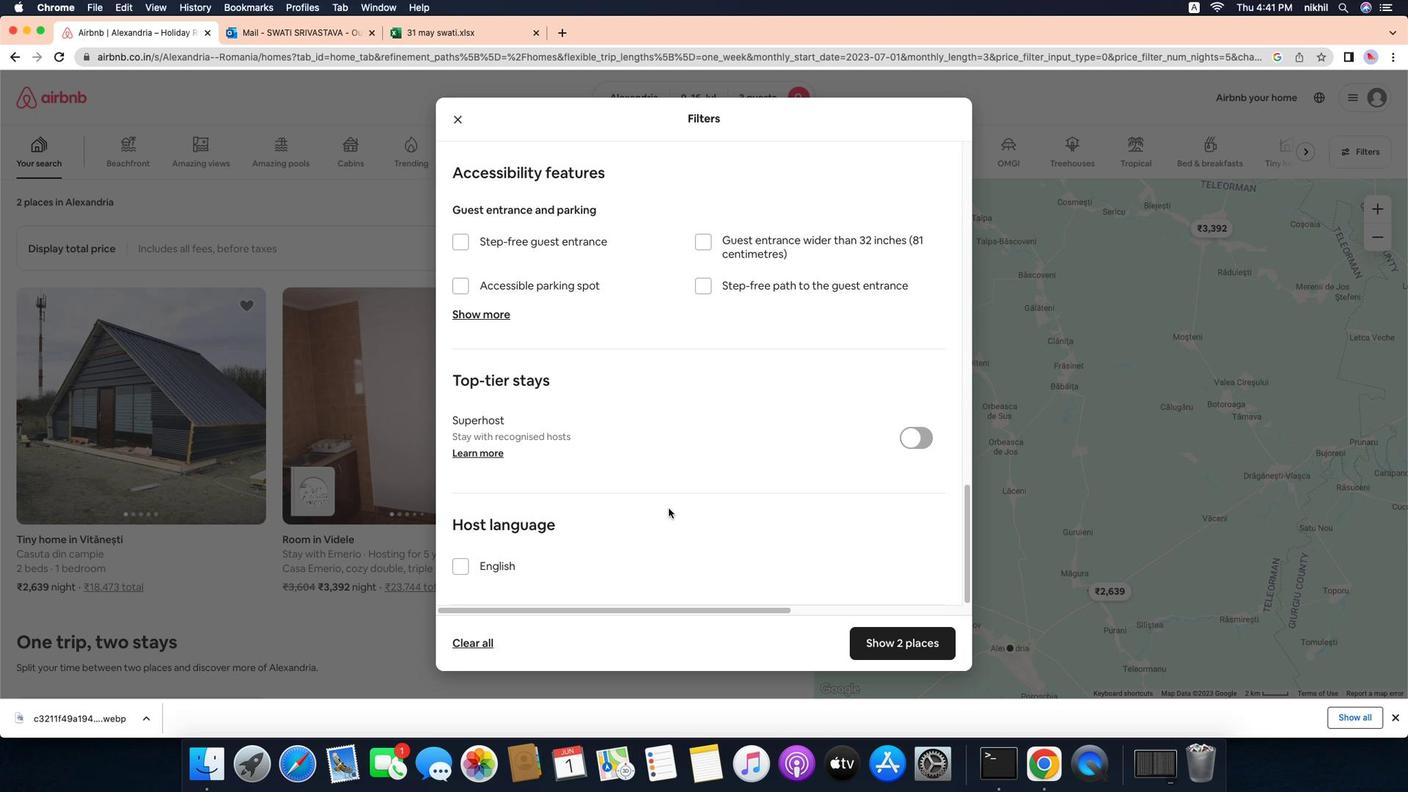 
Action: Mouse scrolled (411, 198) with delta (906, 131)
Screenshot: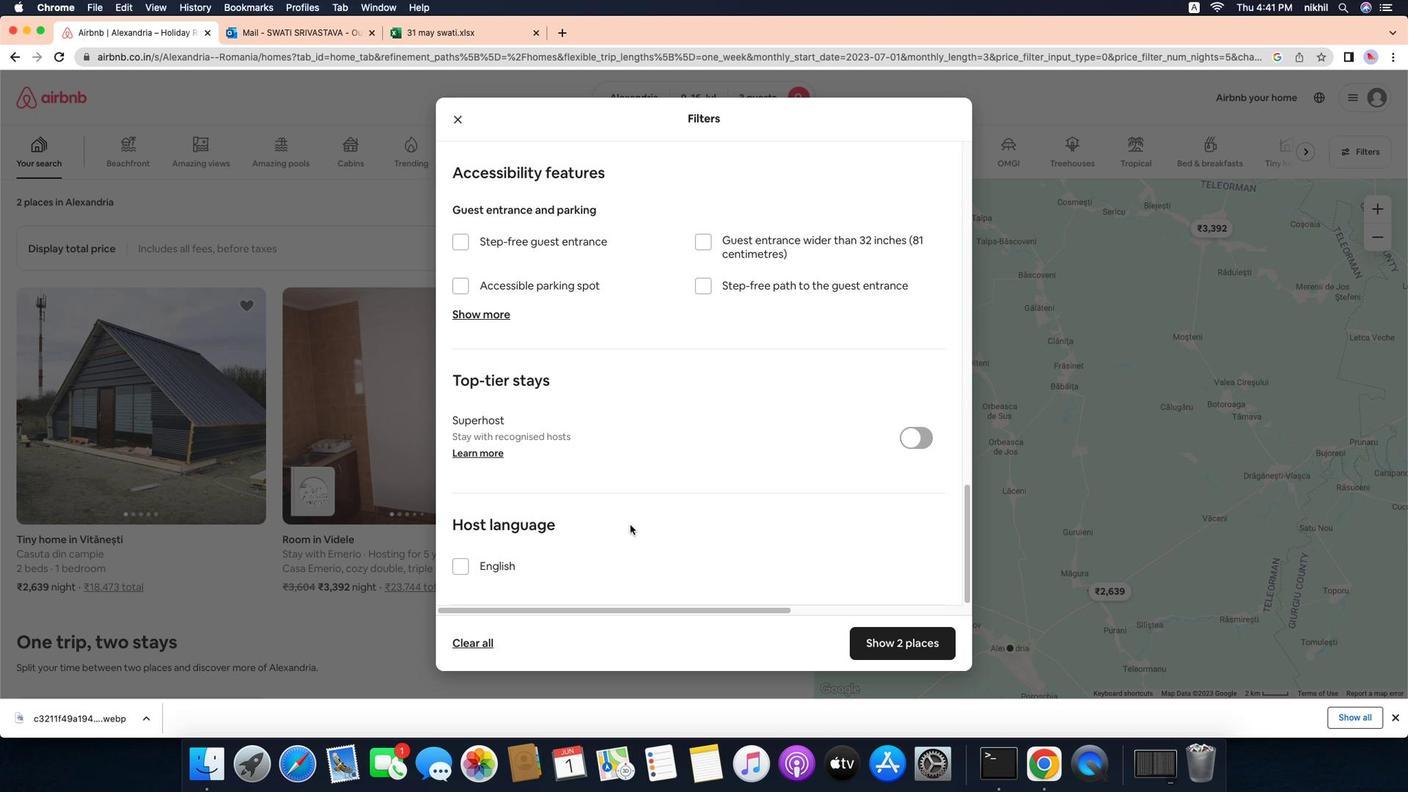 
Action: Mouse moved to (294, 188)
Screenshot: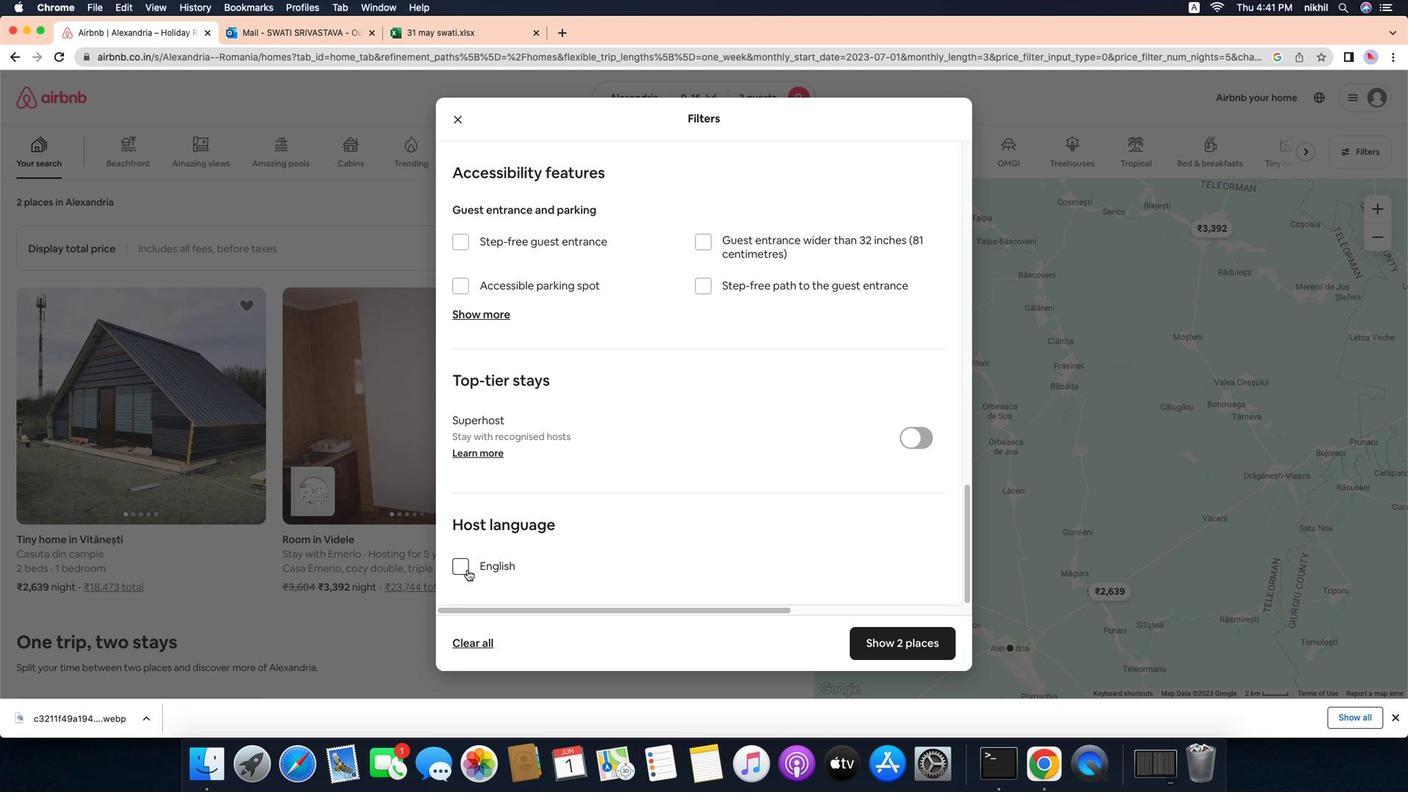 
Action: Mouse pressed left at (294, 188)
Screenshot: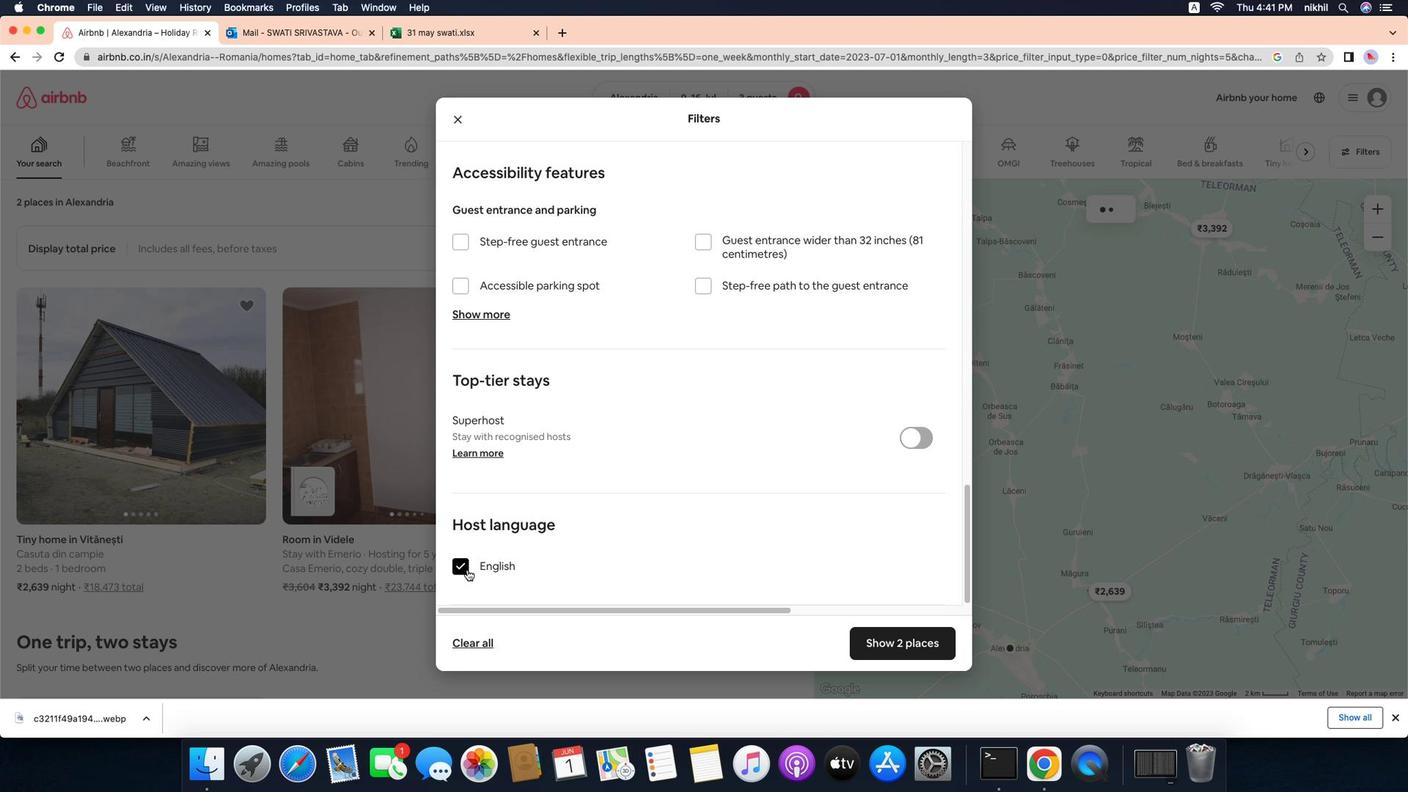 
Action: Mouse moved to (392, 192)
Screenshot: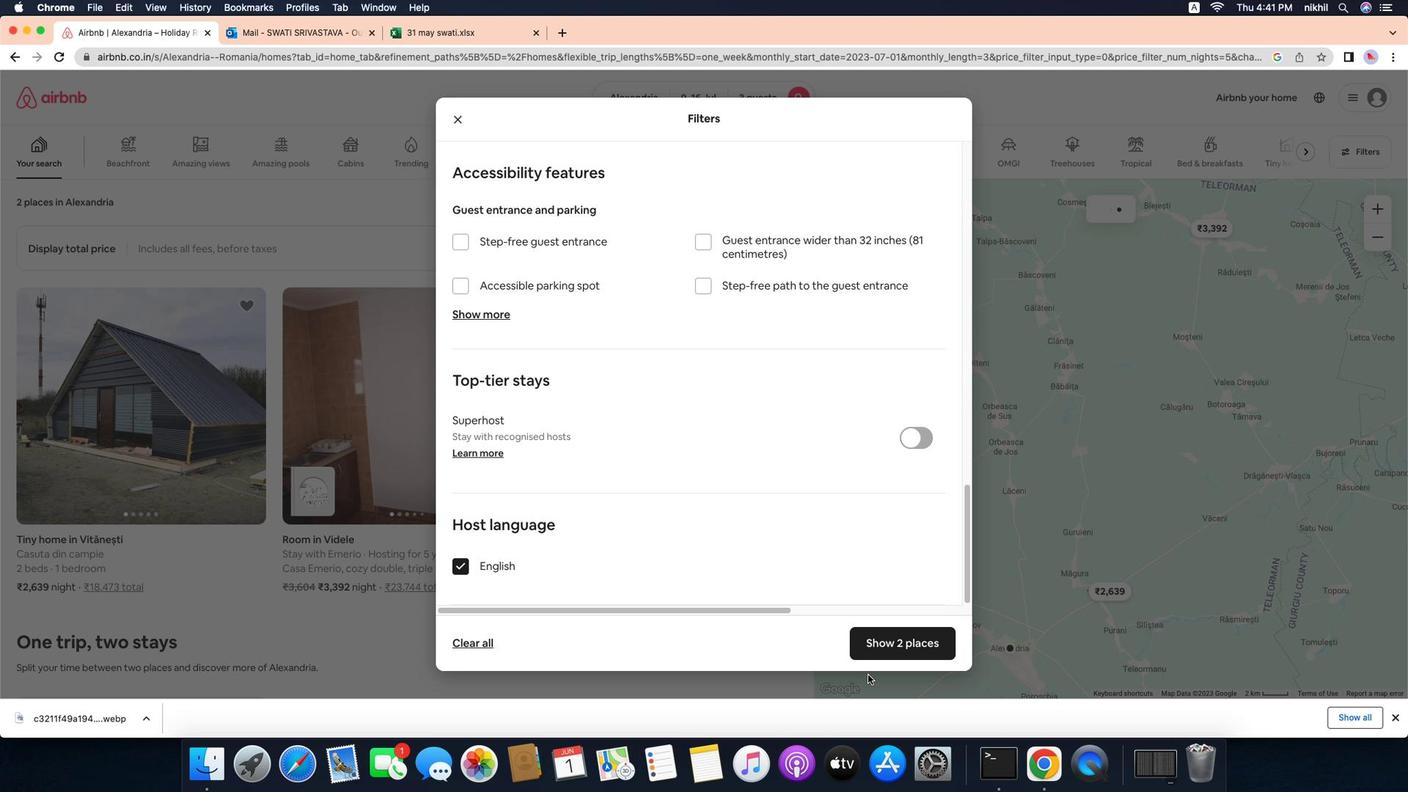 
Action: Mouse scrolled (392, 192) with delta (906, 131)
Screenshot: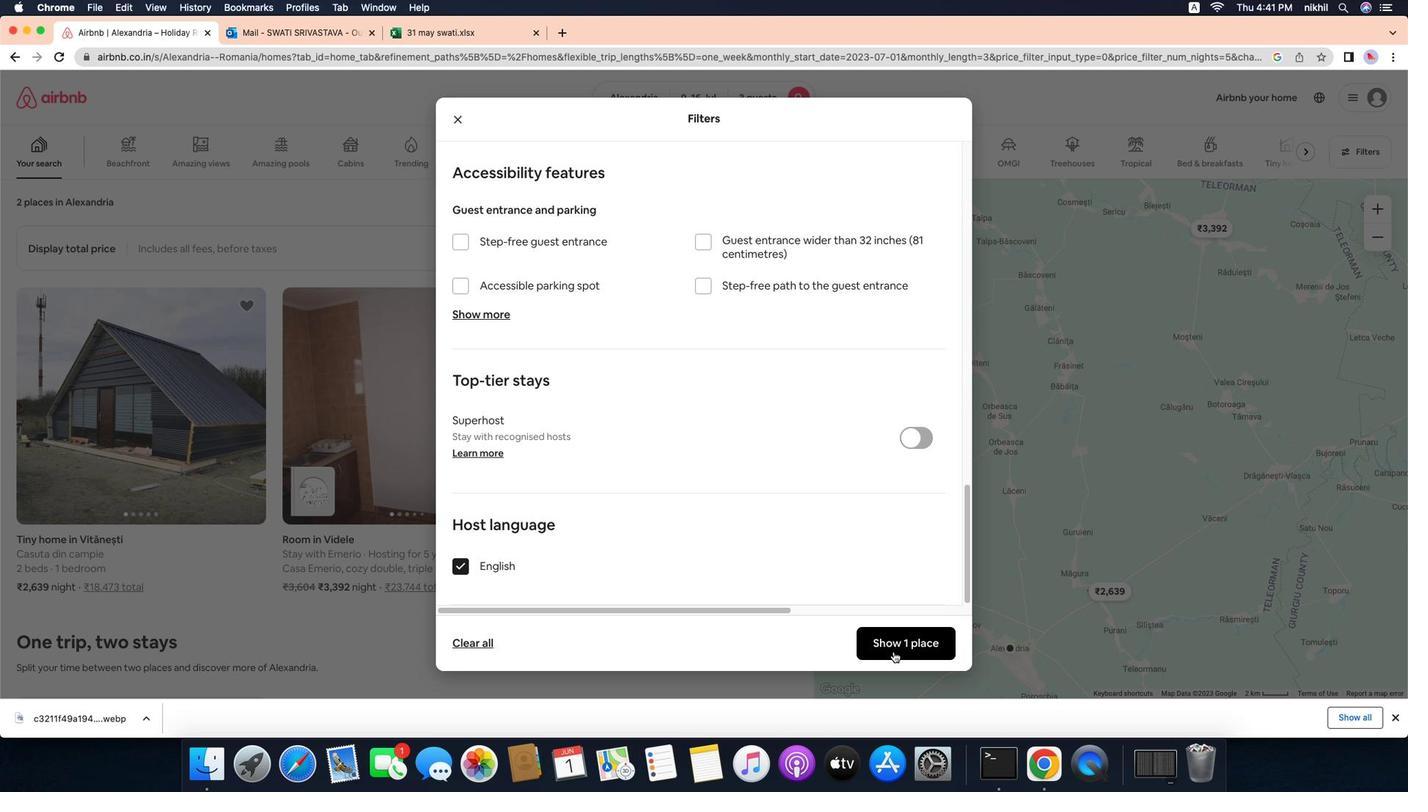 
Action: Mouse moved to (393, 192)
Screenshot: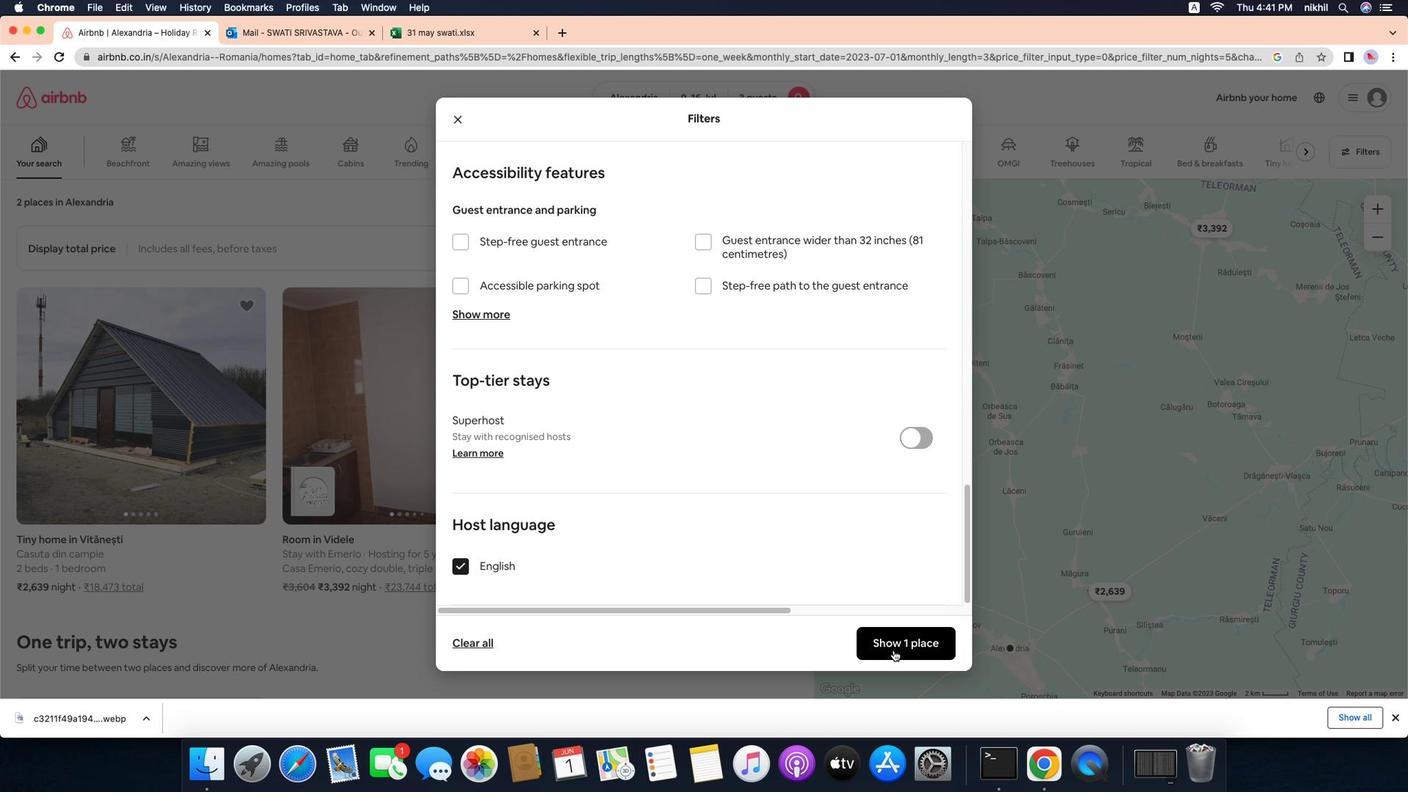 
Action: Mouse scrolled (393, 192) with delta (906, 131)
Screenshot: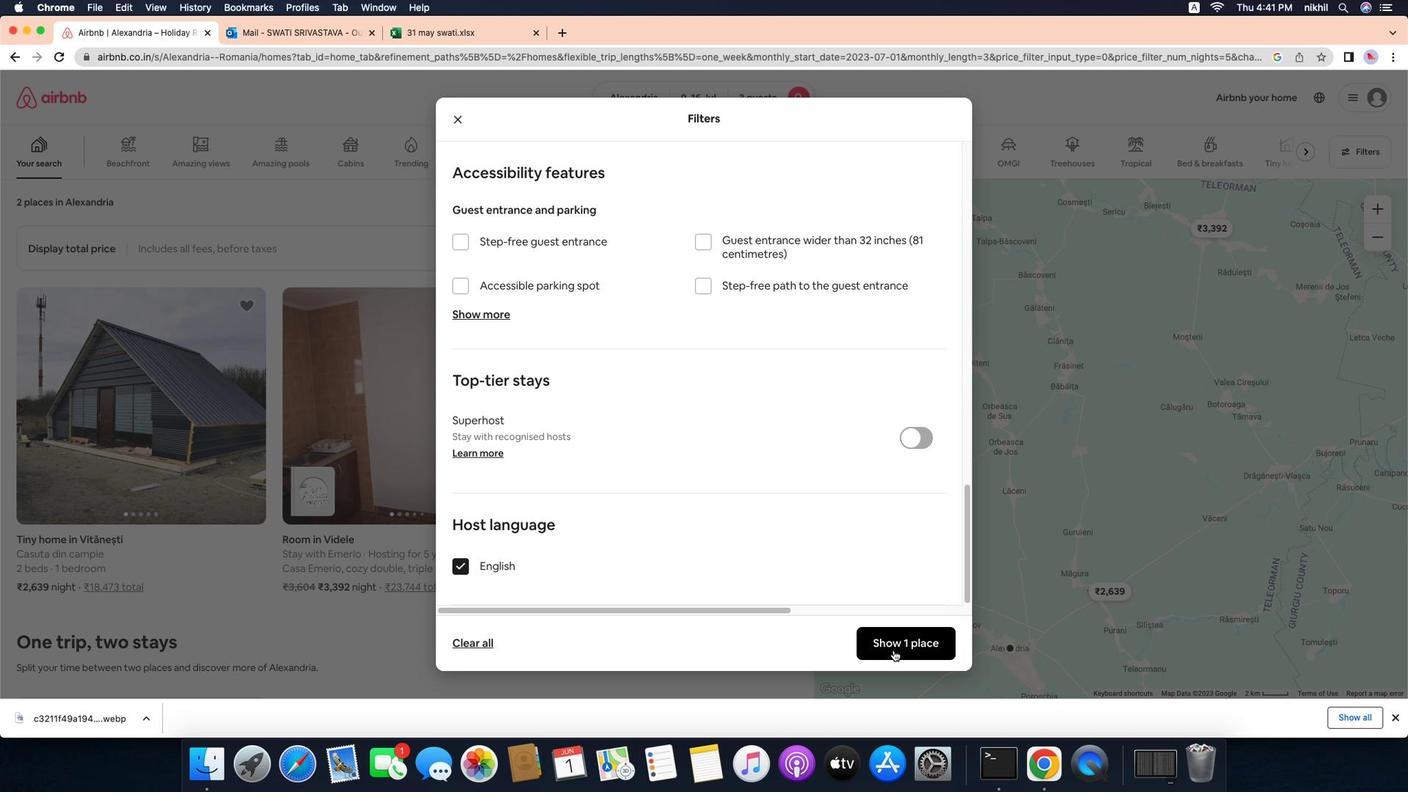 
Action: Mouse moved to (393, 192)
Screenshot: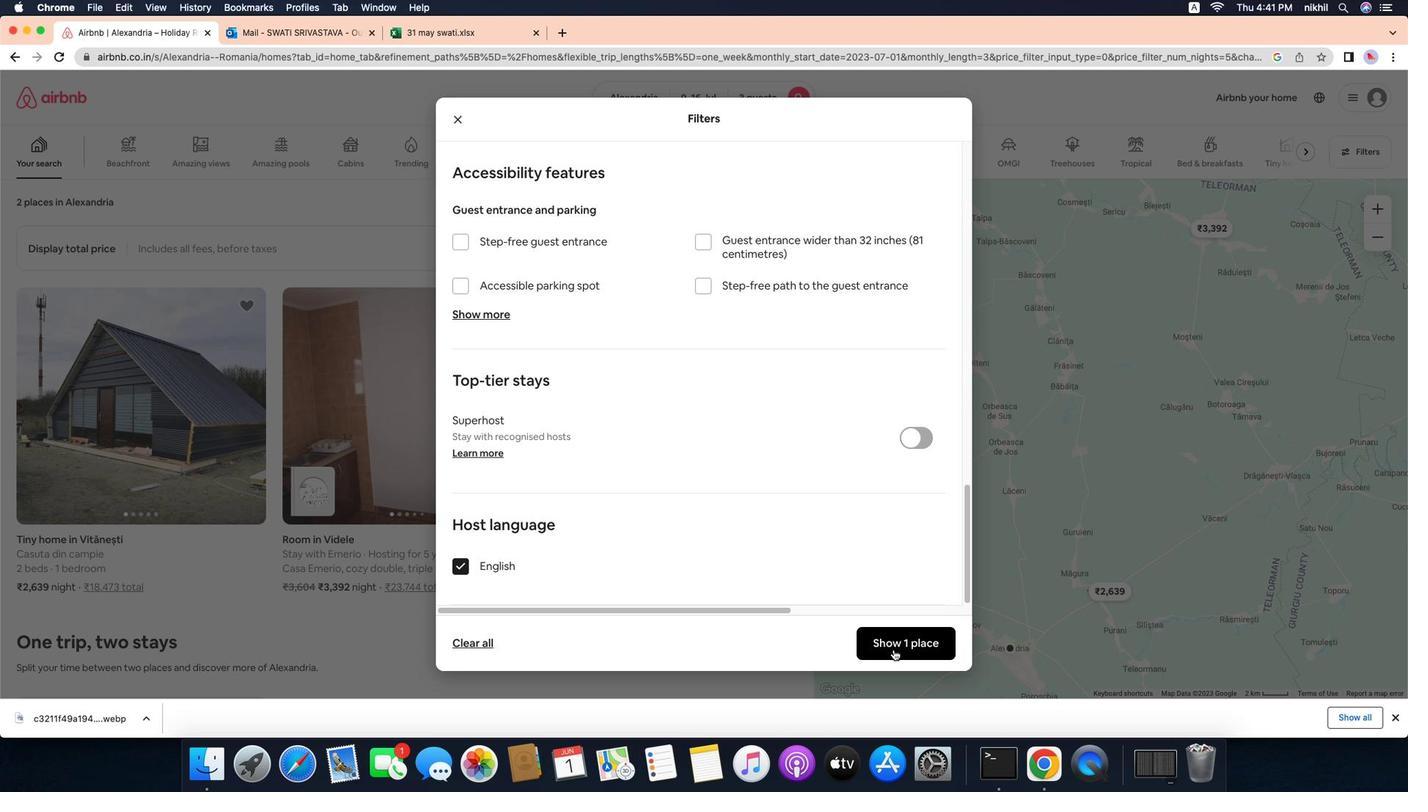 
Action: Mouse scrolled (393, 192) with delta (906, 131)
Screenshot: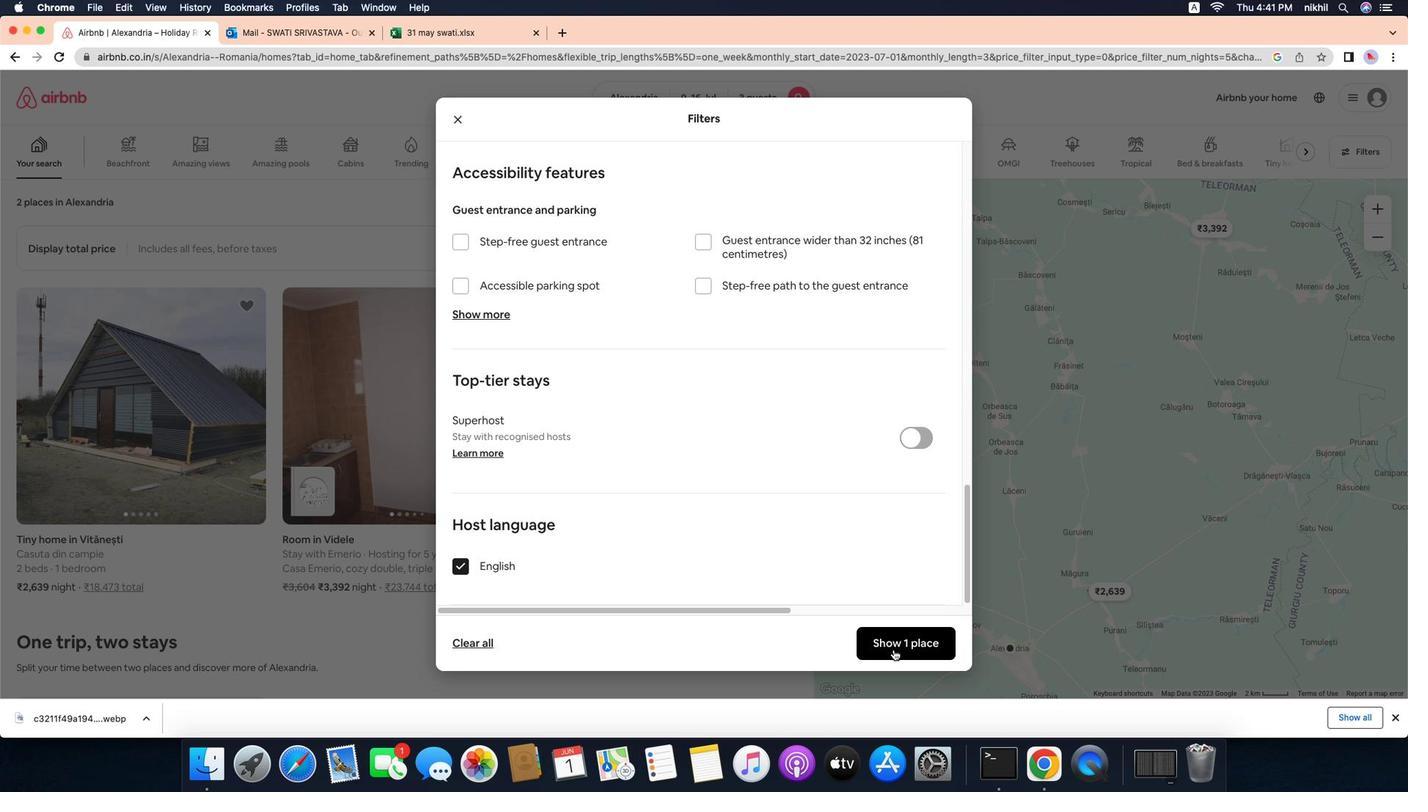 
Action: Mouse scrolled (393, 192) with delta (906, 130)
Screenshot: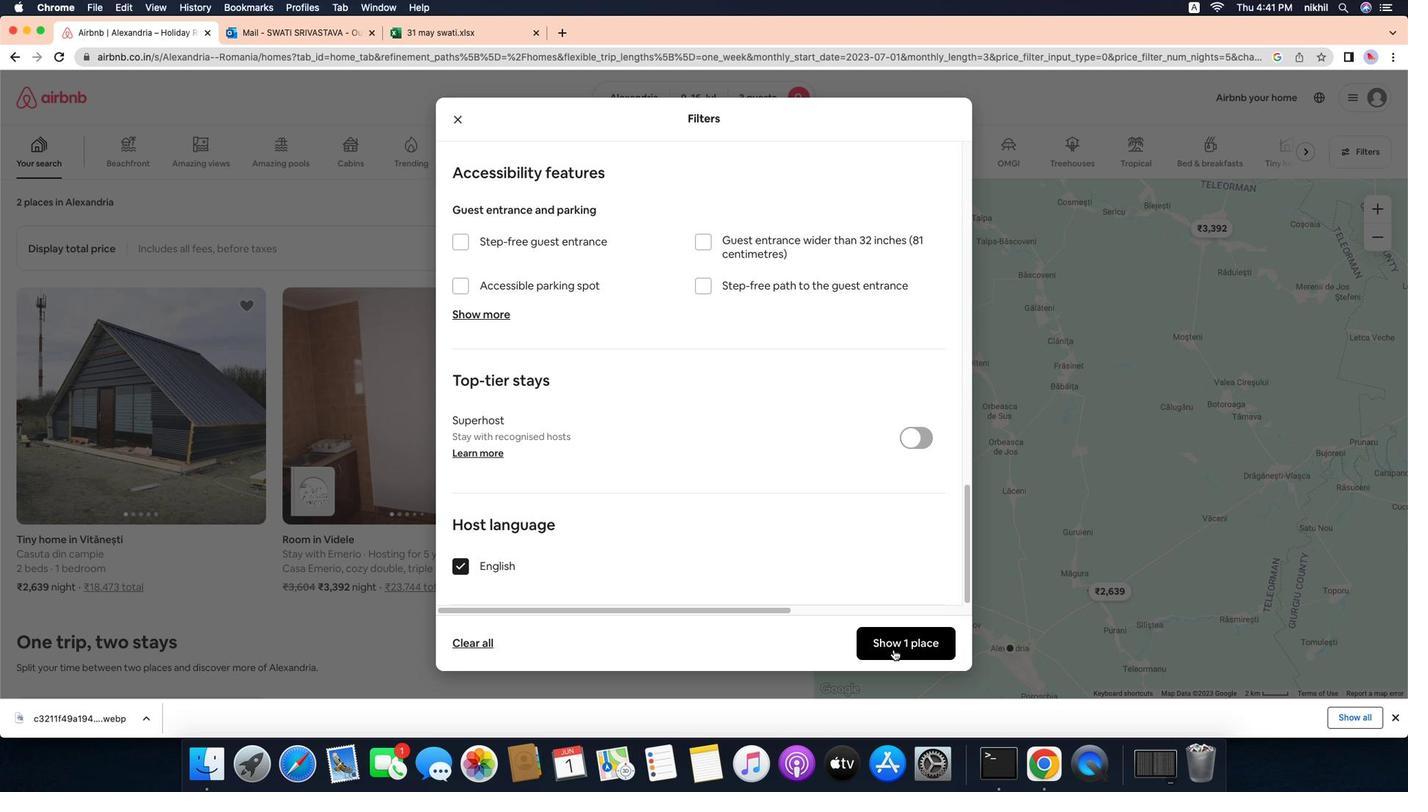 
Action: Mouse moved to (393, 192)
Screenshot: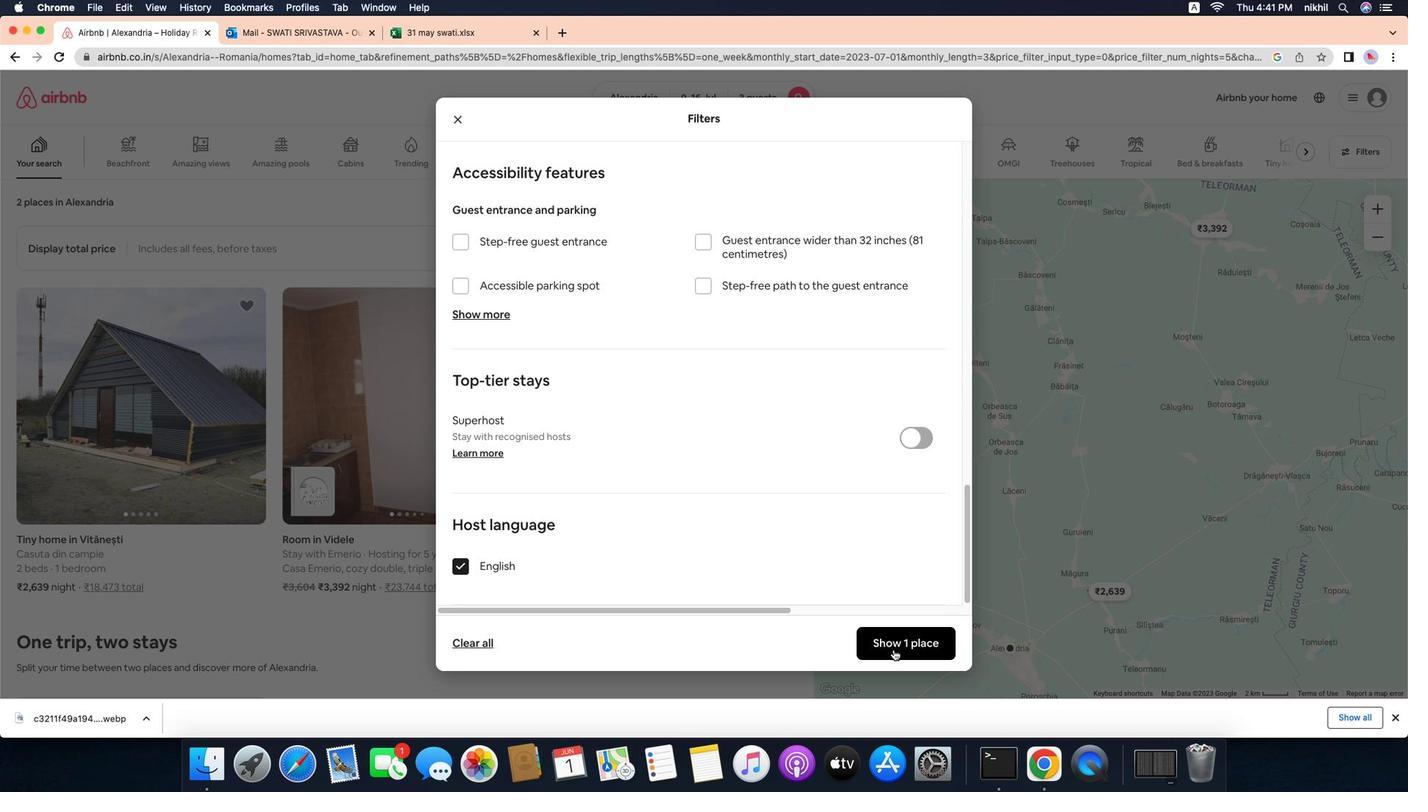 
Action: Mouse scrolled (393, 192) with delta (906, 131)
Screenshot: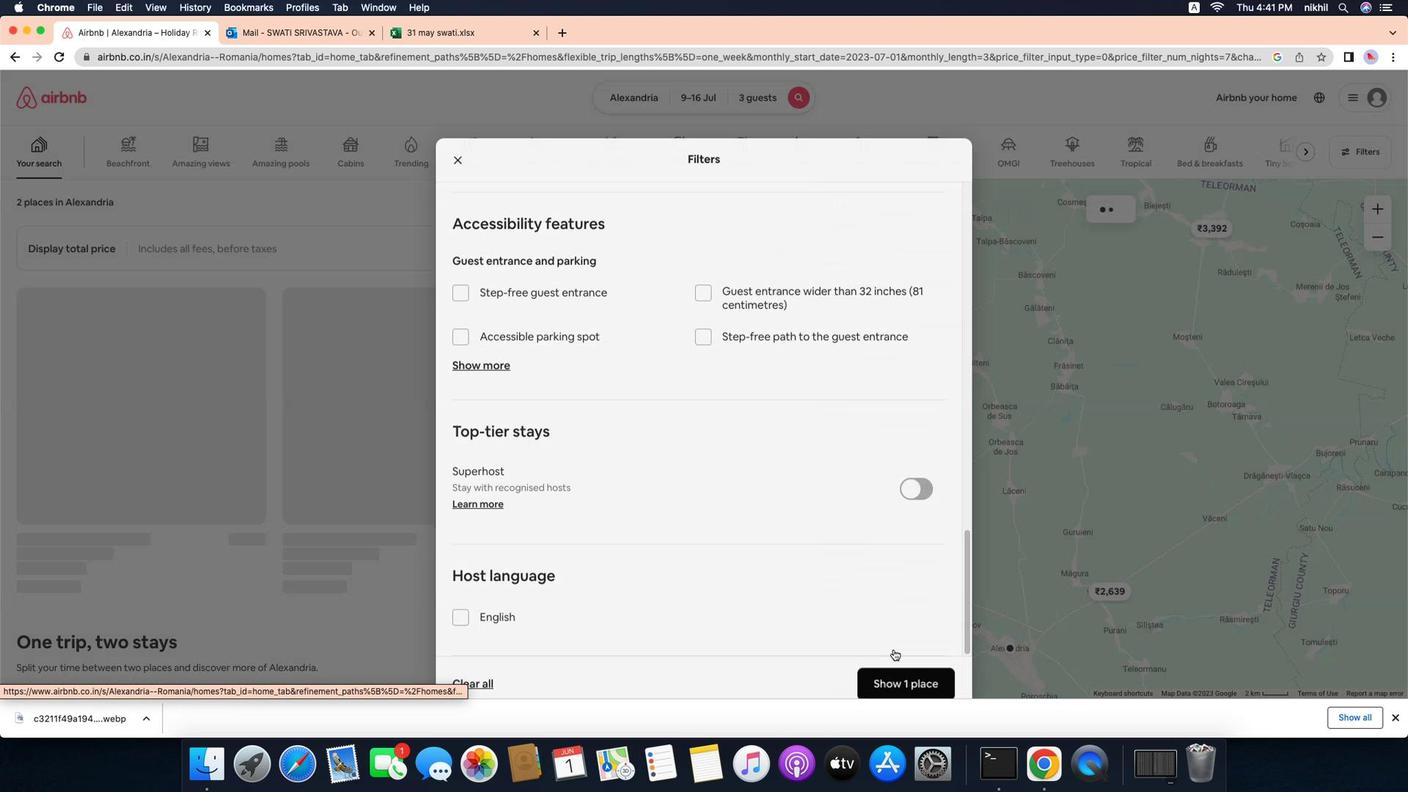 
Action: Mouse scrolled (393, 192) with delta (906, 131)
Screenshot: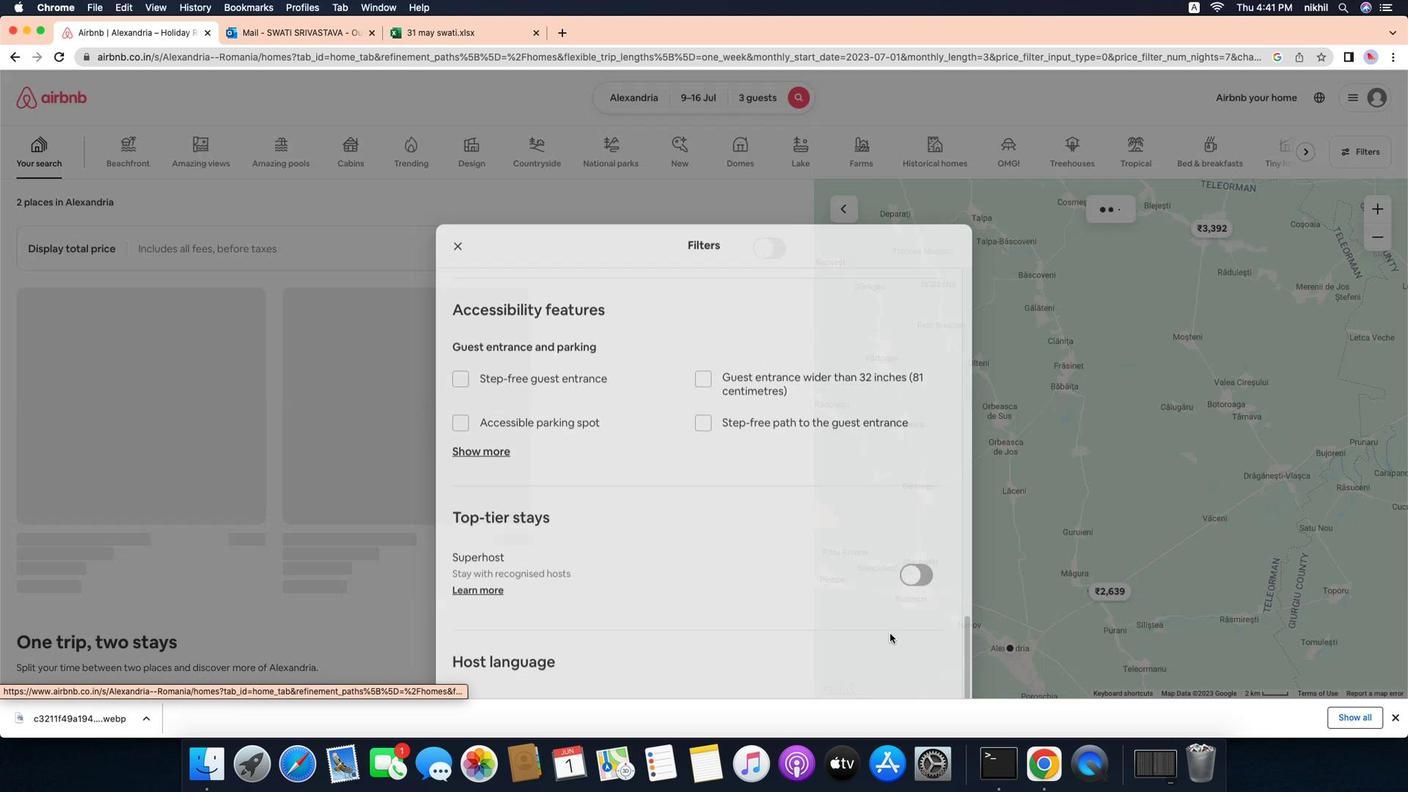 
Action: Mouse scrolled (393, 192) with delta (906, 131)
Screenshot: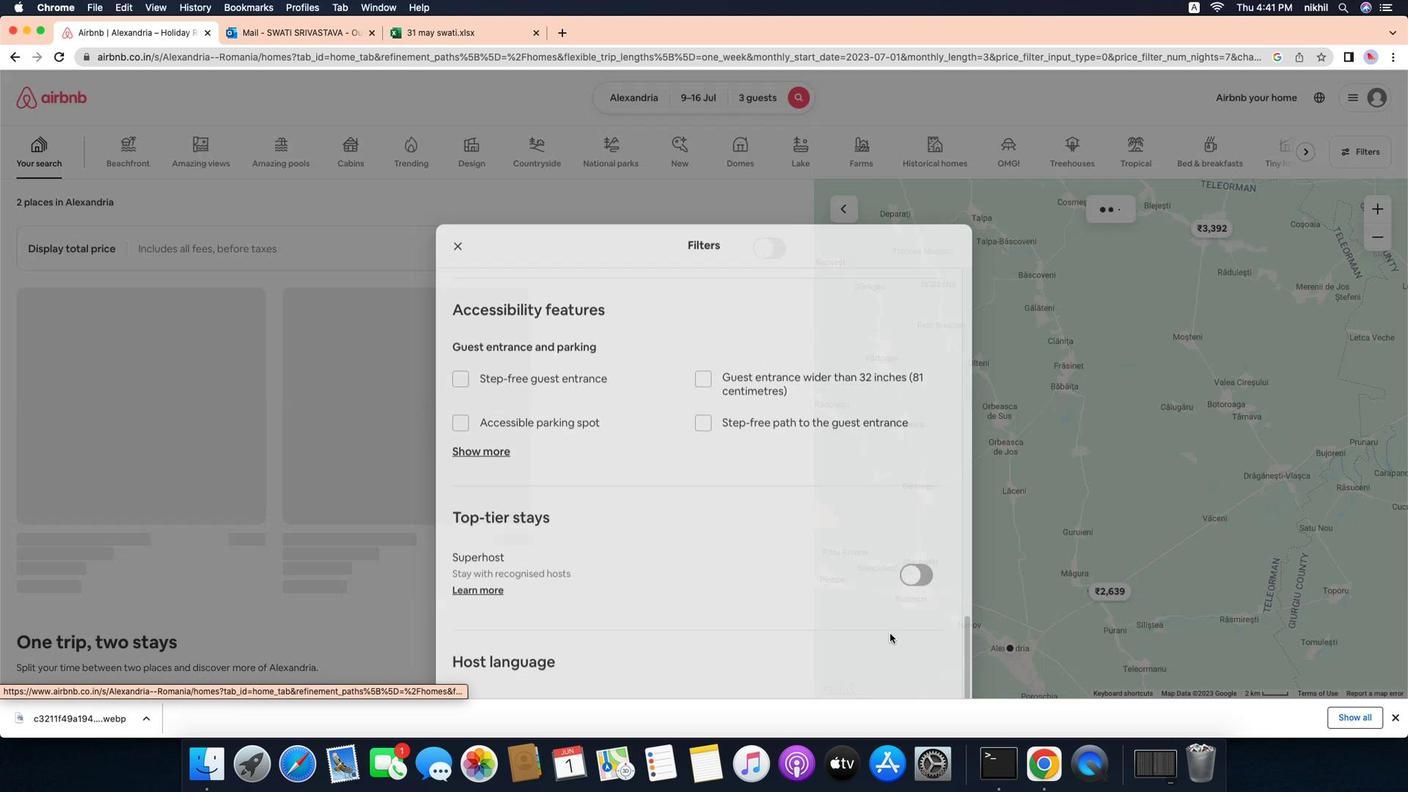
Action: Mouse scrolled (393, 192) with delta (906, 130)
Screenshot: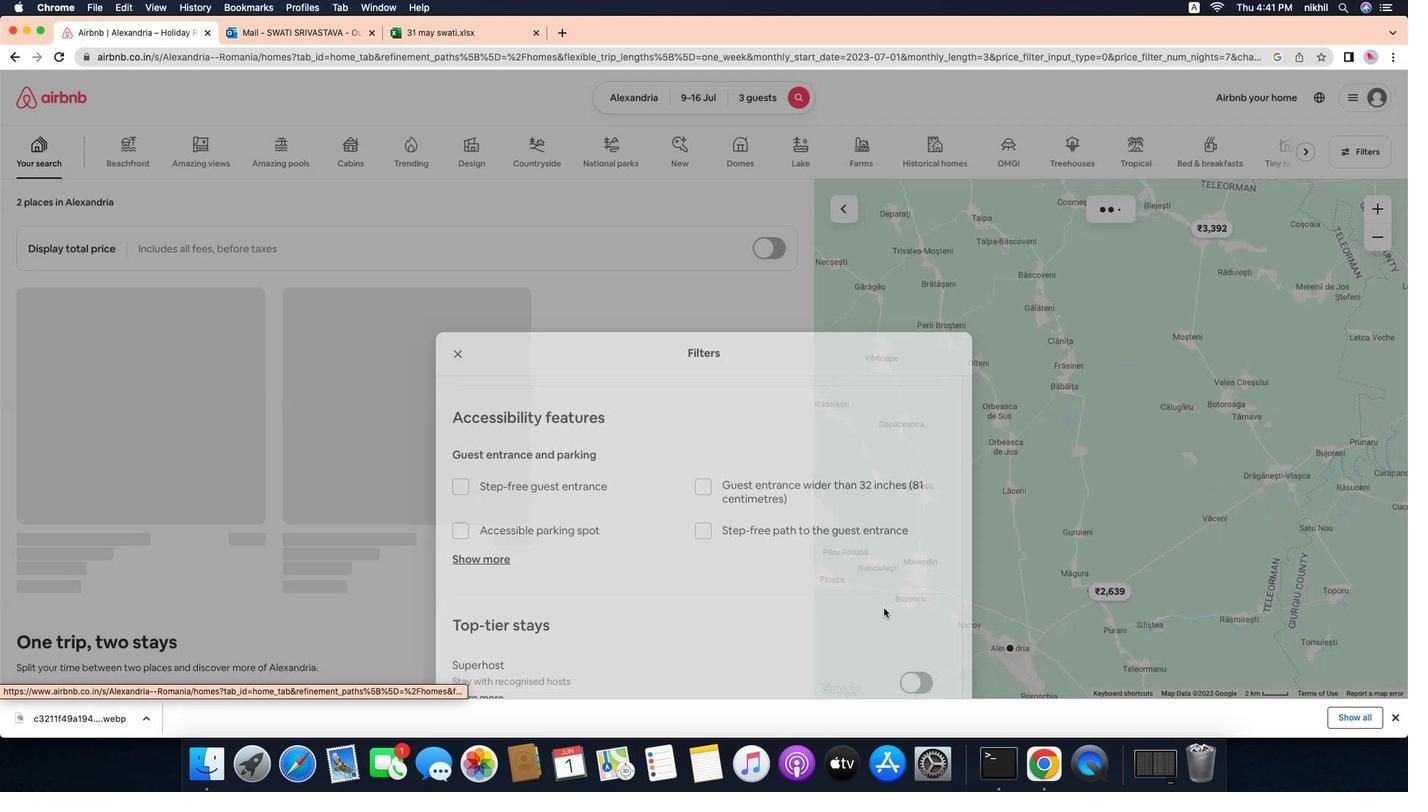 
Action: Mouse moved to (593, 208)
Screenshot: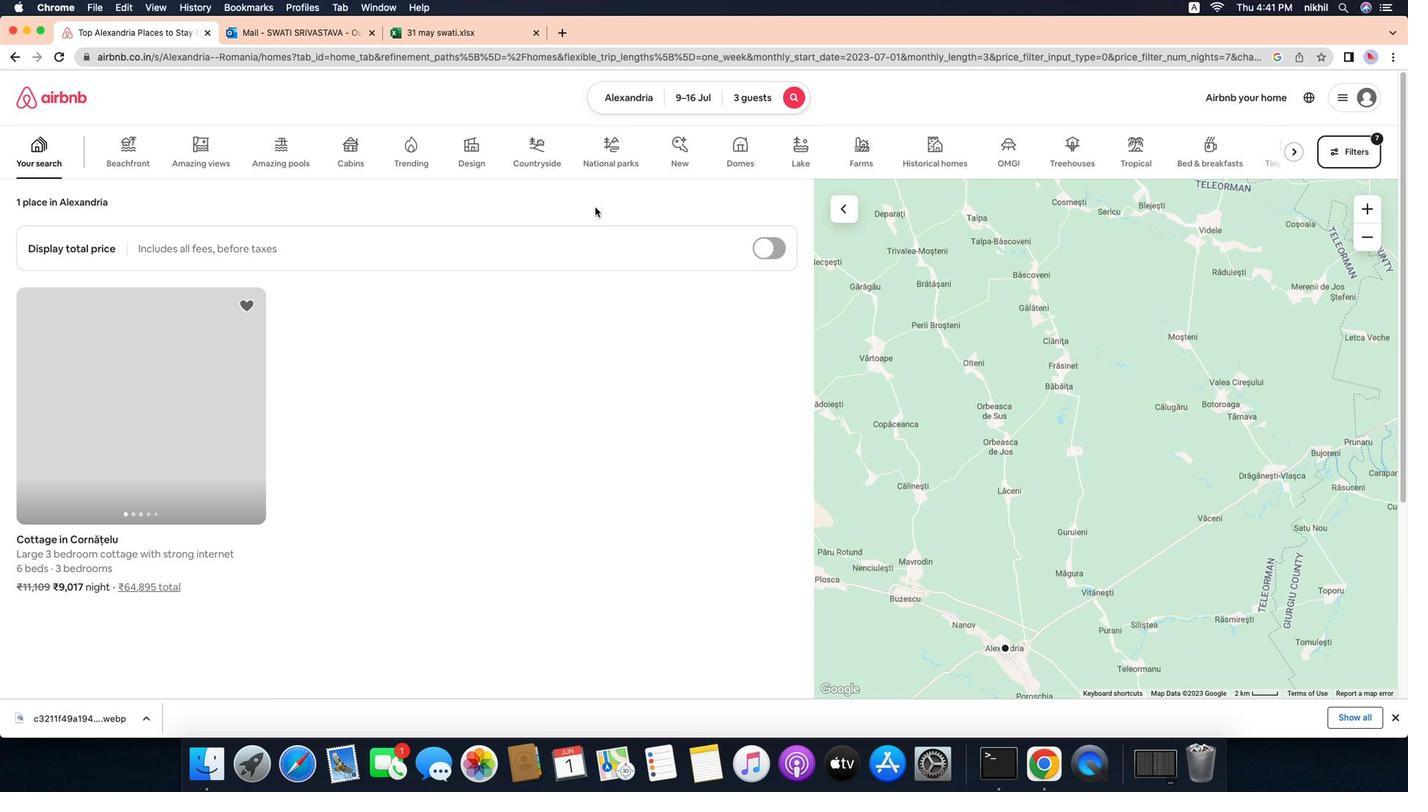 
Action: Mouse pressed left at (593, 208)
Screenshot: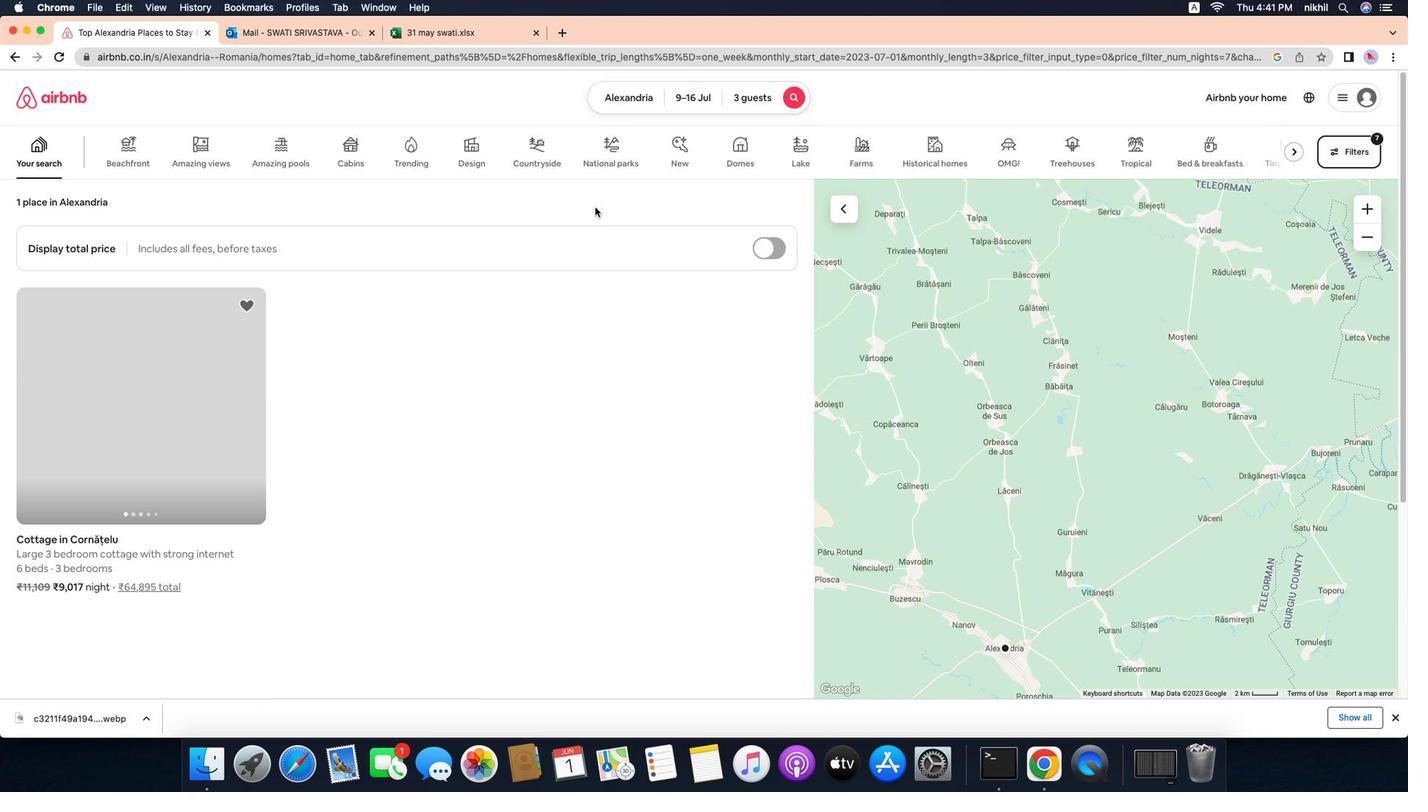 
Action: Mouse moved to (307, 219)
Screenshot: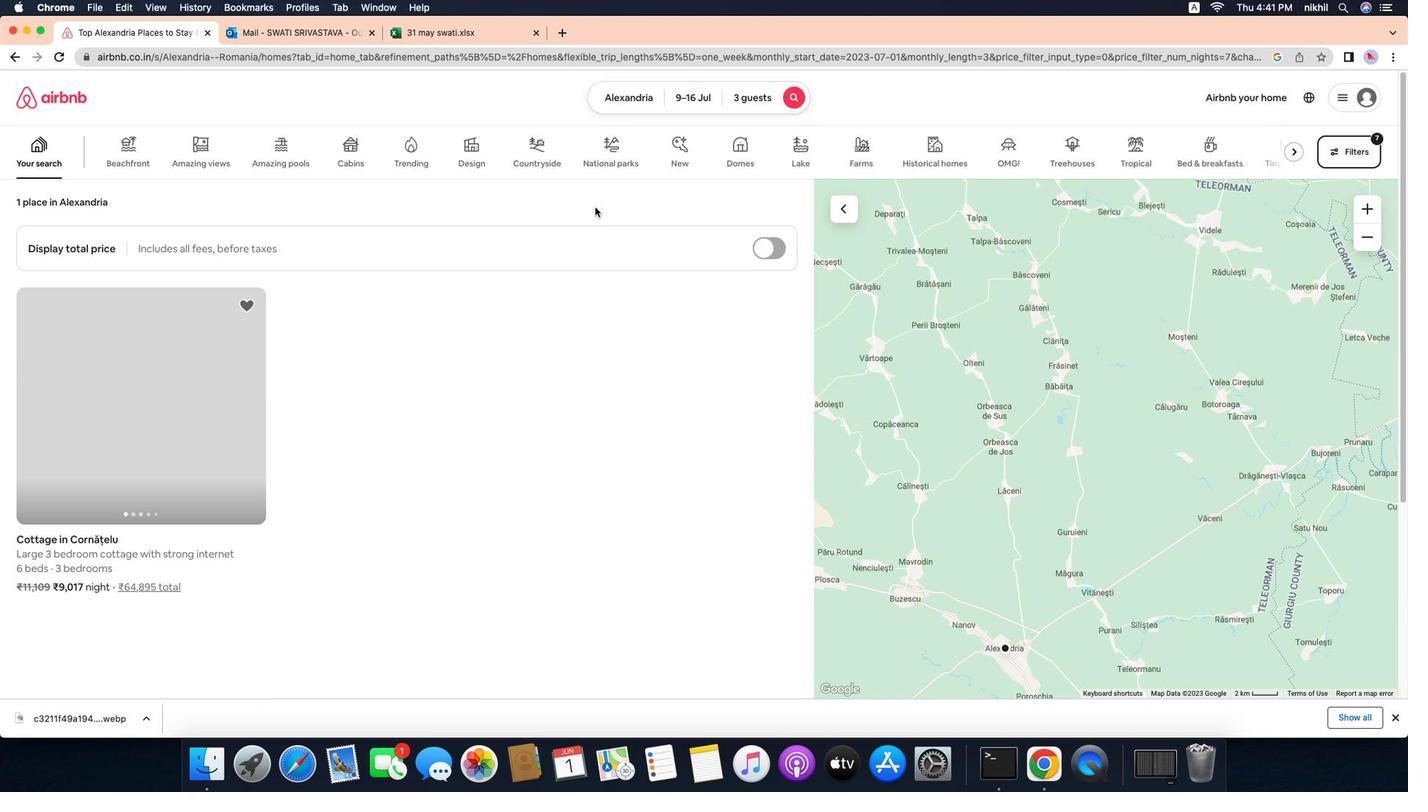 
Action: Mouse pressed left at (307, 219)
Screenshot: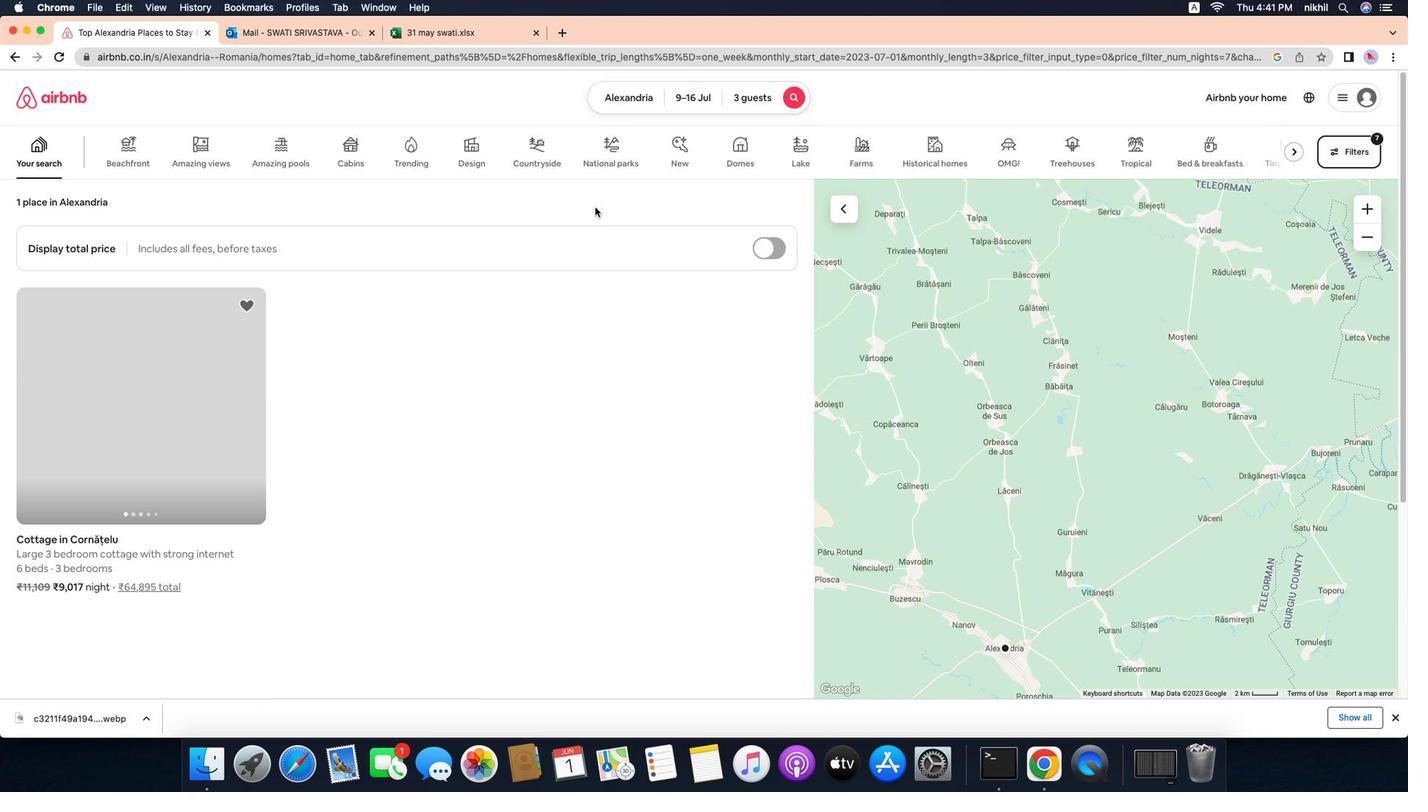 
Action: Mouse moved to (507, 159)
Screenshot: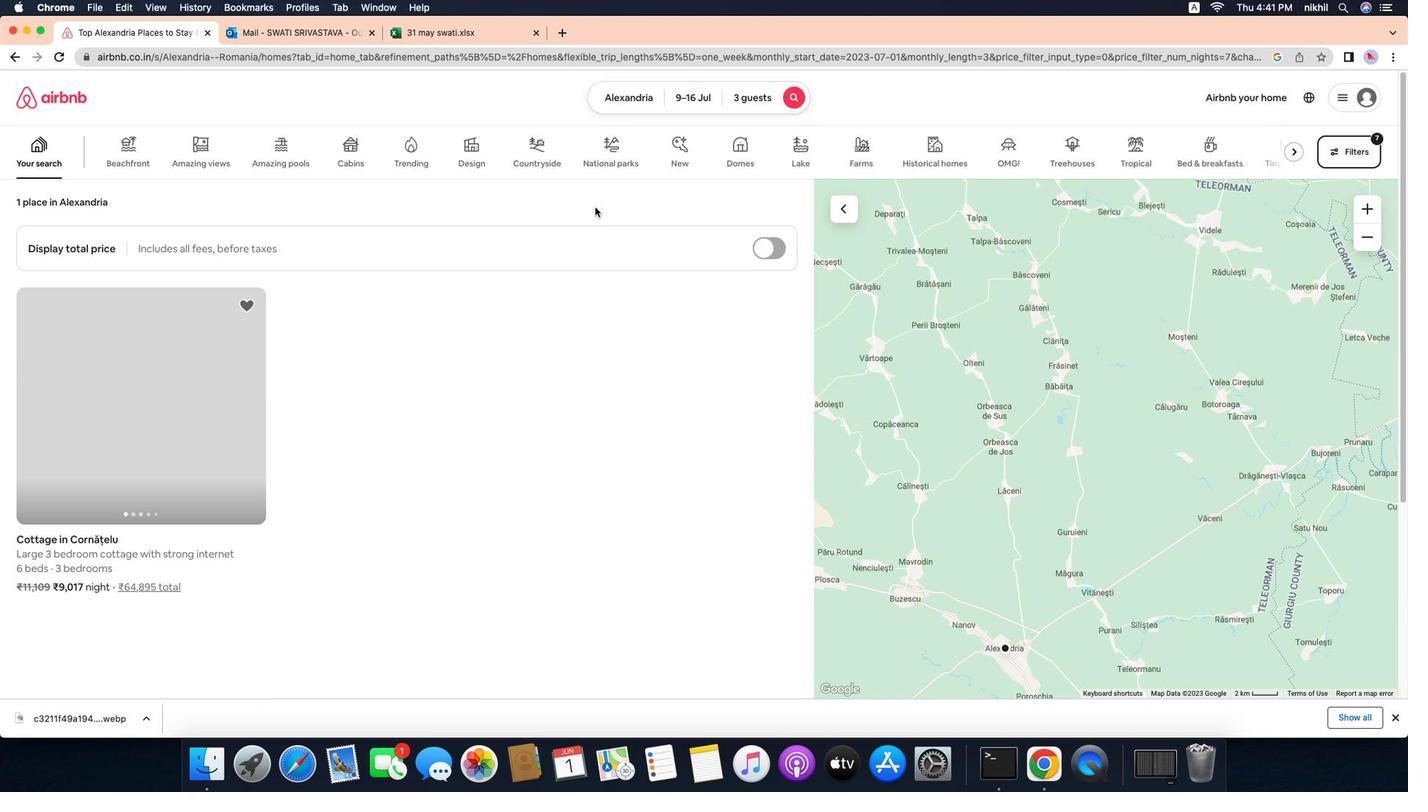 
